 Task: Look for space in Pécs, Hungary from 5th September, 2023 to 13th September, 2023 for 6 adults in price range Rs.15000 to Rs.20000. Place can be entire place with 3 bedrooms having 3 beds and 3 bathrooms. Property type can be house, flat, guest house. Booking option can be shelf check-in. Required host language is English.
Action: Mouse moved to (619, 105)
Screenshot: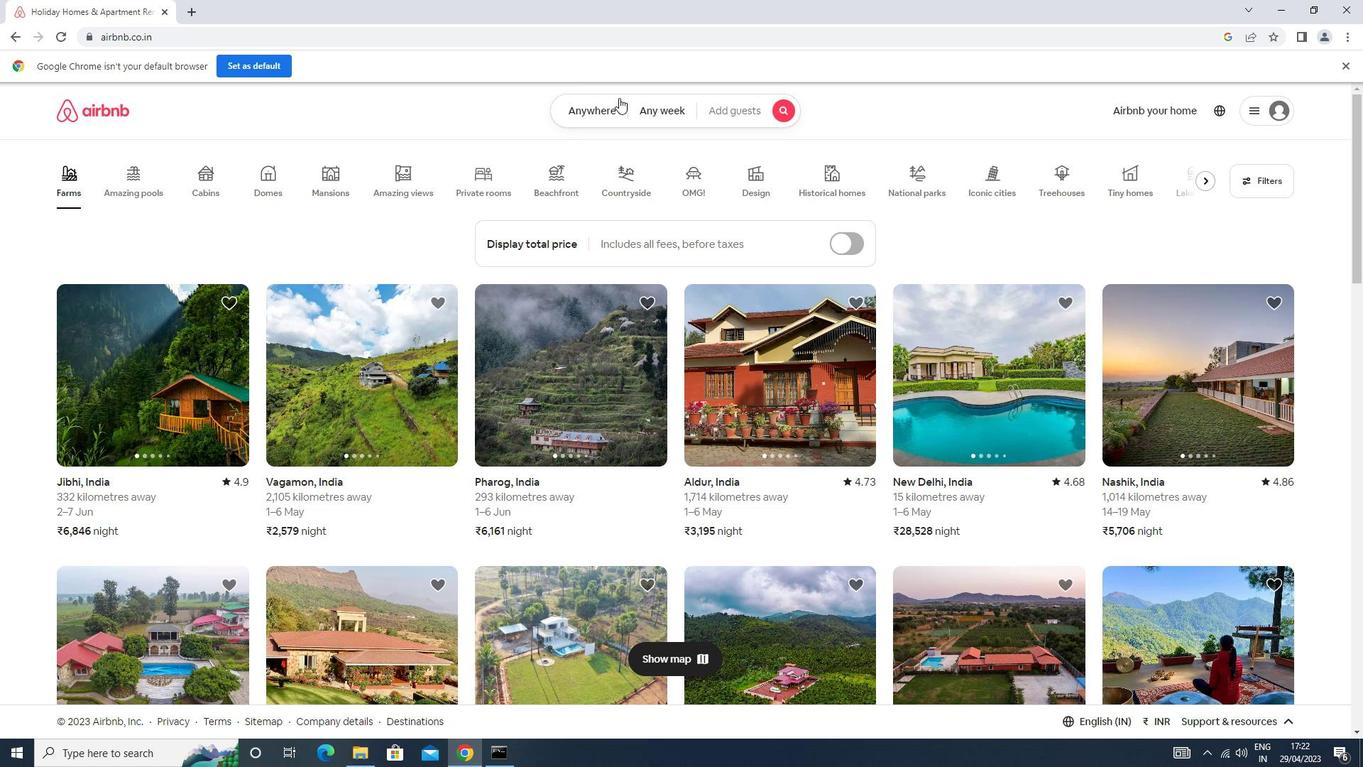 
Action: Mouse pressed left at (619, 105)
Screenshot: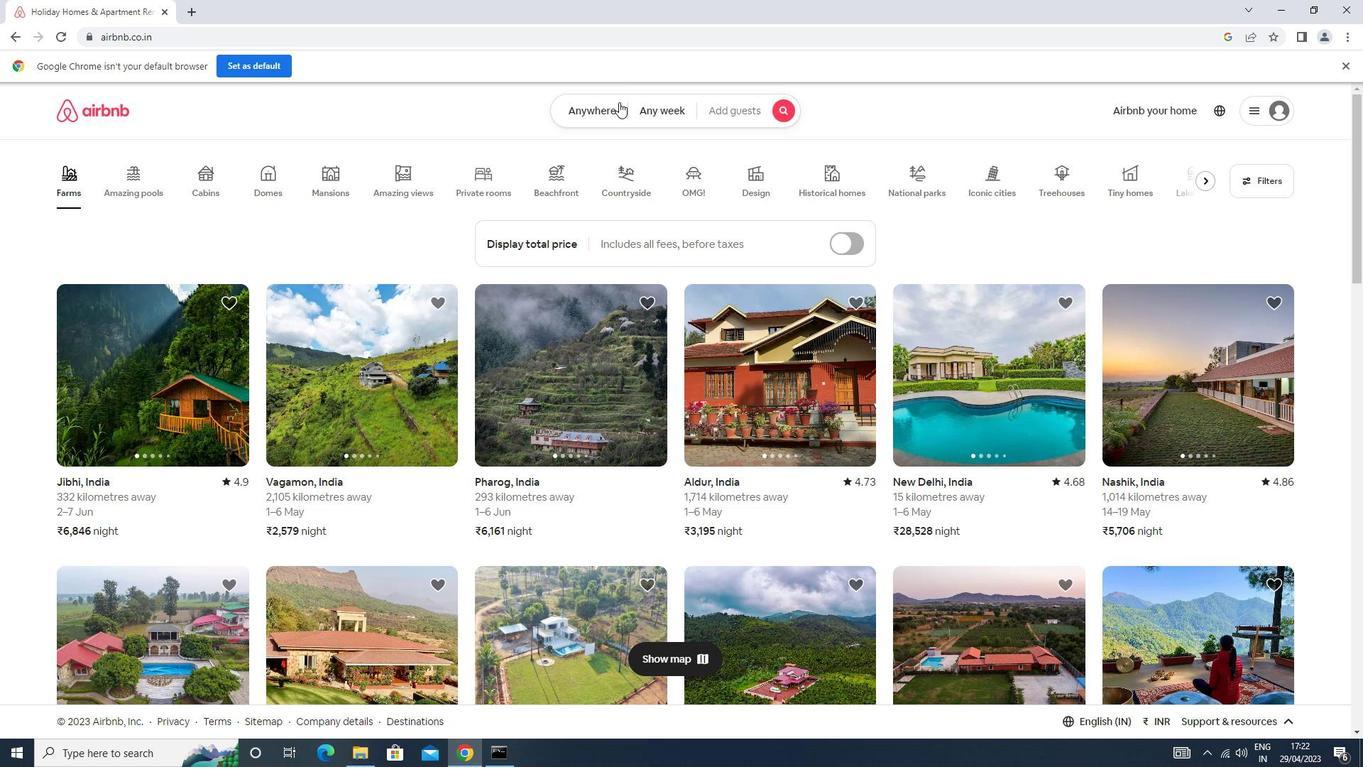 
Action: Mouse moved to (566, 169)
Screenshot: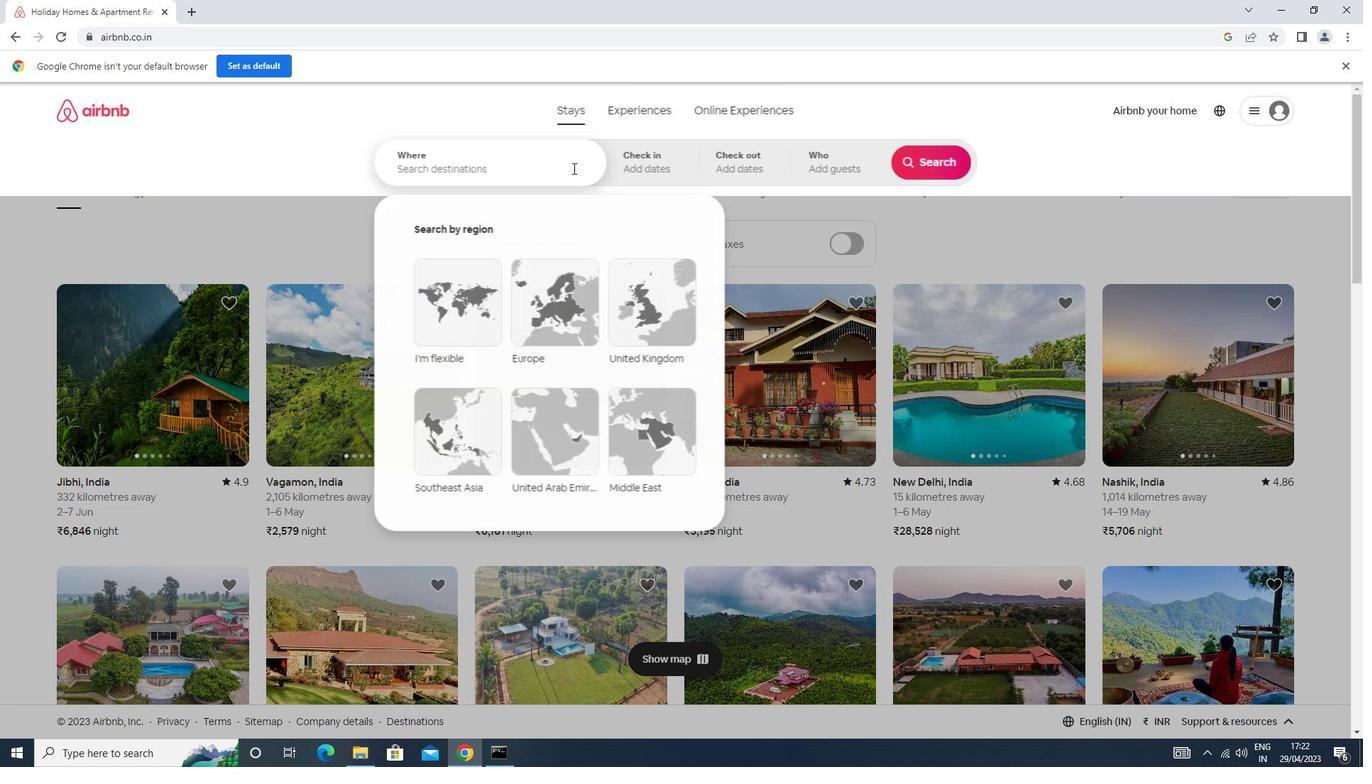 
Action: Mouse pressed left at (566, 169)
Screenshot: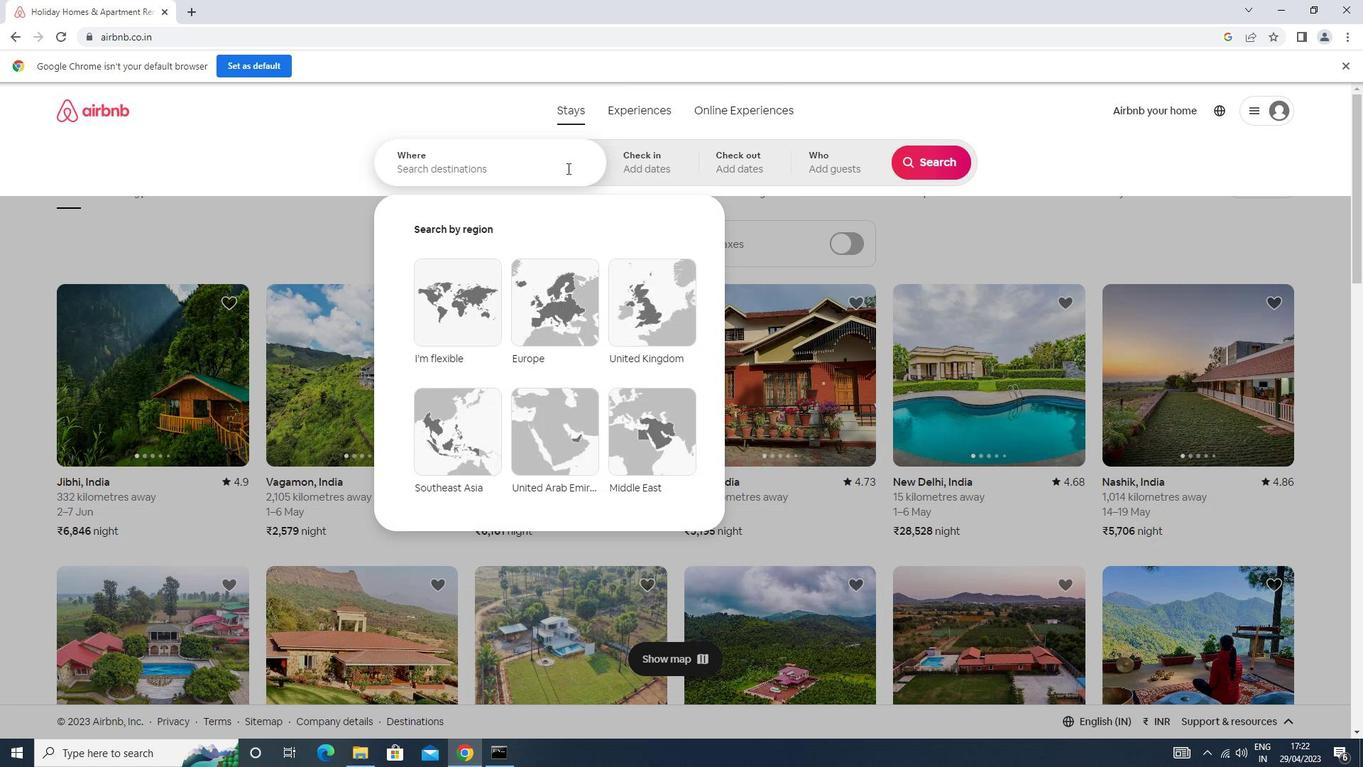 
Action: Key pressed p<Key.caps_lock>w<Key.backspace>ecs<Key.enter>
Screenshot: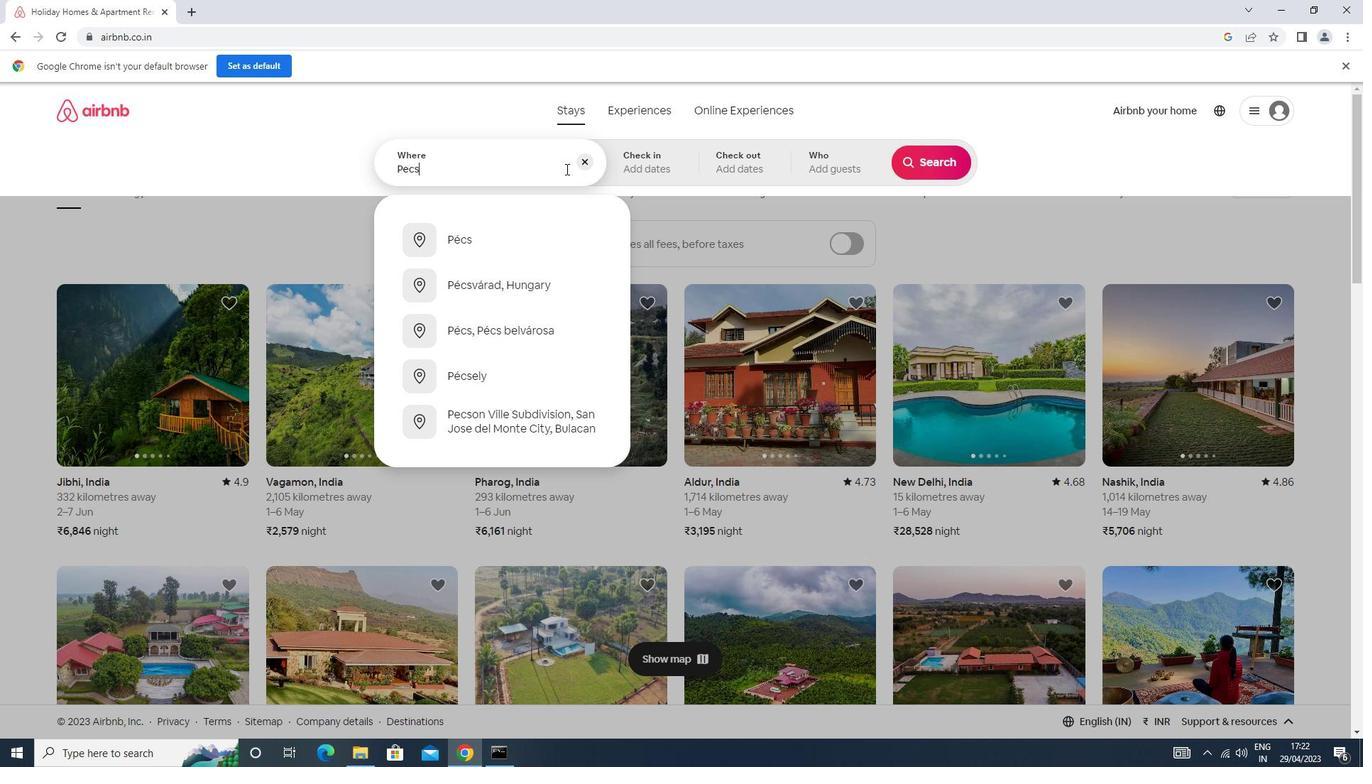 
Action: Mouse moved to (935, 274)
Screenshot: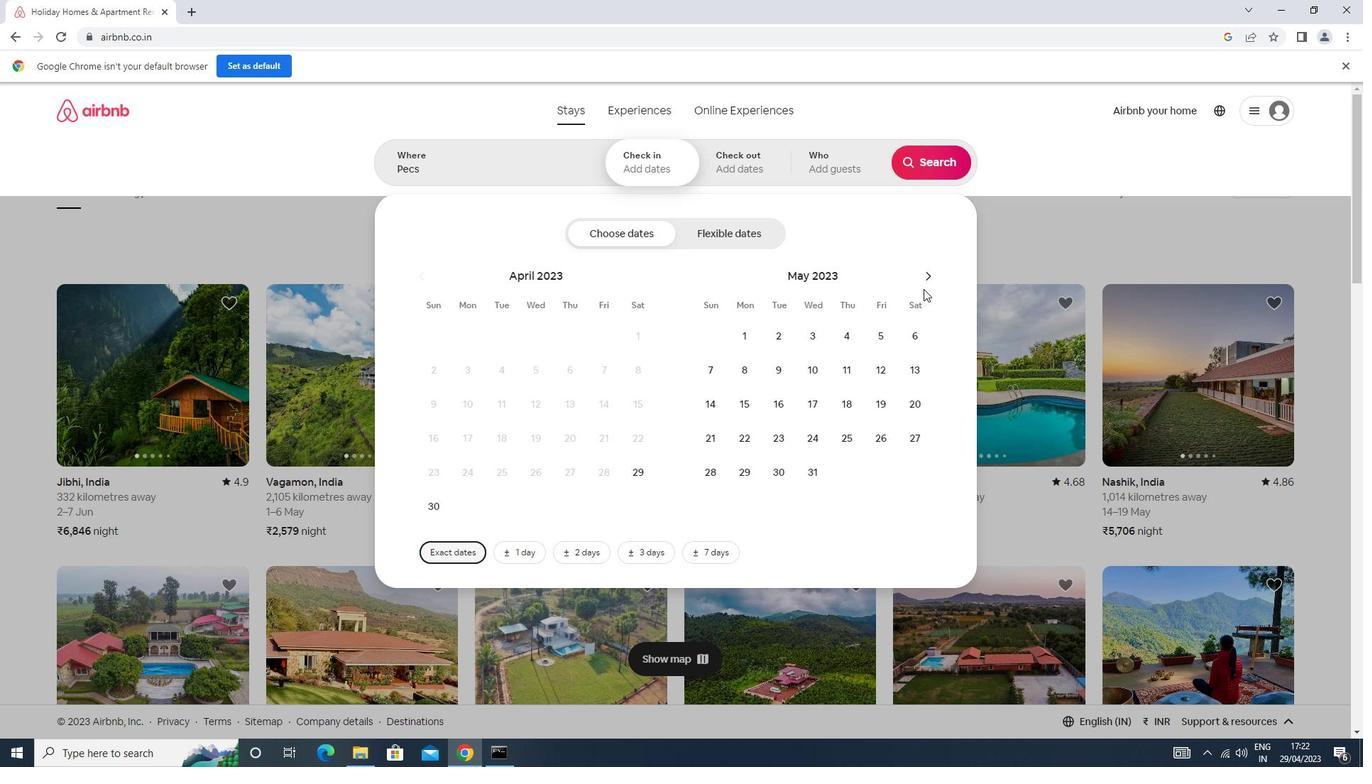 
Action: Mouse pressed left at (935, 274)
Screenshot: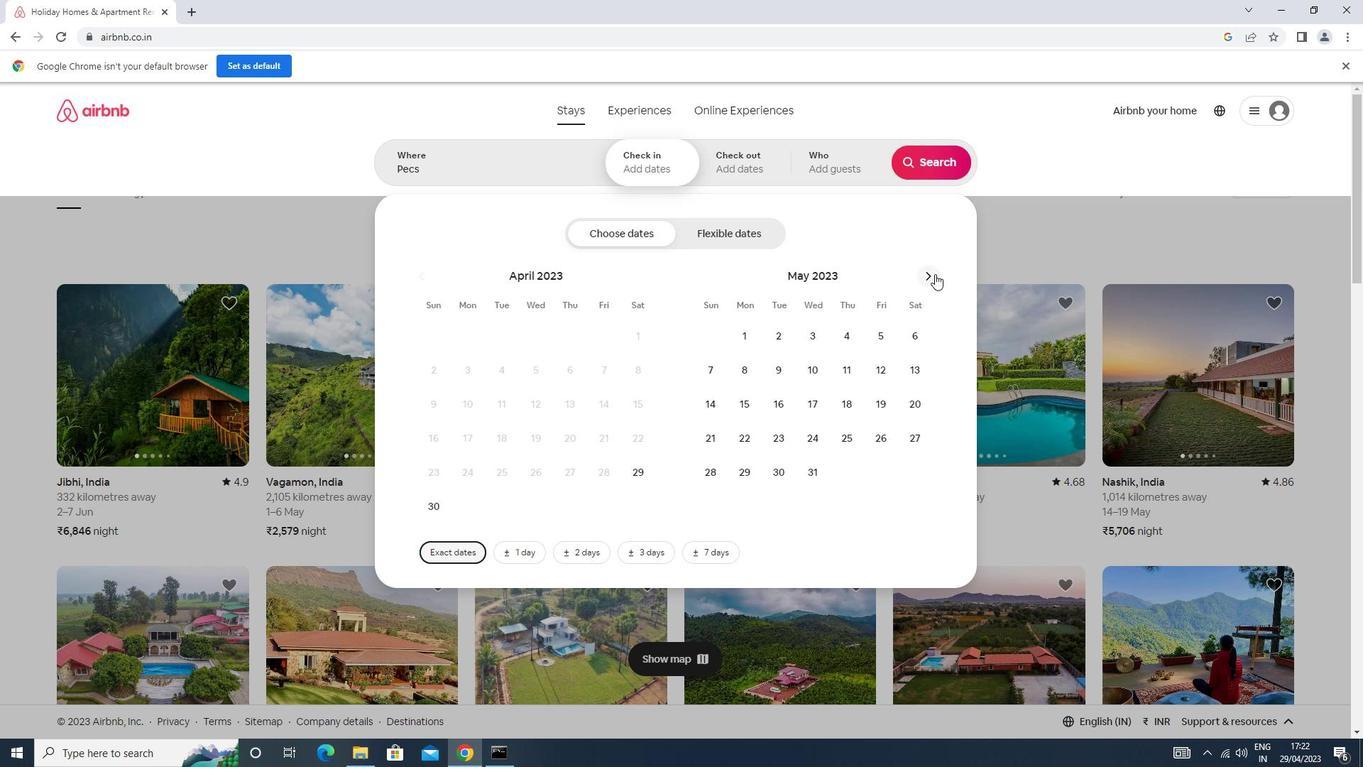 
Action: Mouse pressed left at (935, 274)
Screenshot: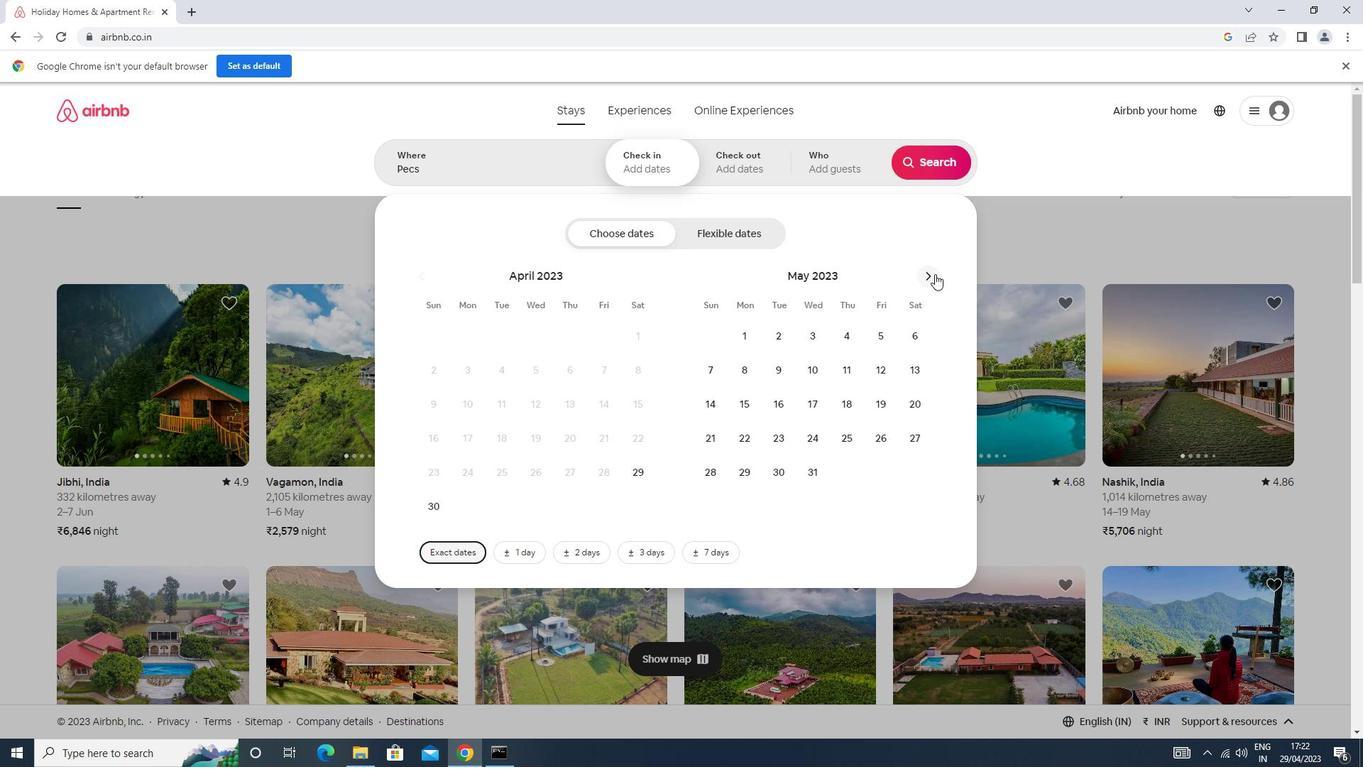 
Action: Mouse pressed left at (935, 274)
Screenshot: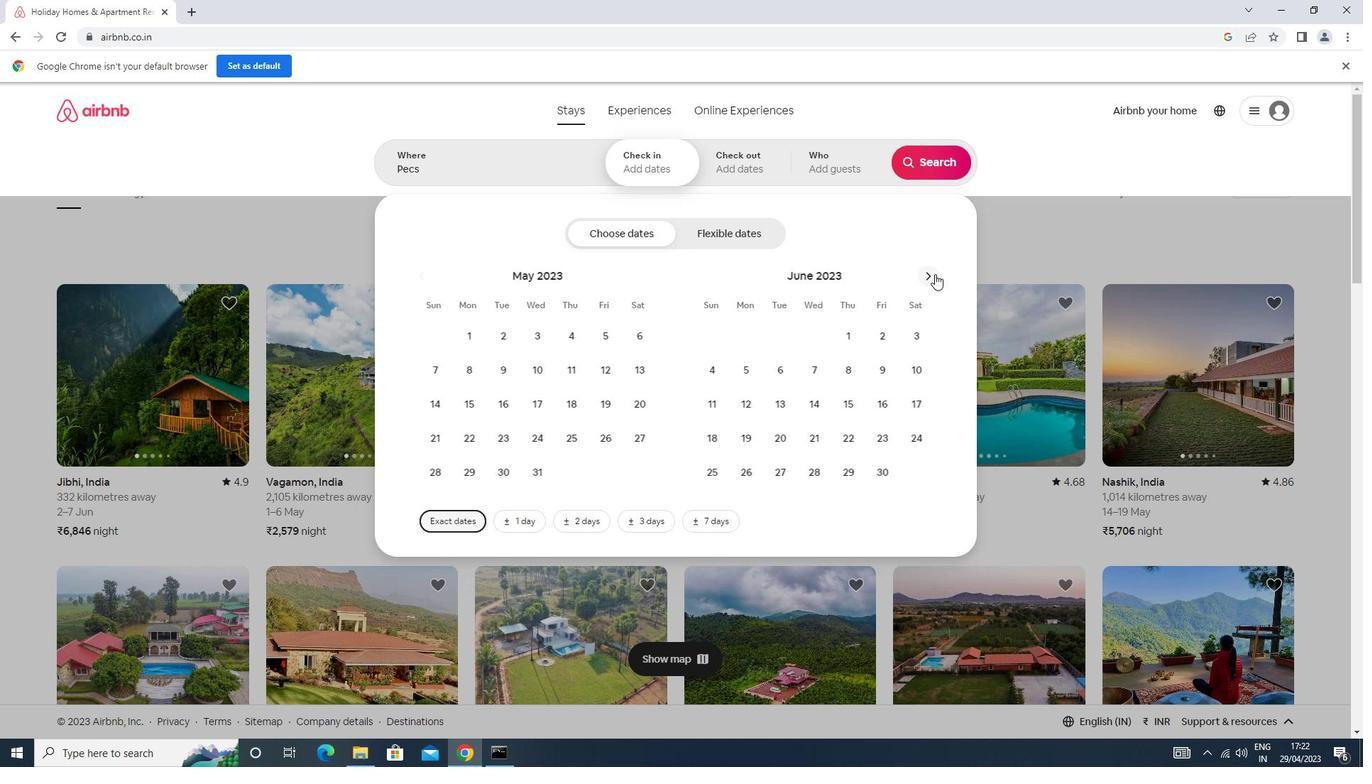 
Action: Mouse pressed left at (935, 274)
Screenshot: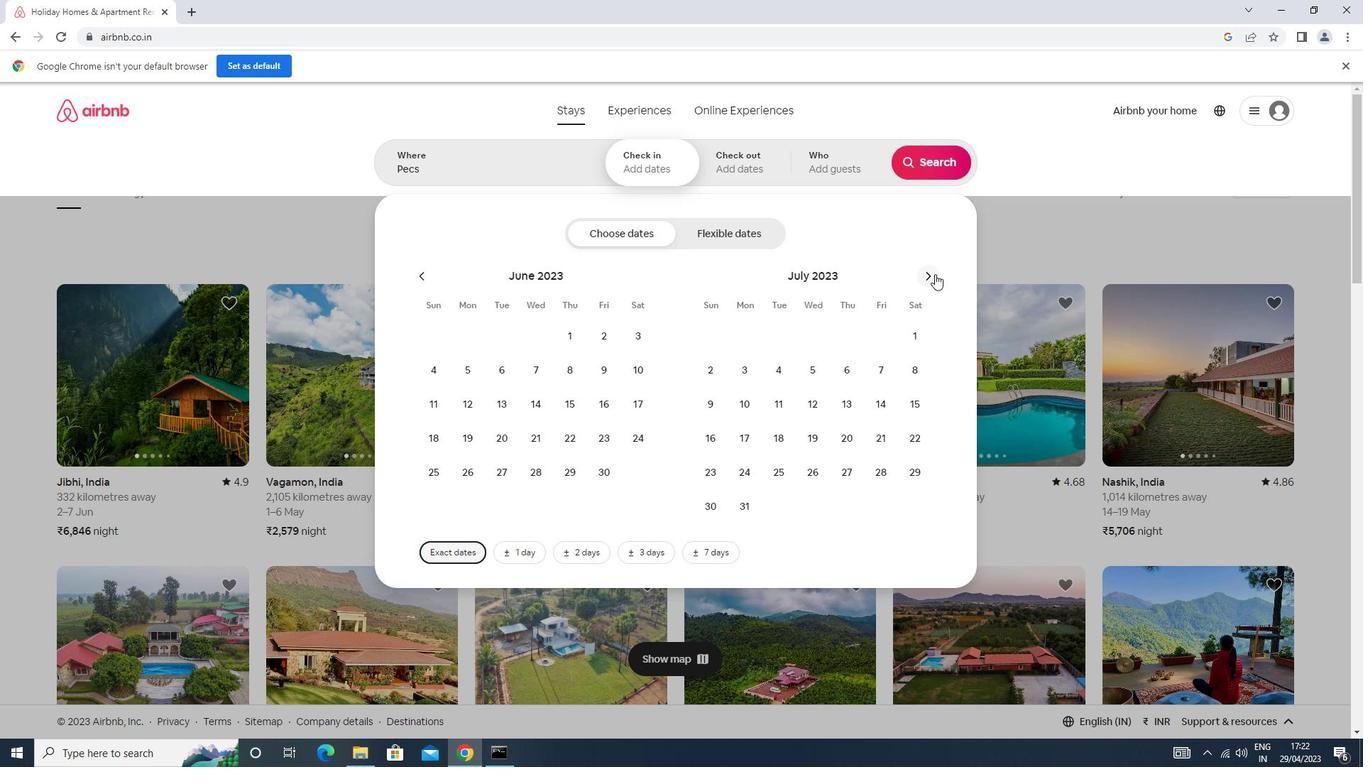 
Action: Mouse pressed left at (935, 274)
Screenshot: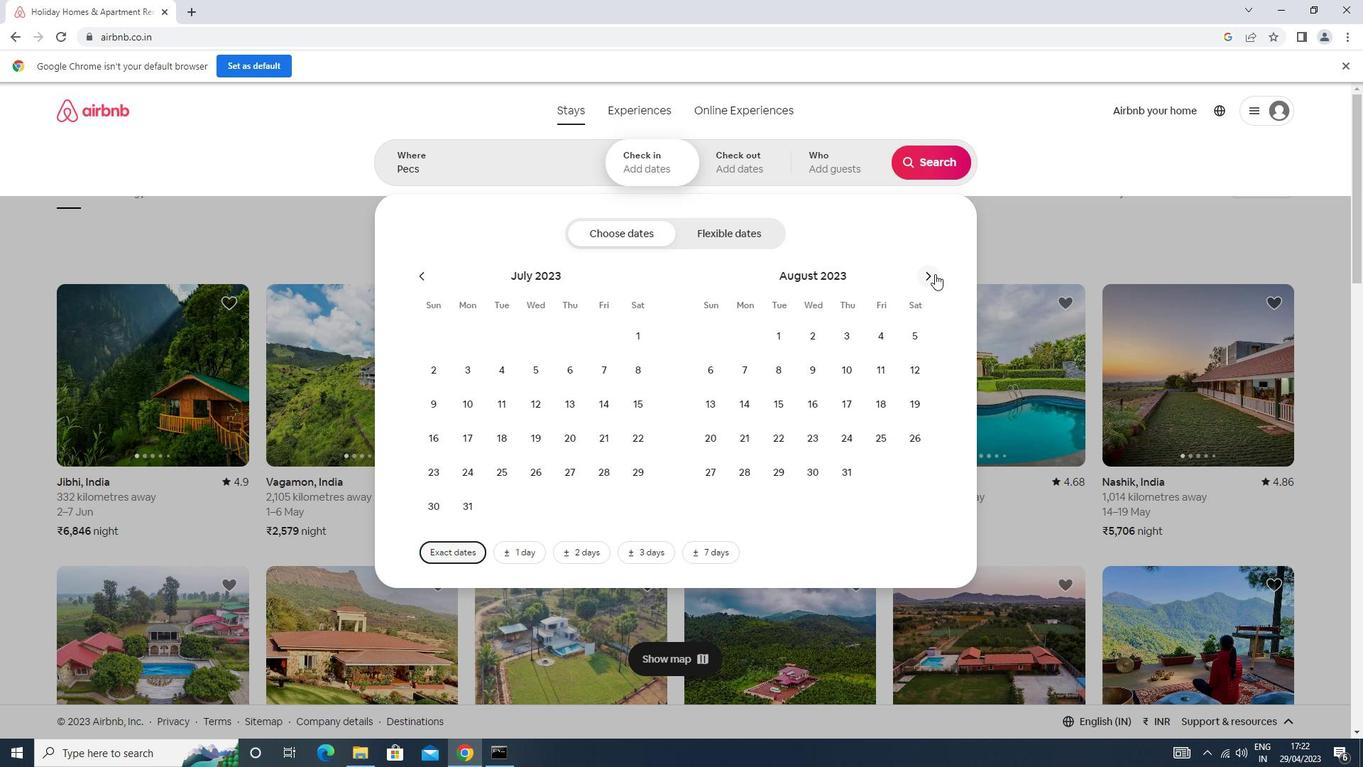 
Action: Mouse moved to (780, 367)
Screenshot: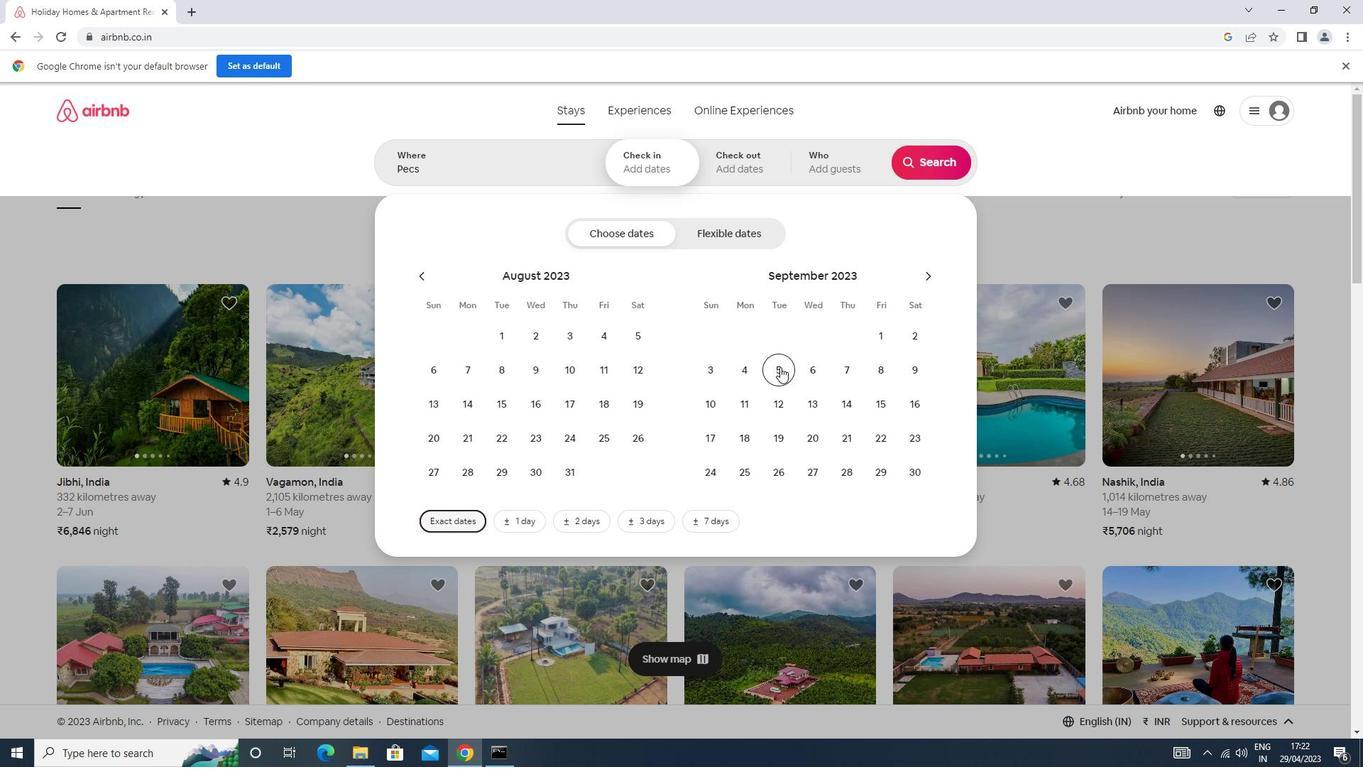 
Action: Mouse pressed left at (780, 367)
Screenshot: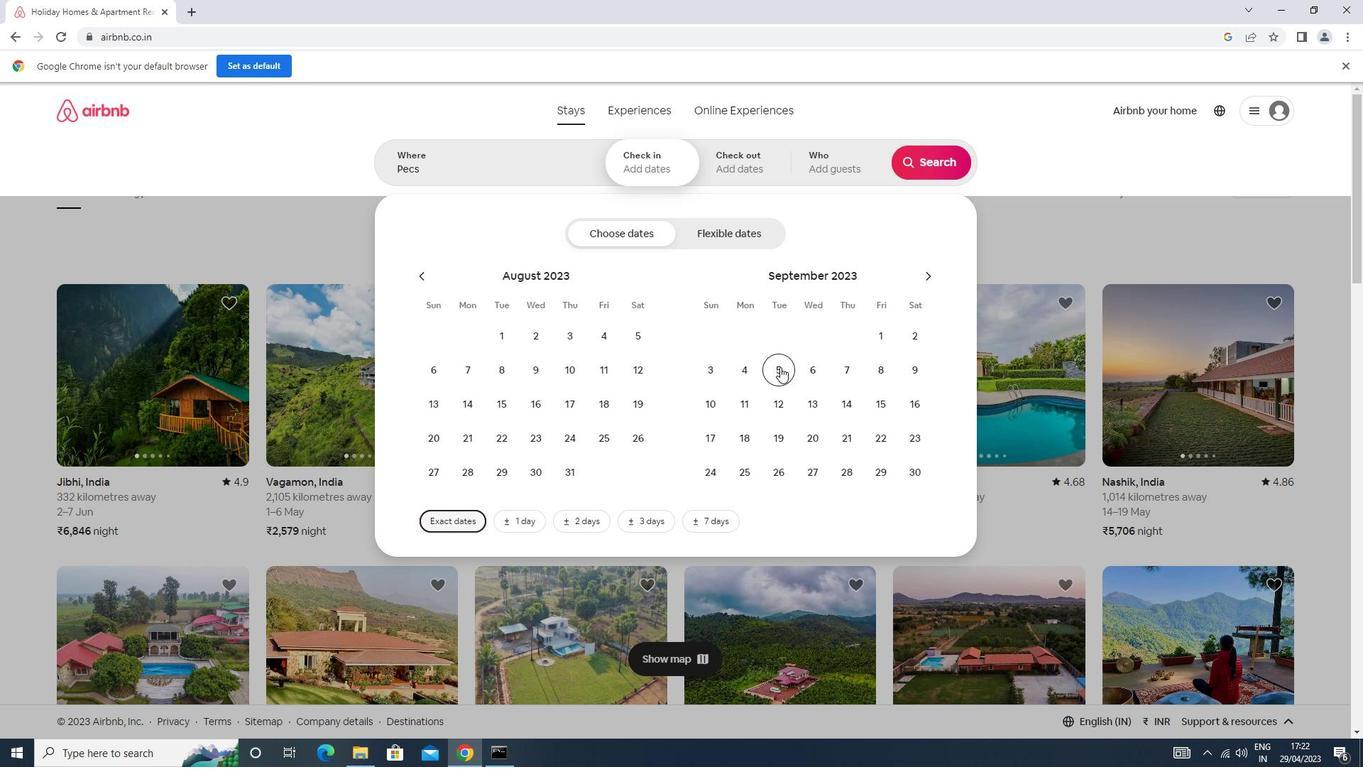 
Action: Mouse moved to (808, 401)
Screenshot: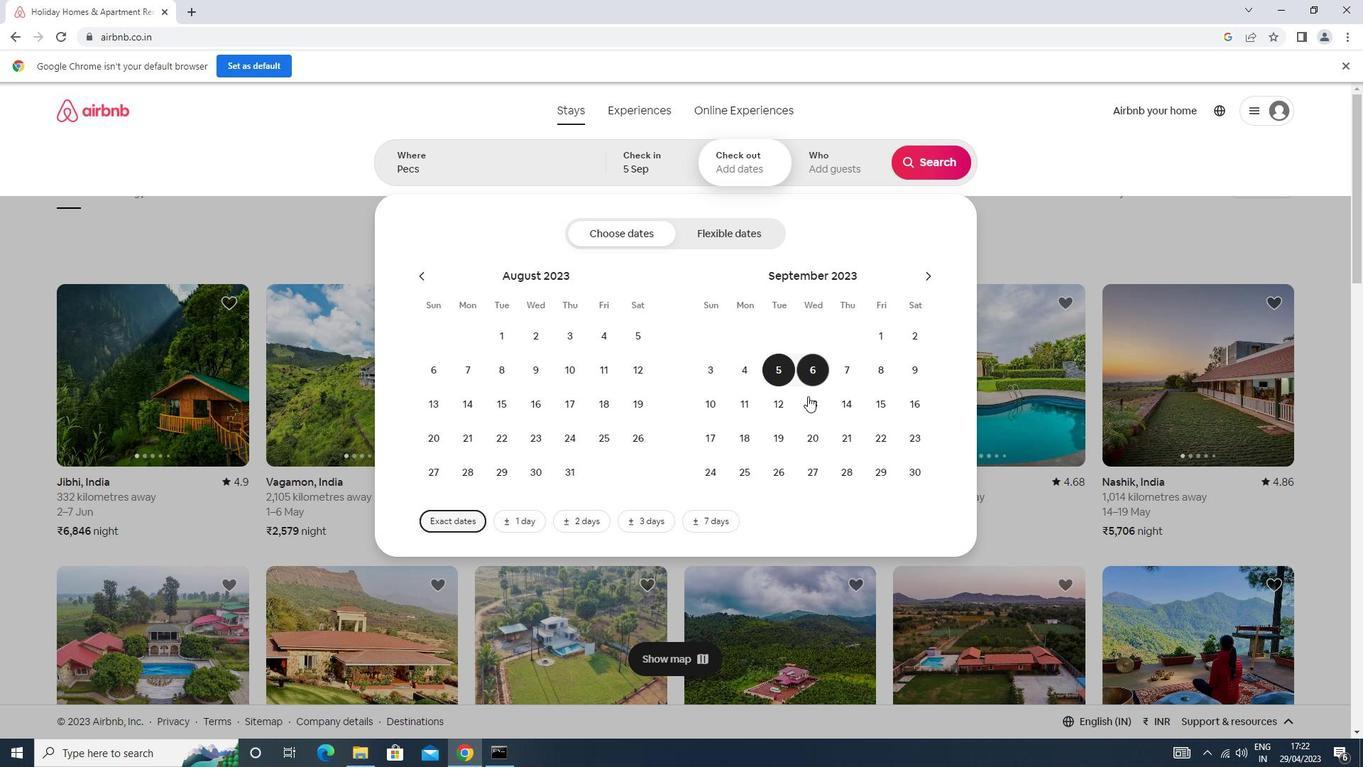 
Action: Mouse pressed left at (808, 401)
Screenshot: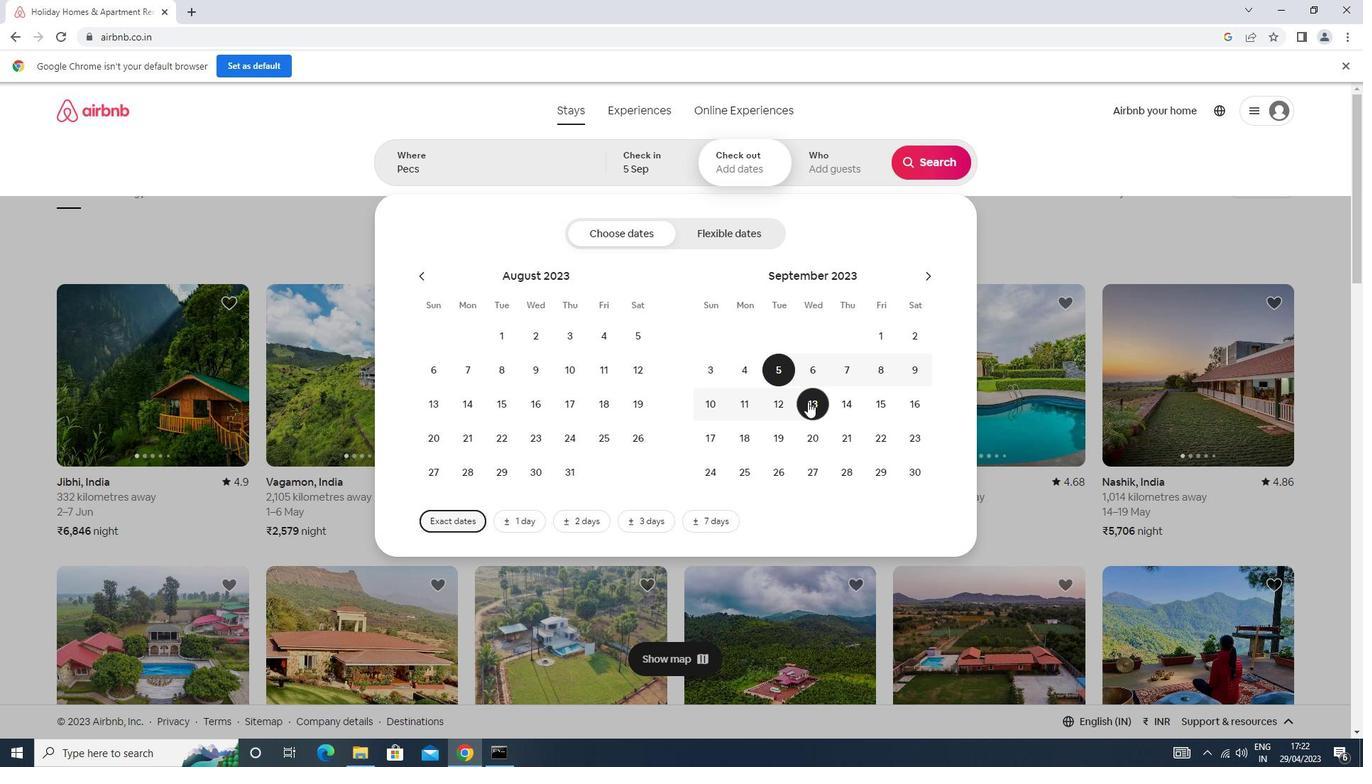 
Action: Mouse moved to (837, 171)
Screenshot: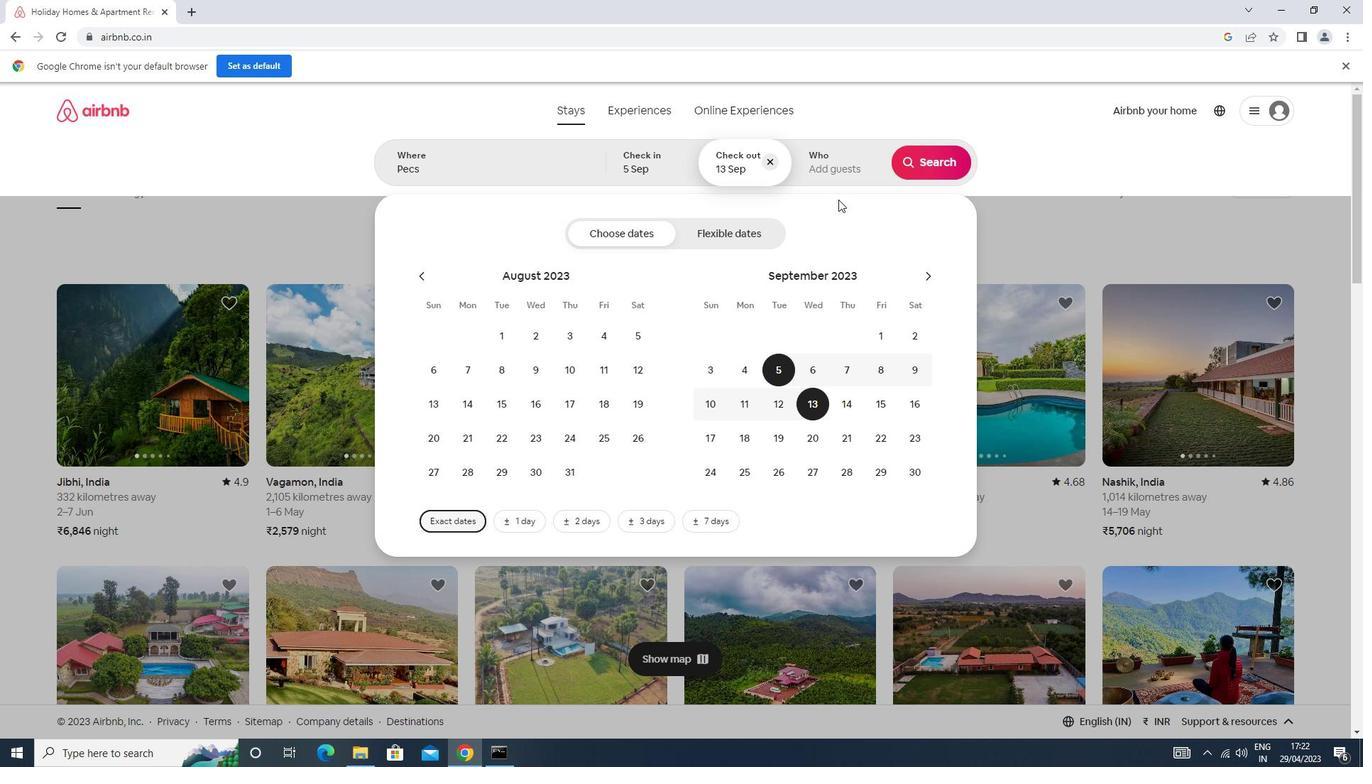 
Action: Mouse pressed left at (837, 171)
Screenshot: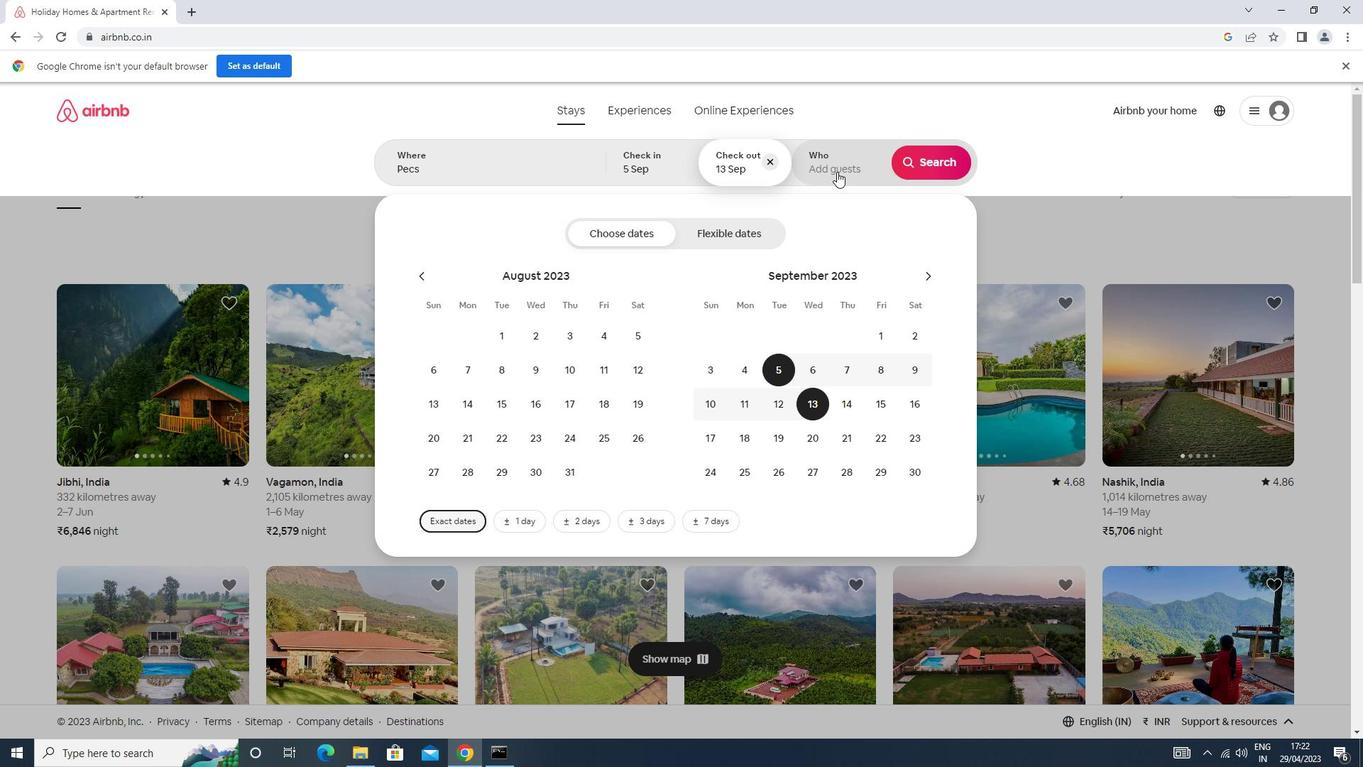 
Action: Mouse moved to (934, 237)
Screenshot: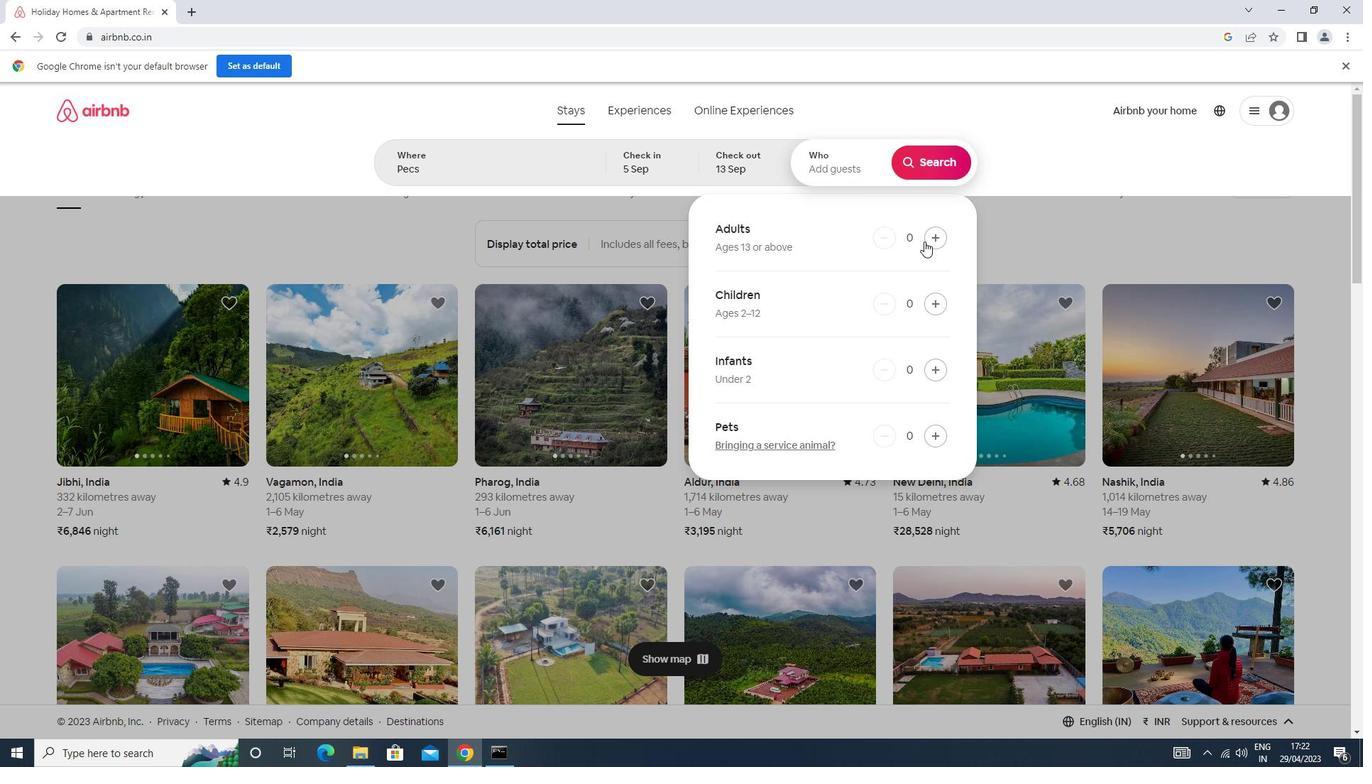 
Action: Mouse pressed left at (934, 237)
Screenshot: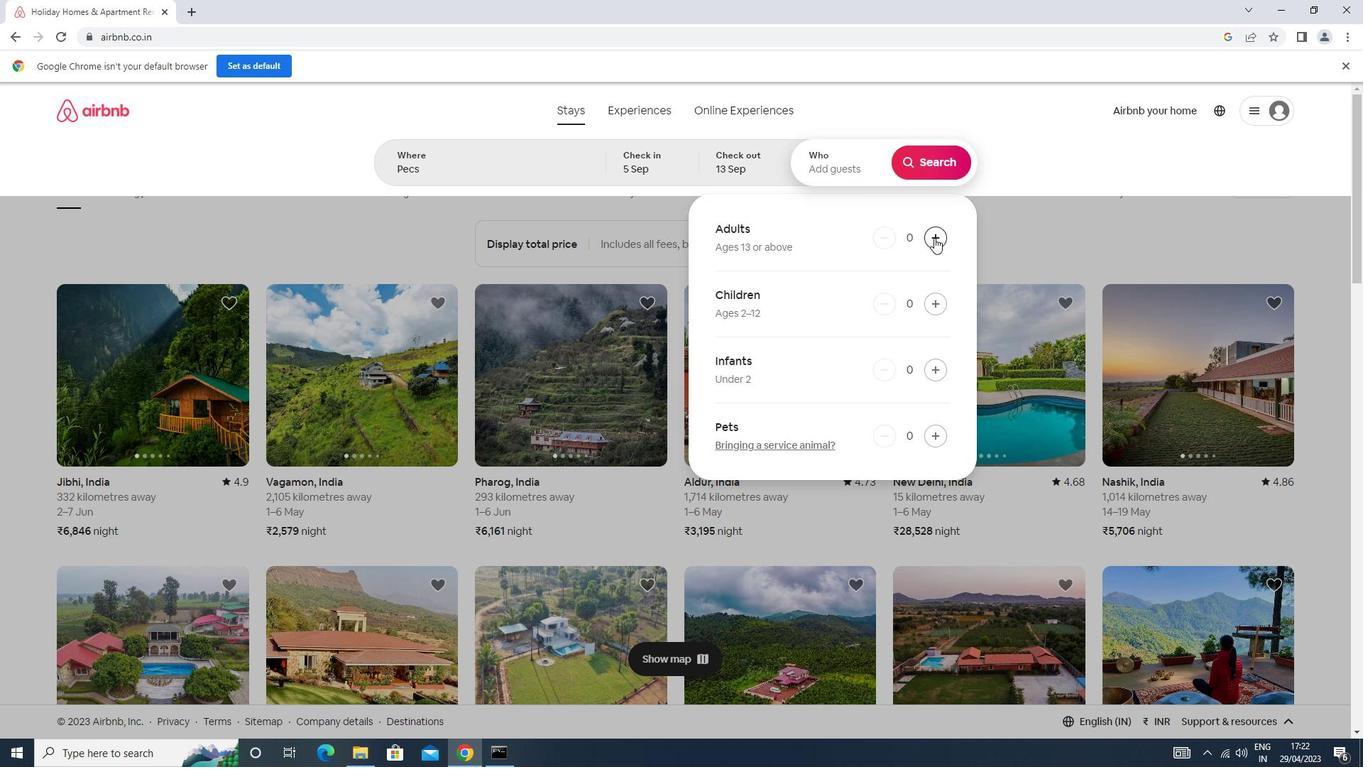 
Action: Mouse pressed left at (934, 237)
Screenshot: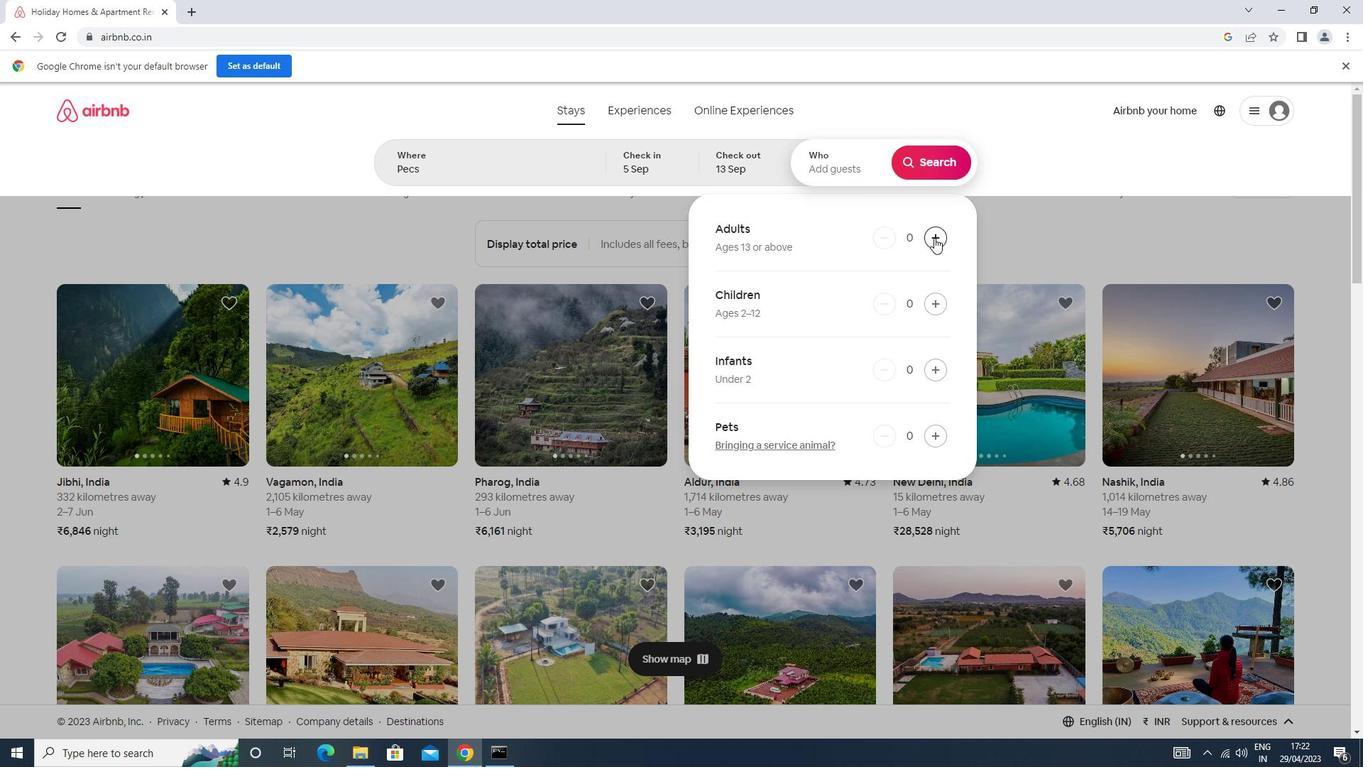 
Action: Mouse moved to (934, 237)
Screenshot: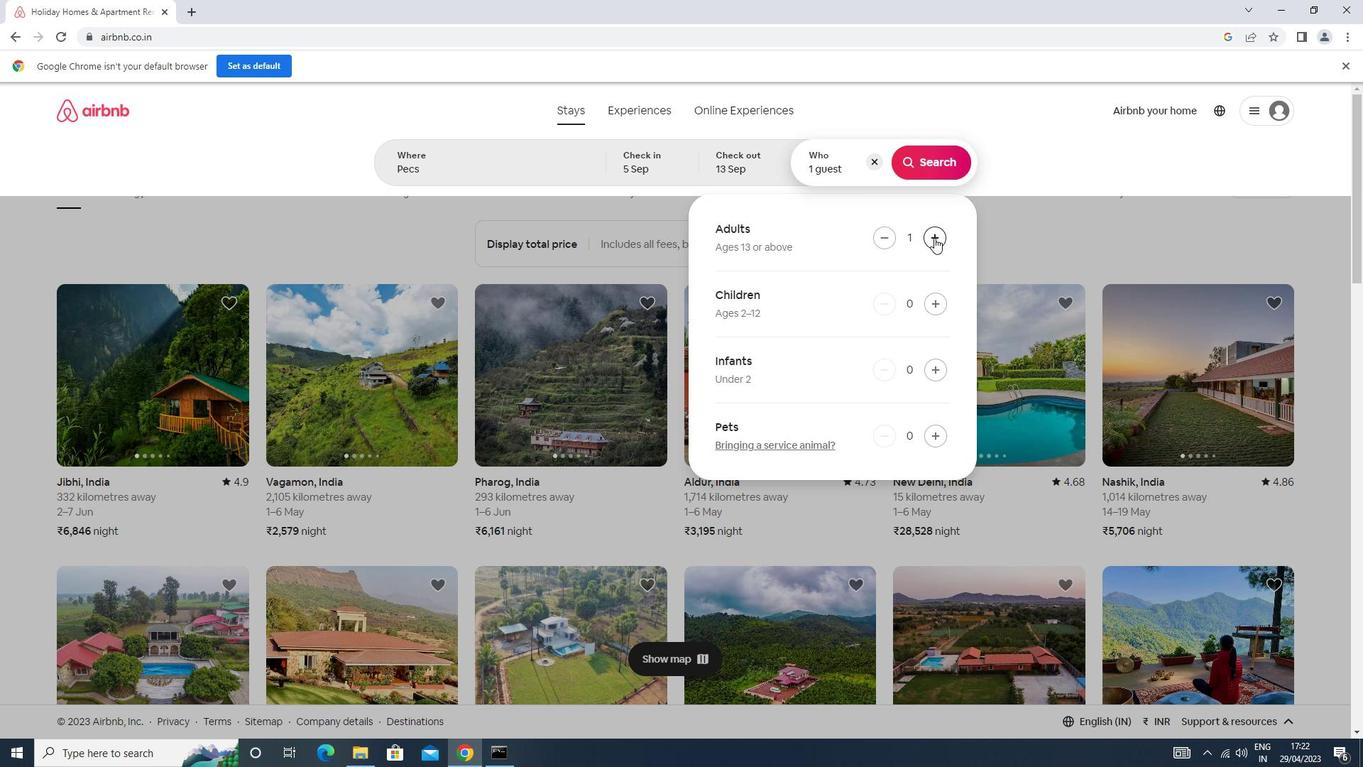 
Action: Mouse pressed left at (934, 237)
Screenshot: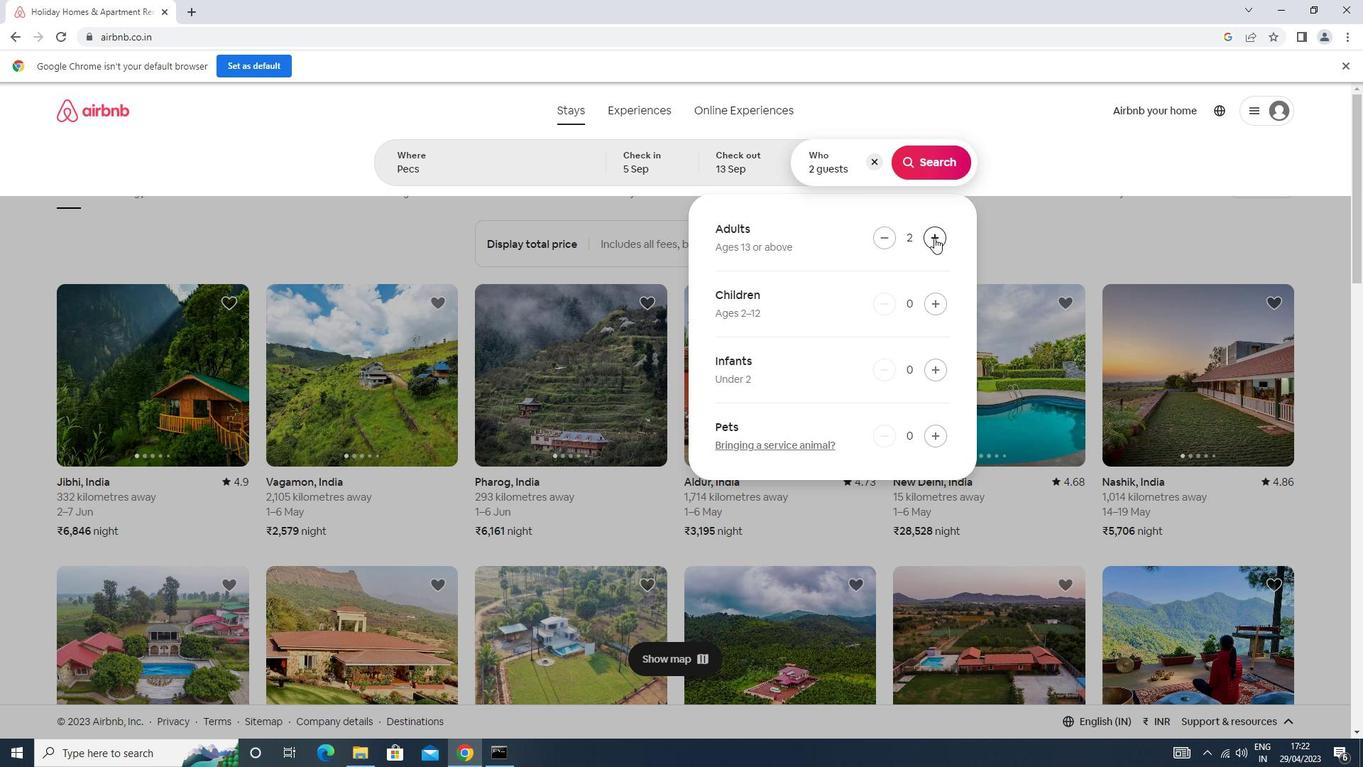
Action: Mouse moved to (933, 237)
Screenshot: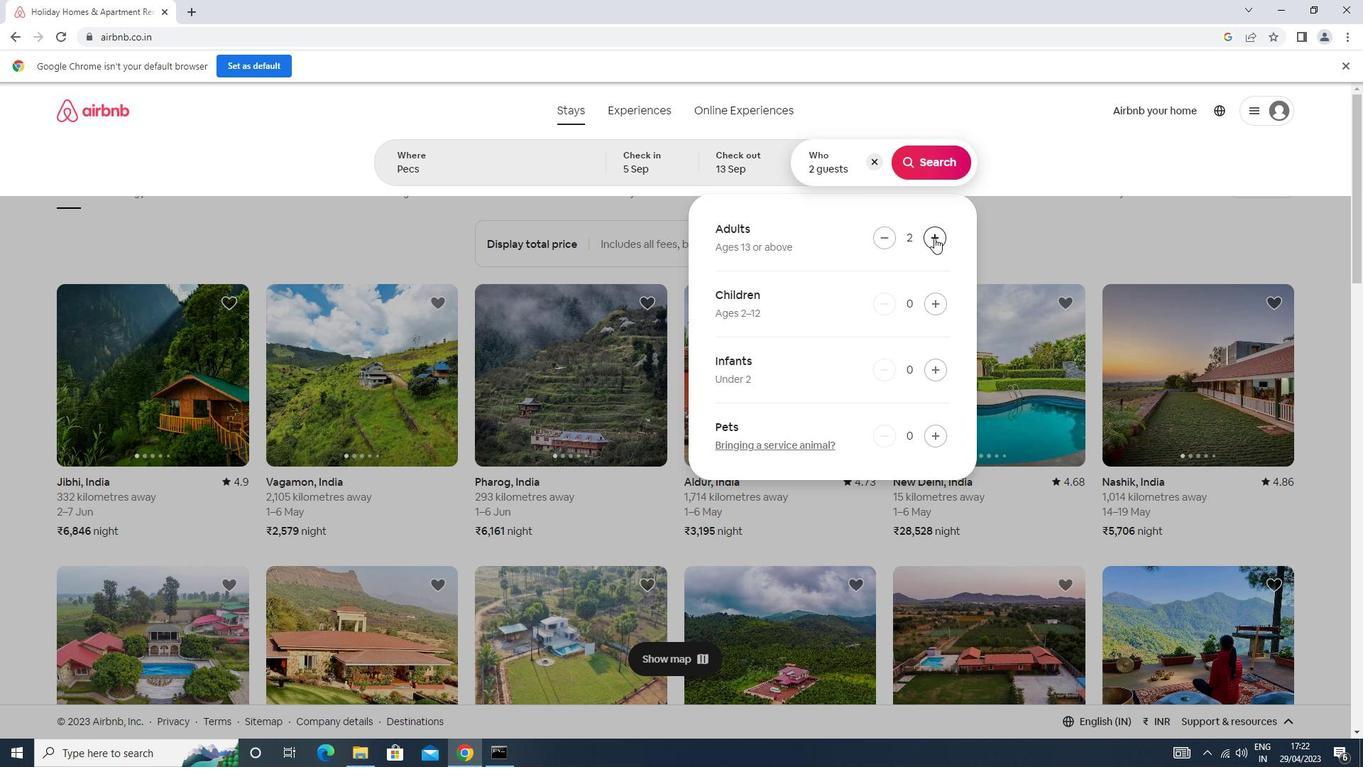 
Action: Mouse pressed left at (933, 237)
Screenshot: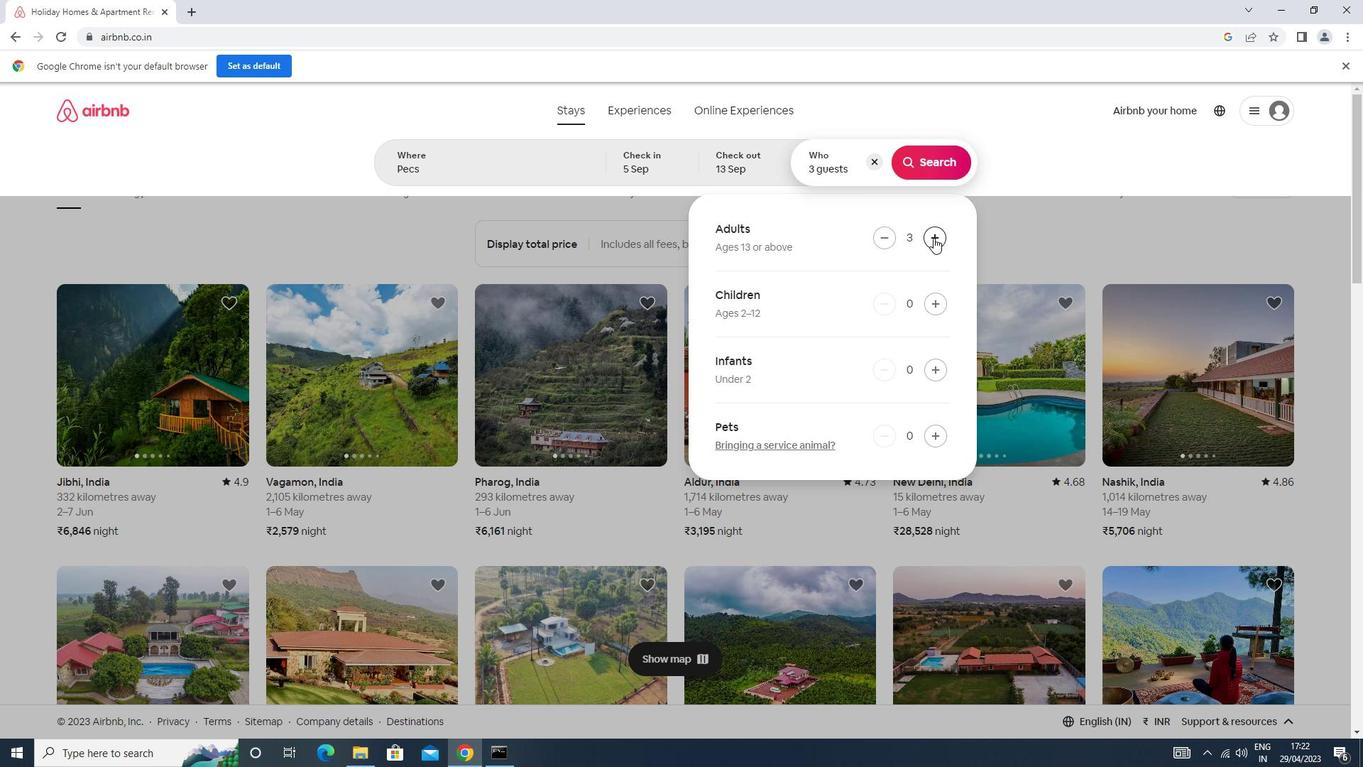 
Action: Mouse moved to (933, 239)
Screenshot: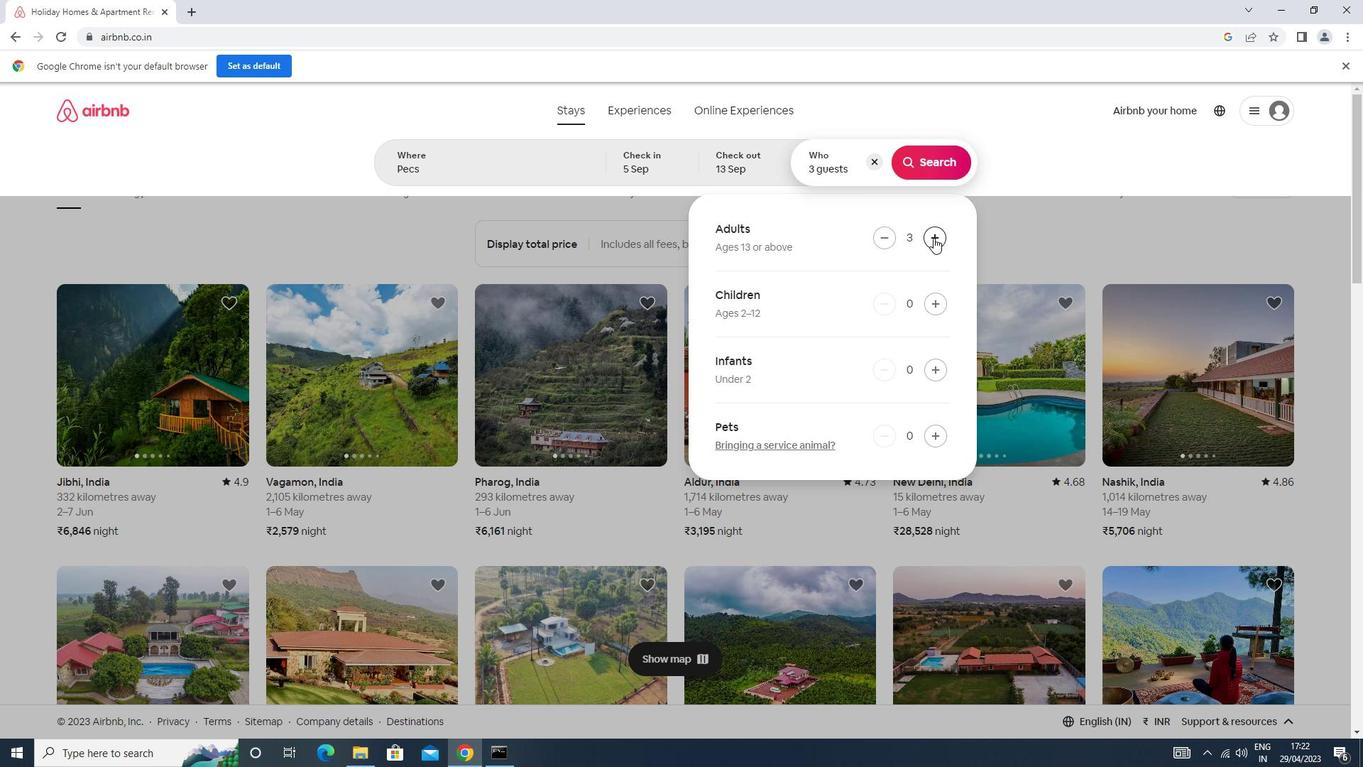 
Action: Mouse pressed left at (933, 239)
Screenshot: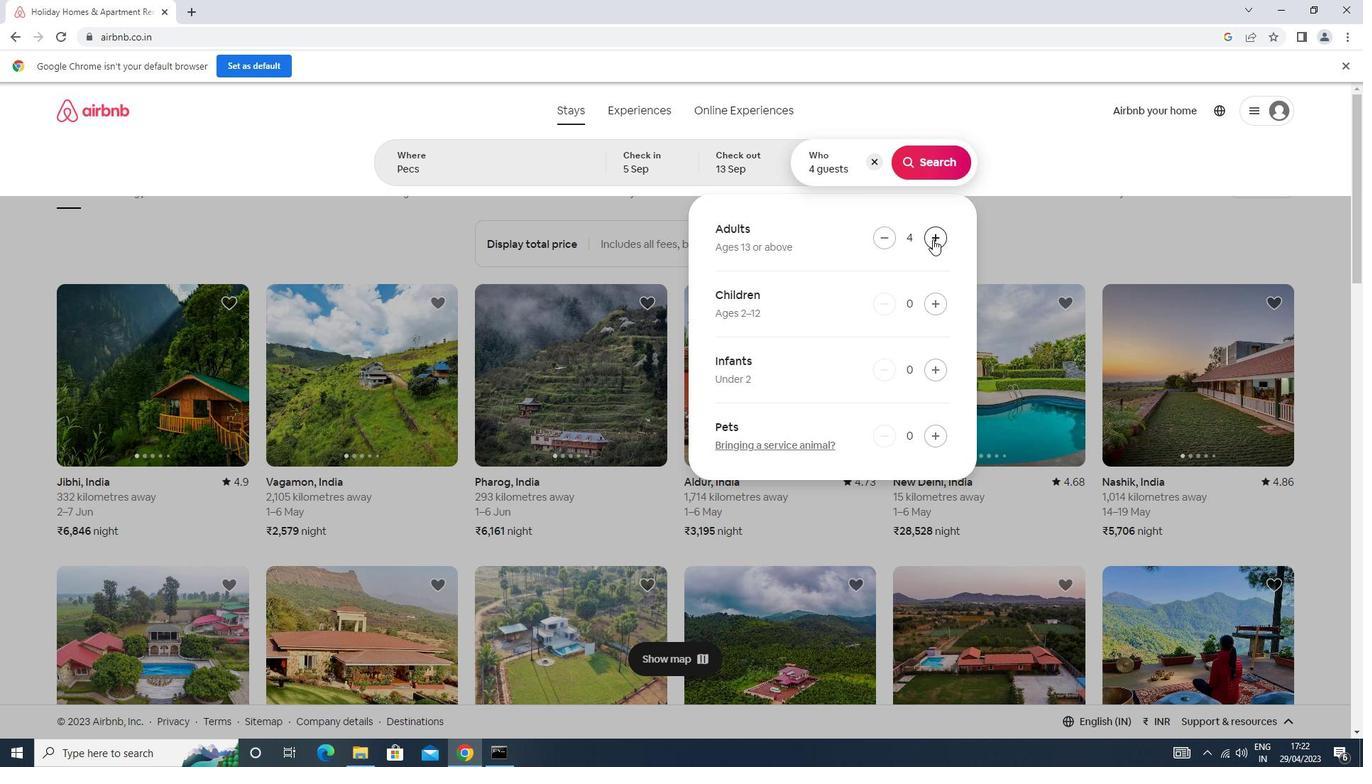 
Action: Mouse pressed left at (933, 239)
Screenshot: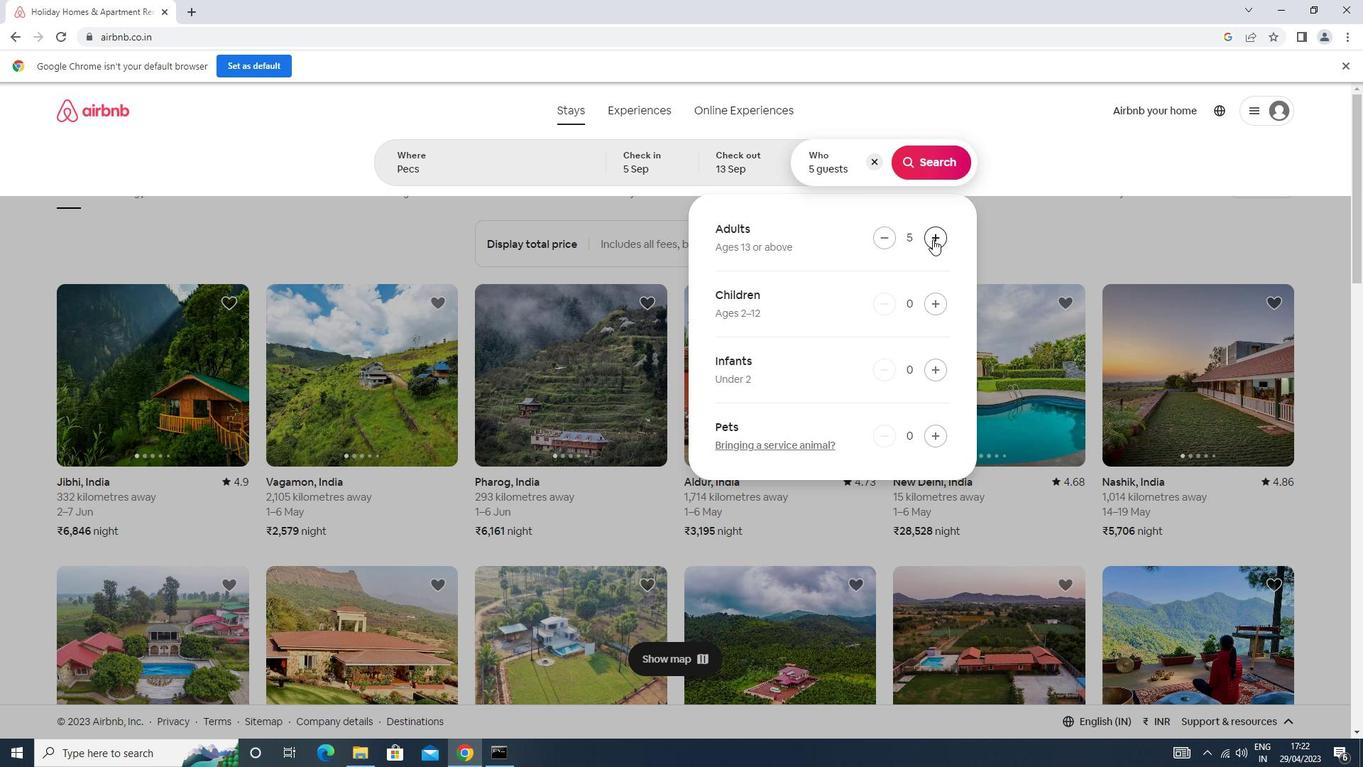 
Action: Mouse moved to (932, 164)
Screenshot: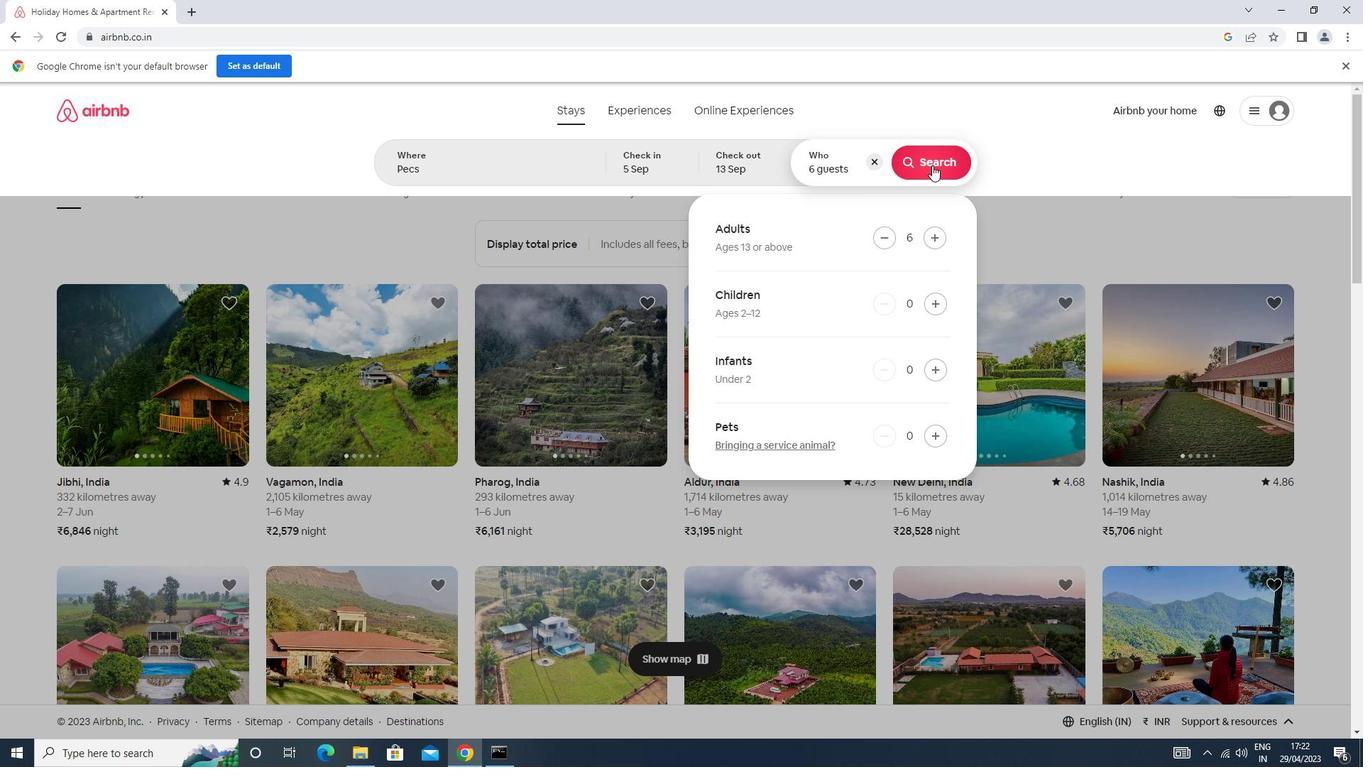 
Action: Mouse pressed left at (932, 164)
Screenshot: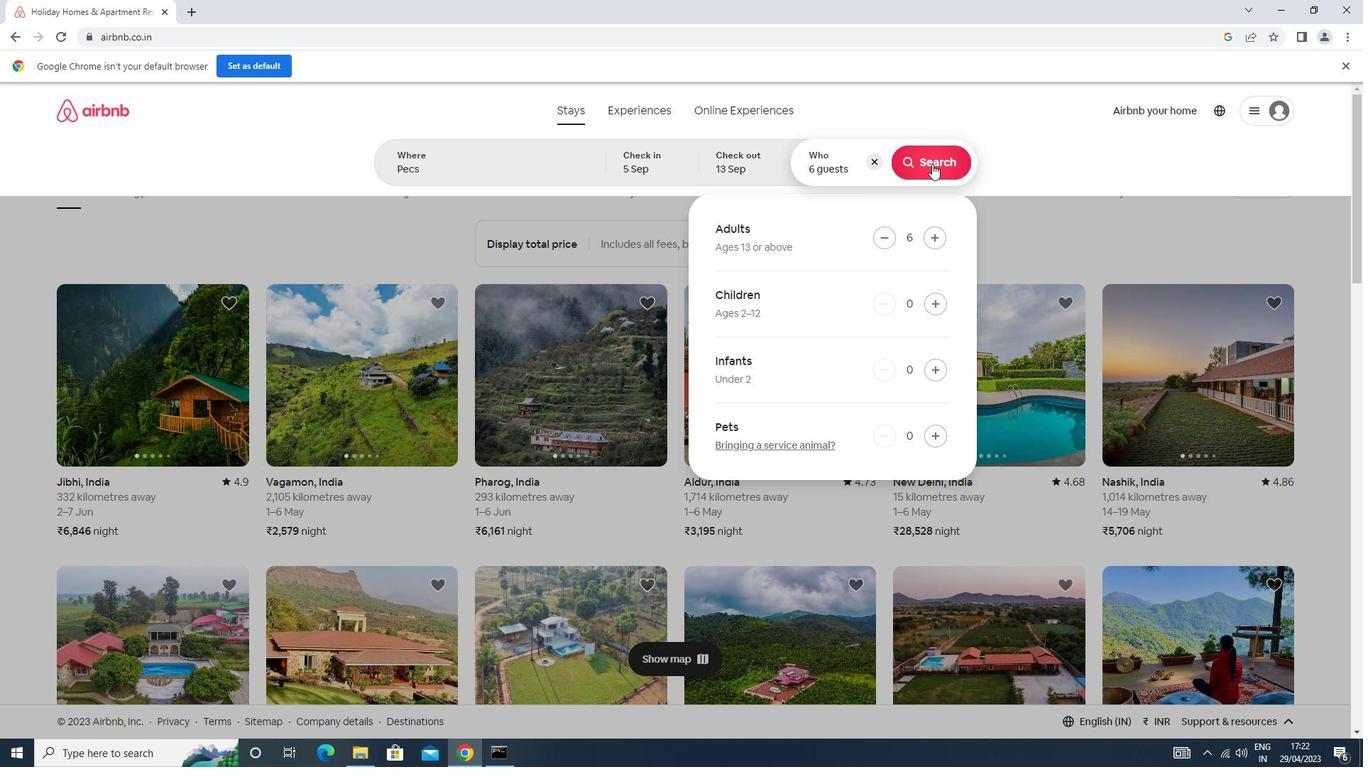 
Action: Mouse moved to (1311, 169)
Screenshot: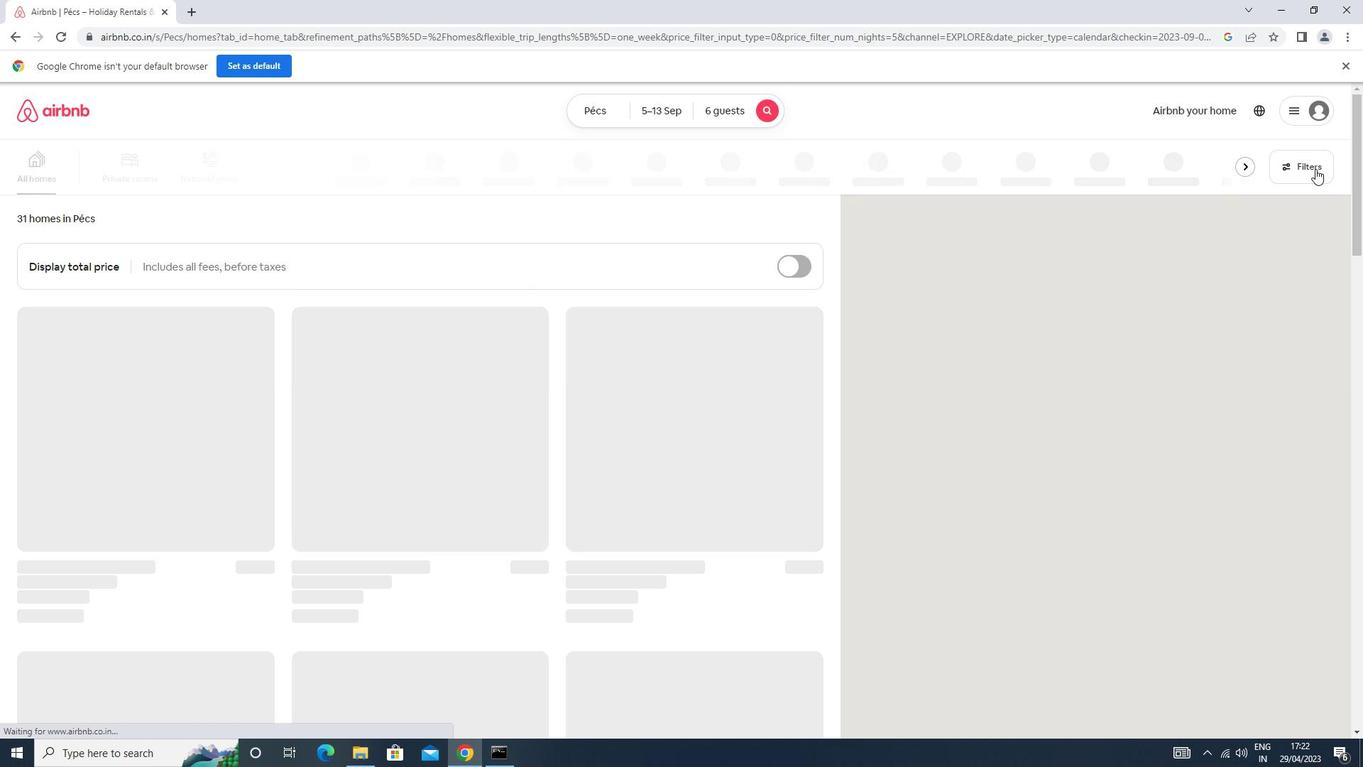 
Action: Mouse pressed left at (1311, 169)
Screenshot: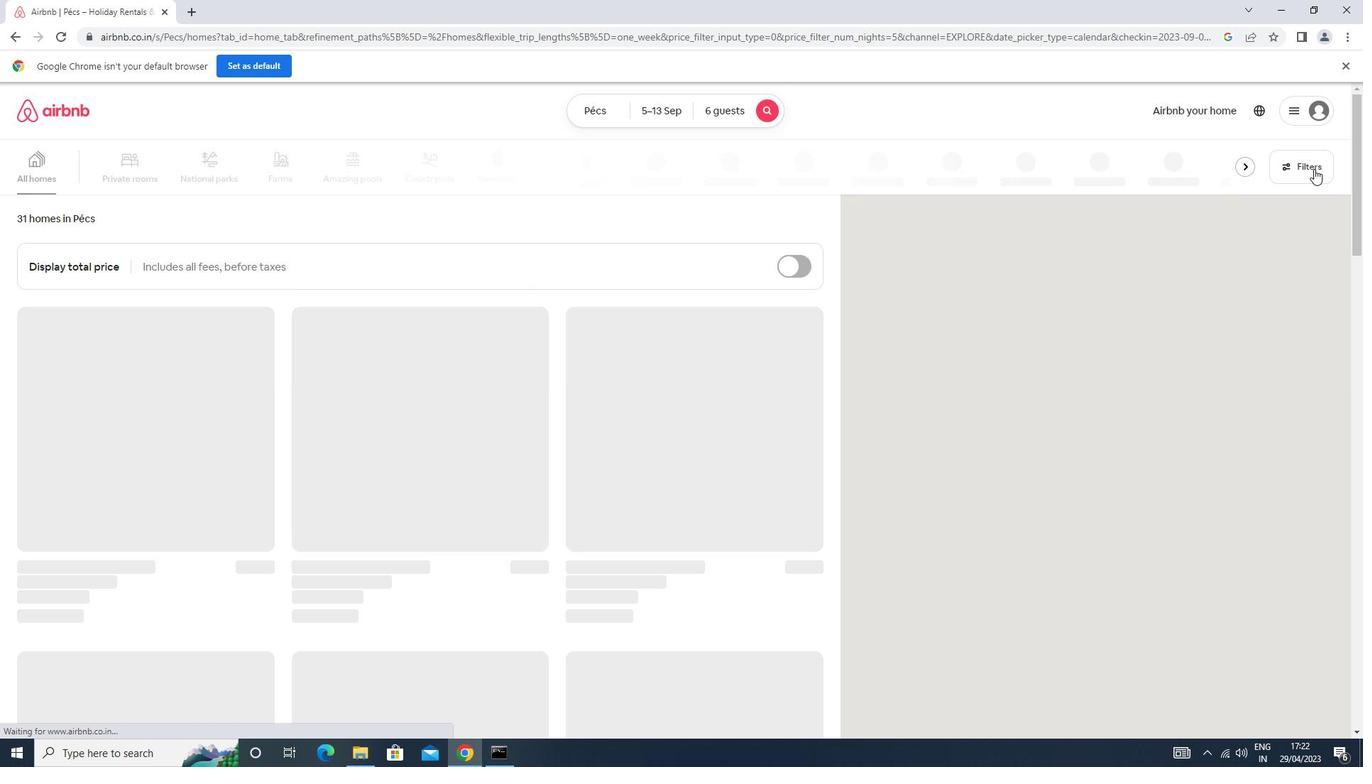 
Action: Mouse moved to (599, 347)
Screenshot: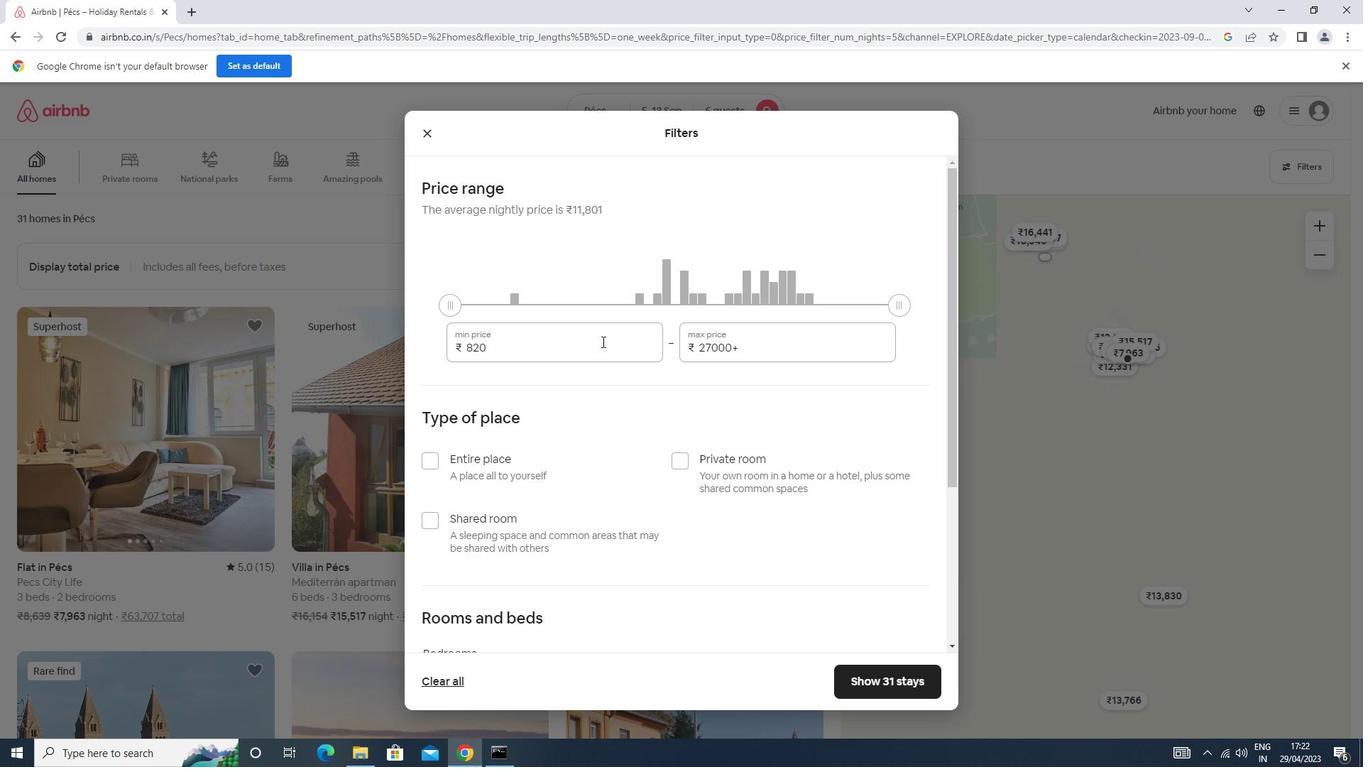 
Action: Mouse pressed left at (599, 347)
Screenshot: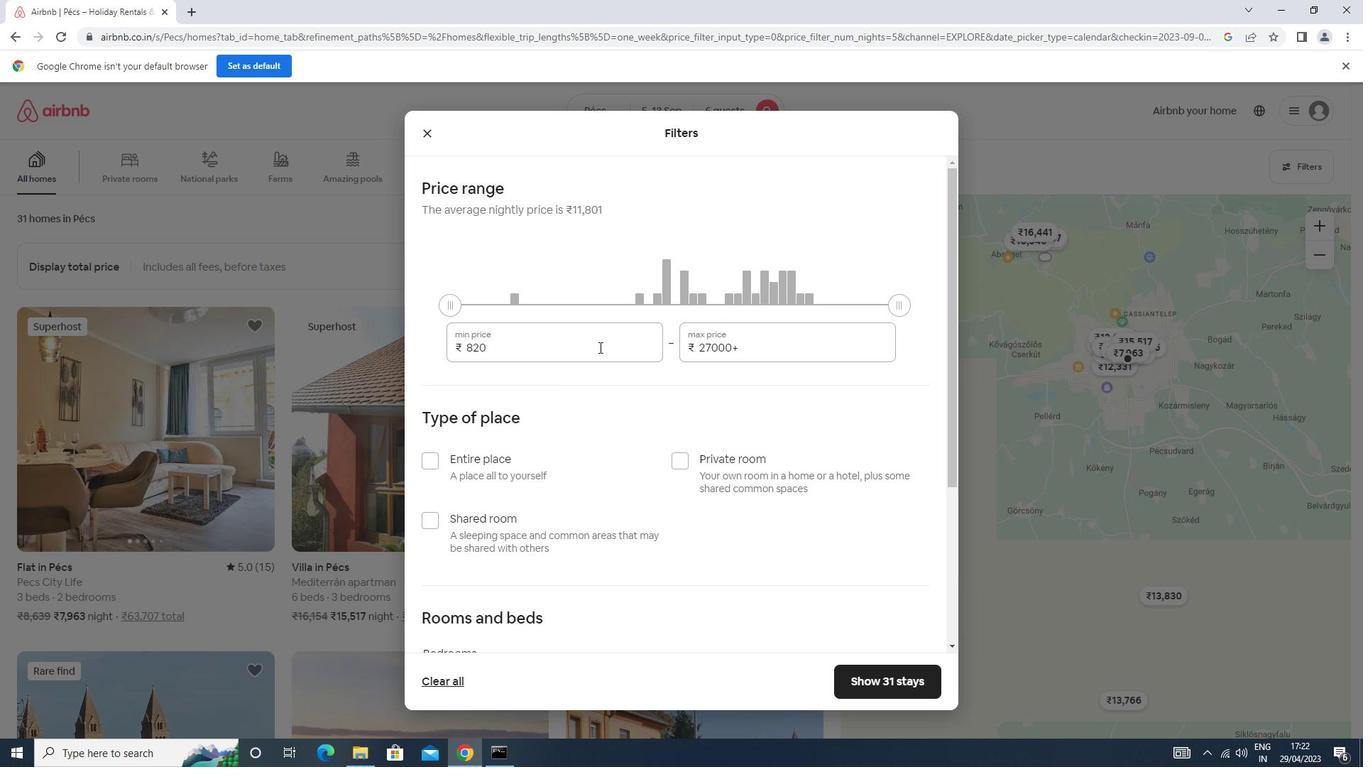 
Action: Mouse moved to (596, 348)
Screenshot: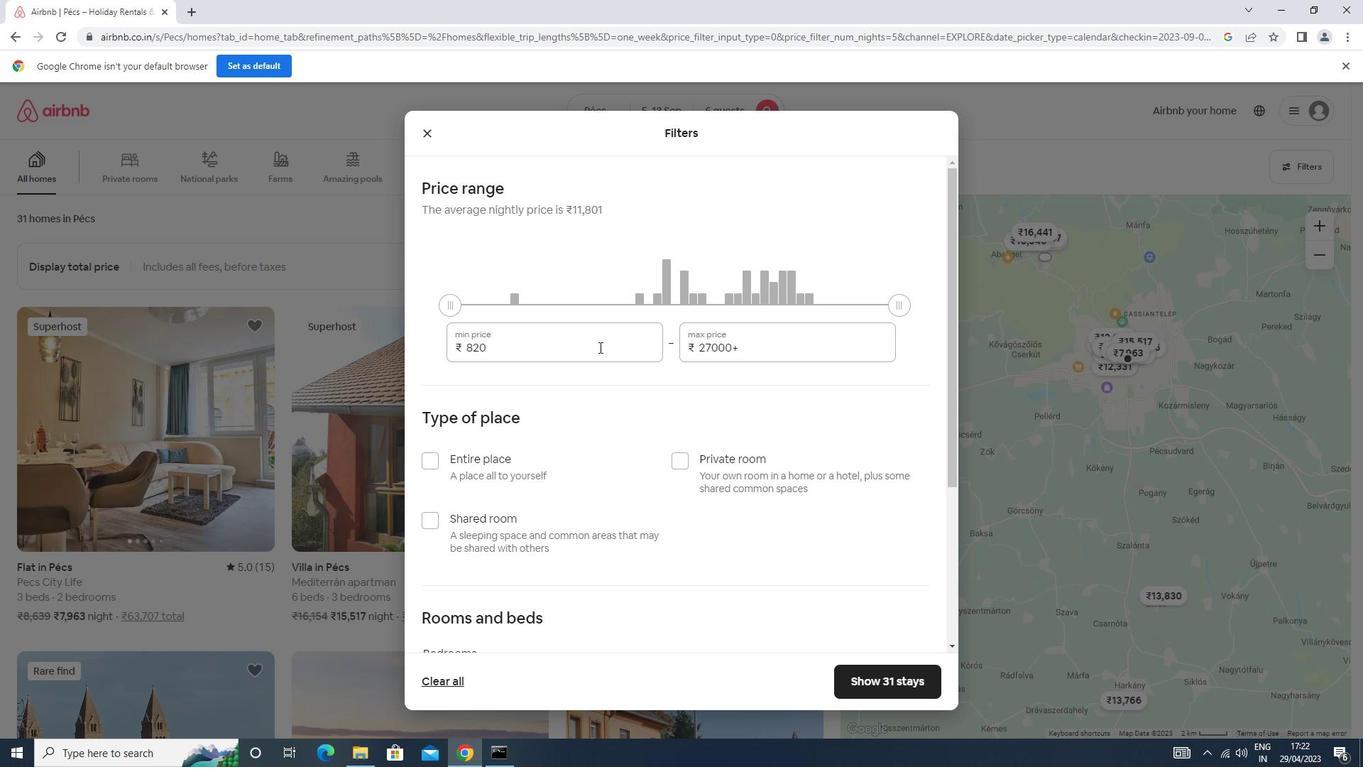 
Action: Key pressed <Key.backspace><Key.backspace><Key.backspace><Key.backspace><Key.backspace><Key.backspace><Key.backspace><Key.backspace><Key.backspace>15000<Key.tab>2000<Key.backspace><Key.backspace><Key.backspace><Key.backspace><Key.backspace>0000
Screenshot: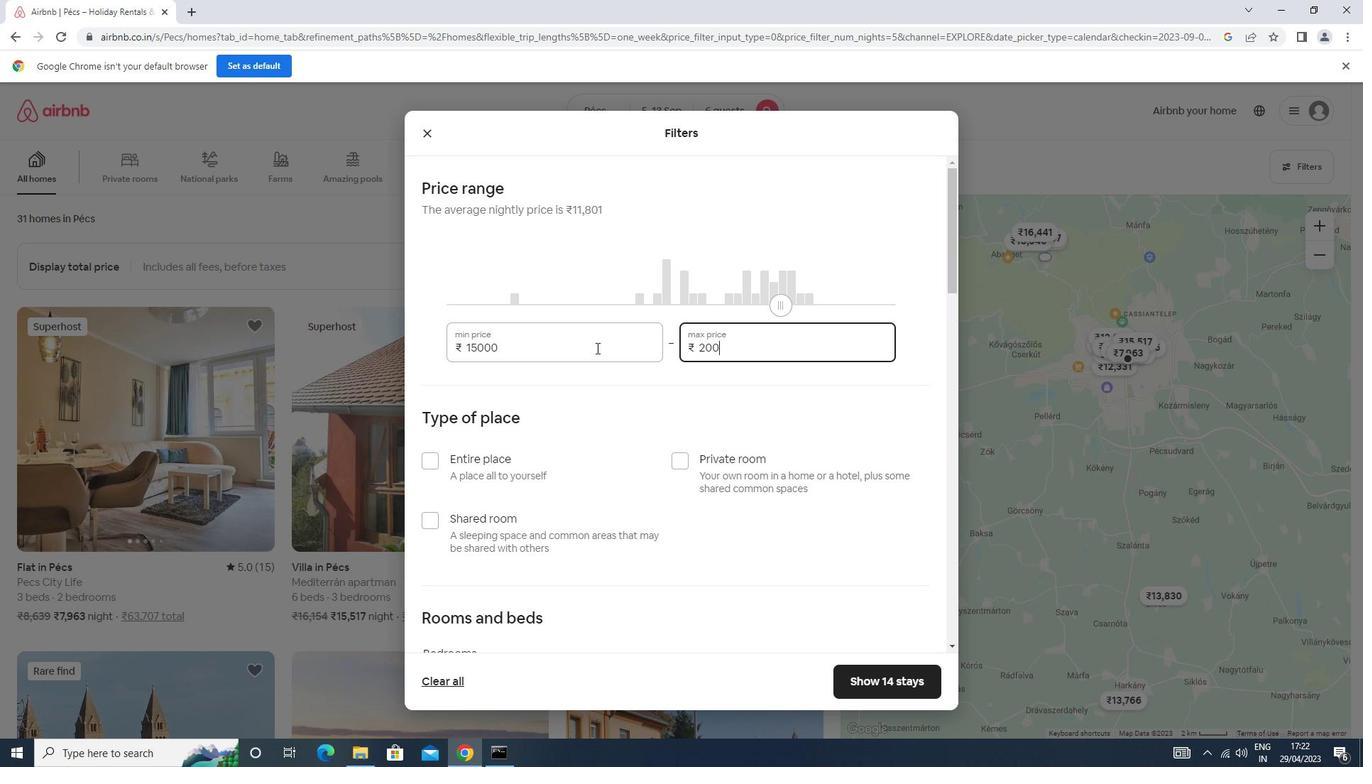
Action: Mouse moved to (632, 330)
Screenshot: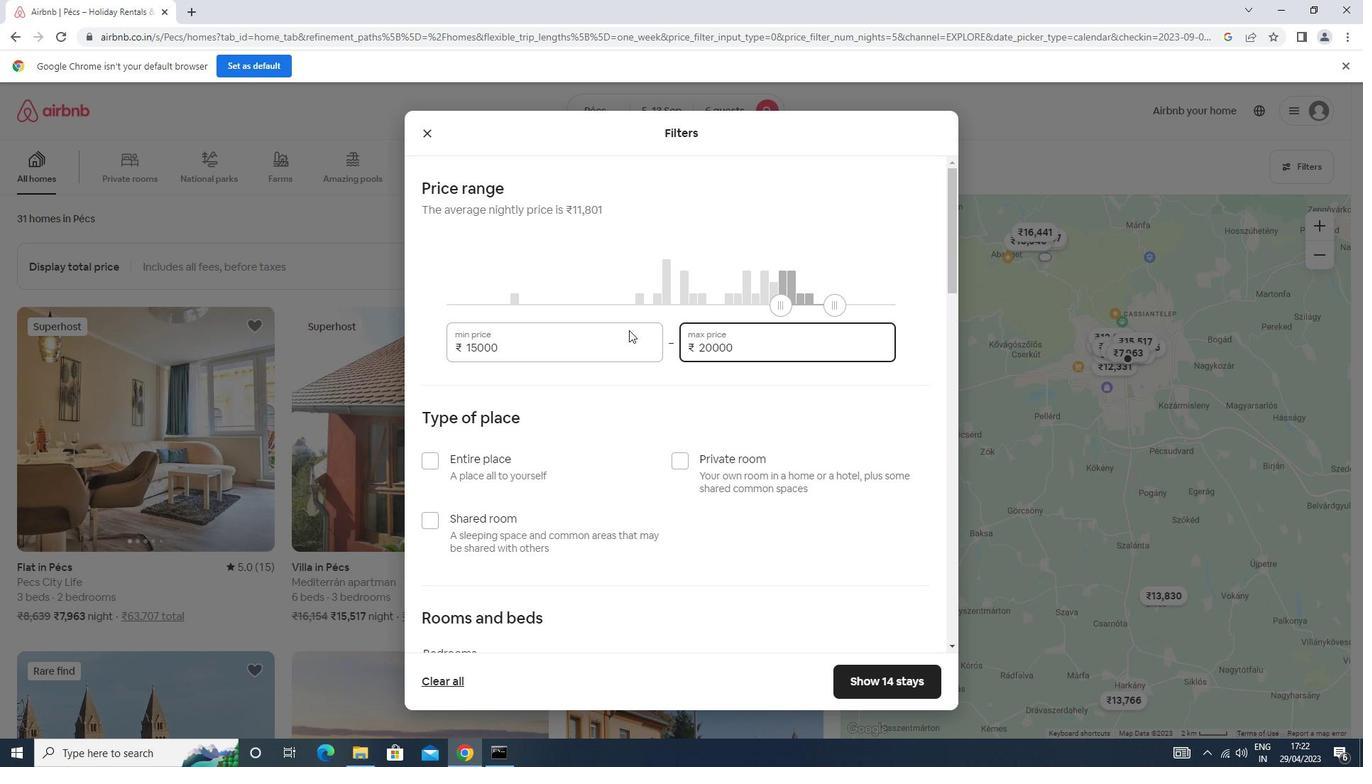 
Action: Mouse scrolled (632, 329) with delta (0, 0)
Screenshot: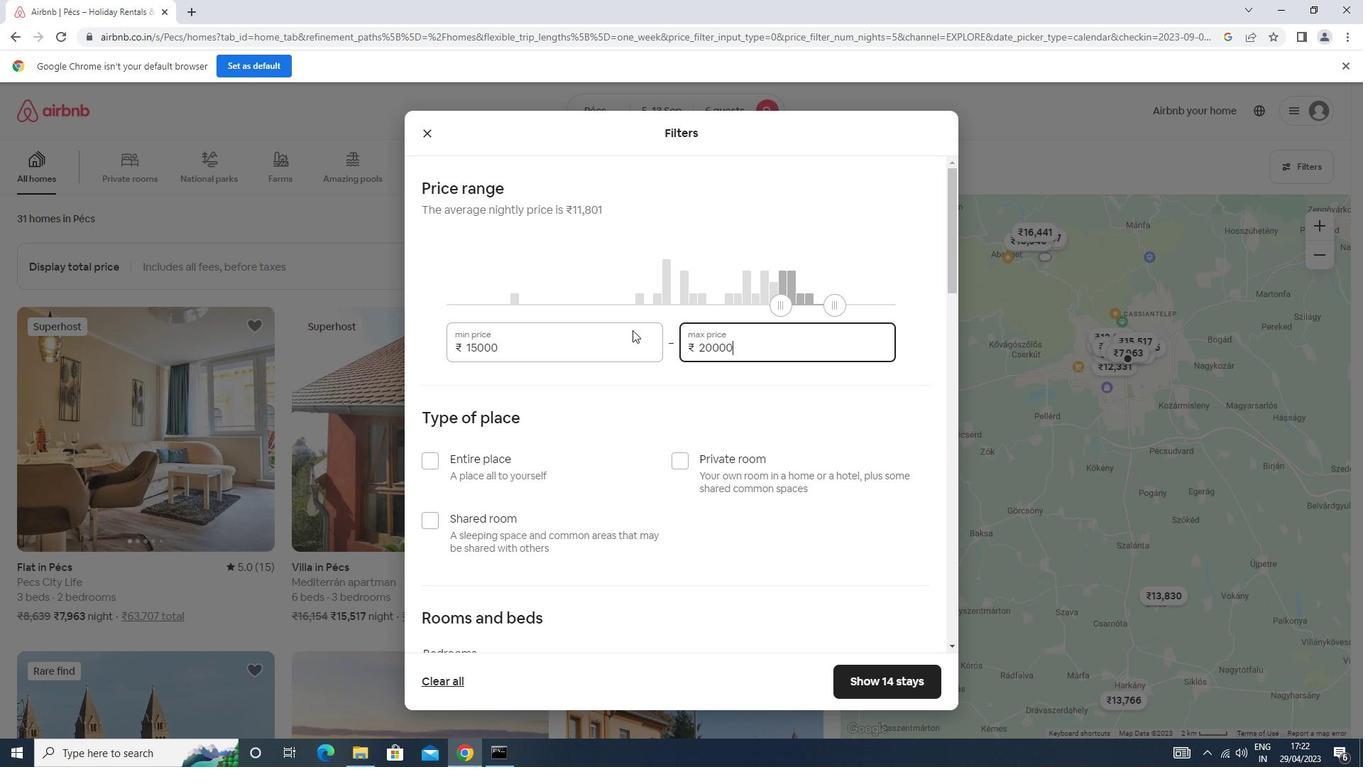 
Action: Mouse scrolled (632, 329) with delta (0, 0)
Screenshot: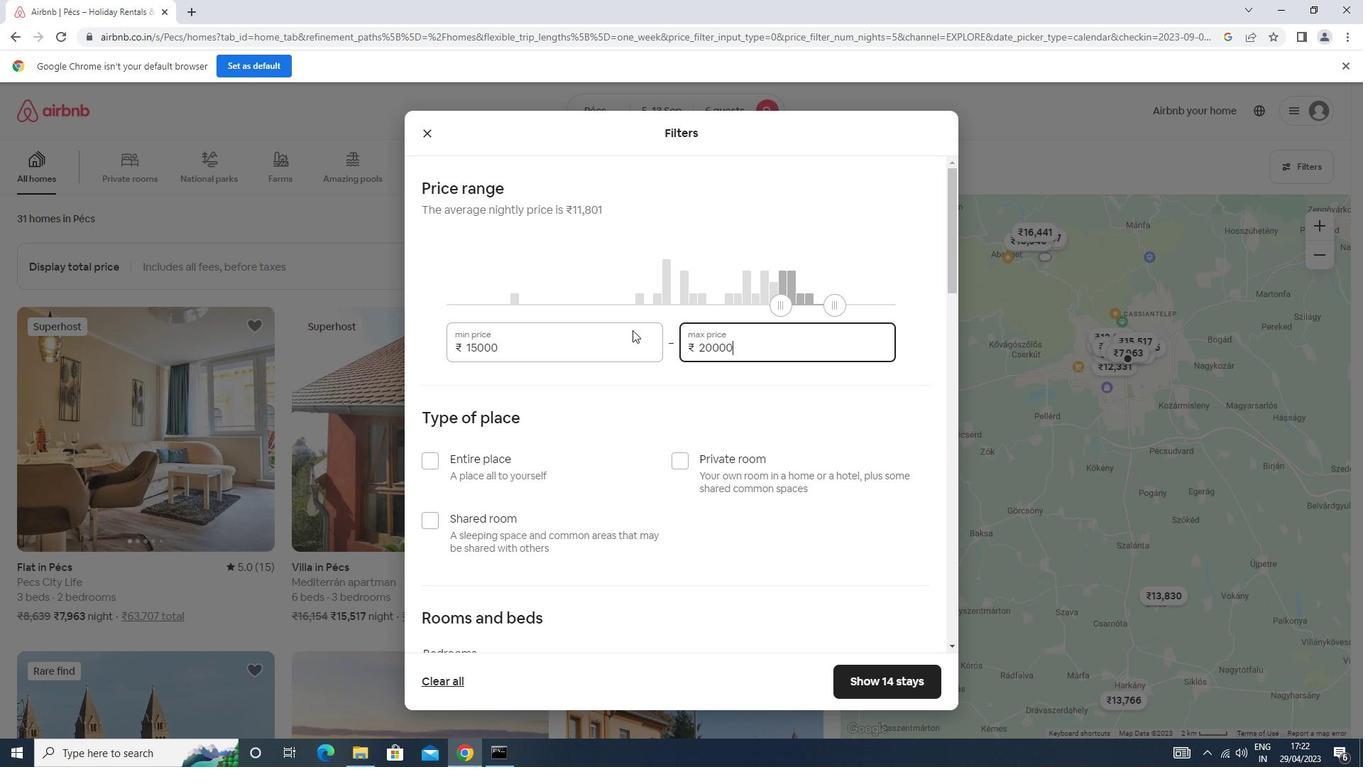 
Action: Mouse moved to (489, 325)
Screenshot: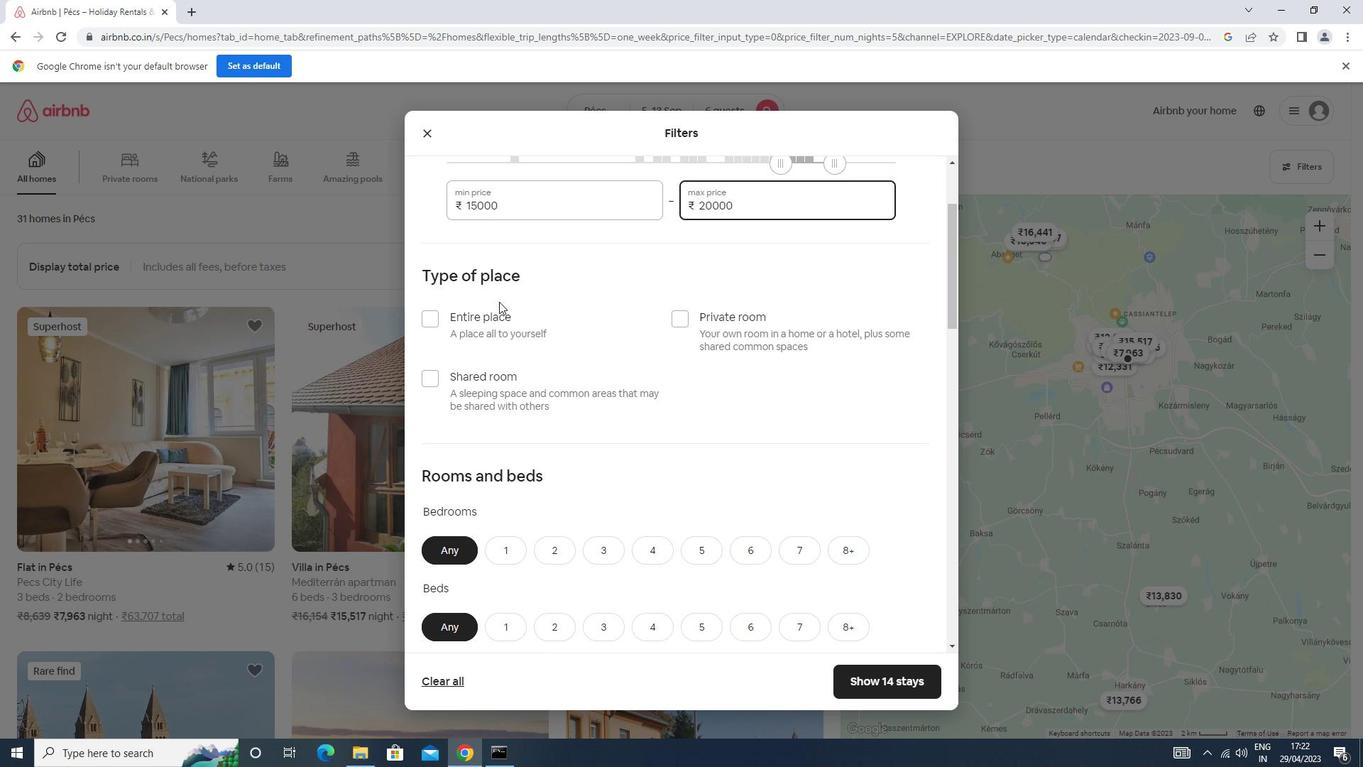 
Action: Mouse pressed left at (489, 325)
Screenshot: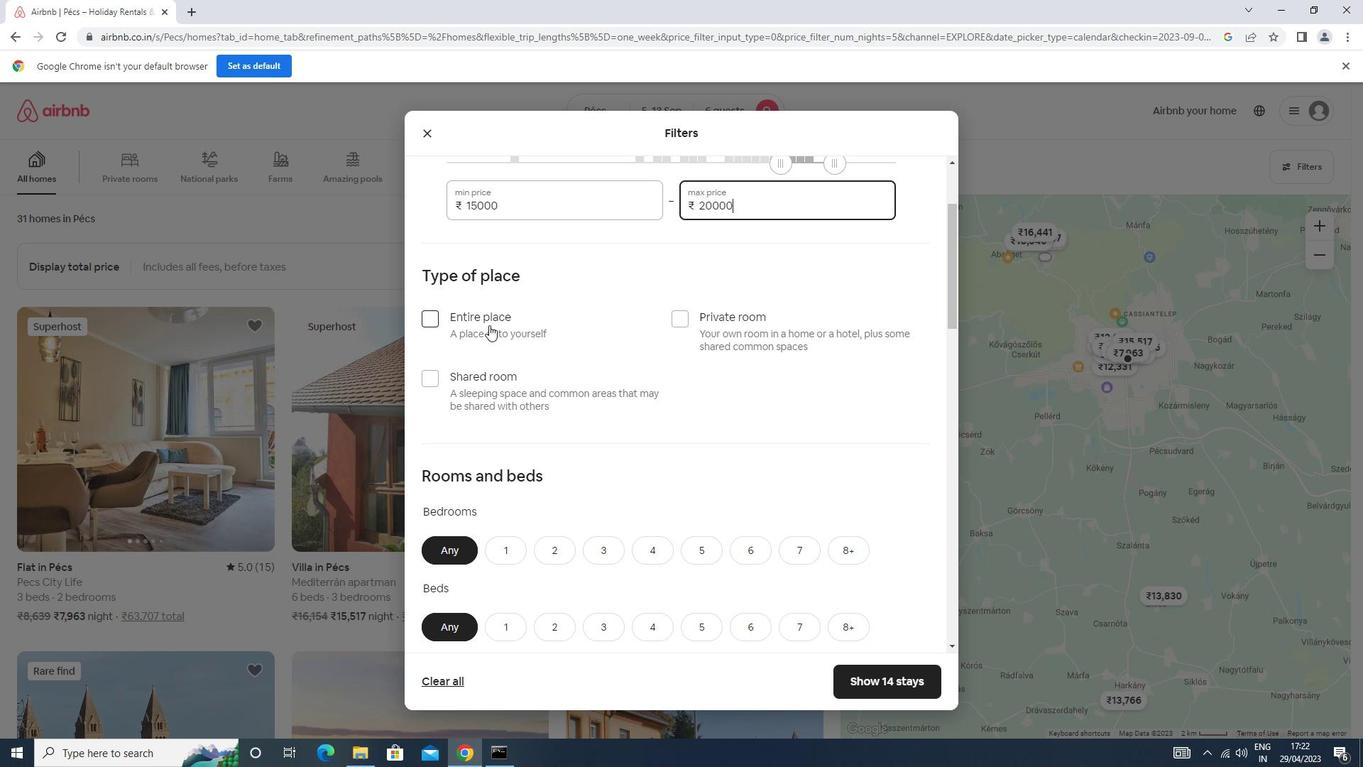 
Action: Mouse moved to (544, 346)
Screenshot: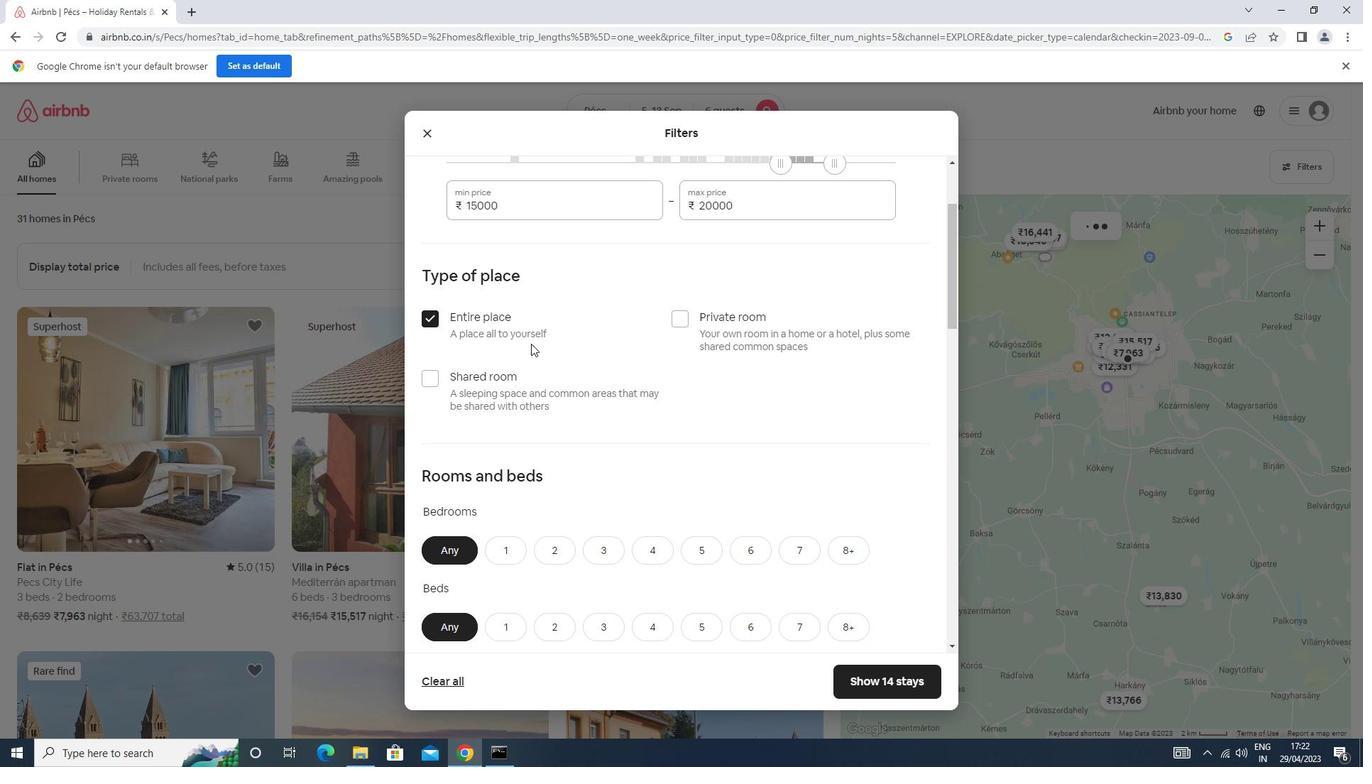 
Action: Mouse scrolled (544, 345) with delta (0, 0)
Screenshot: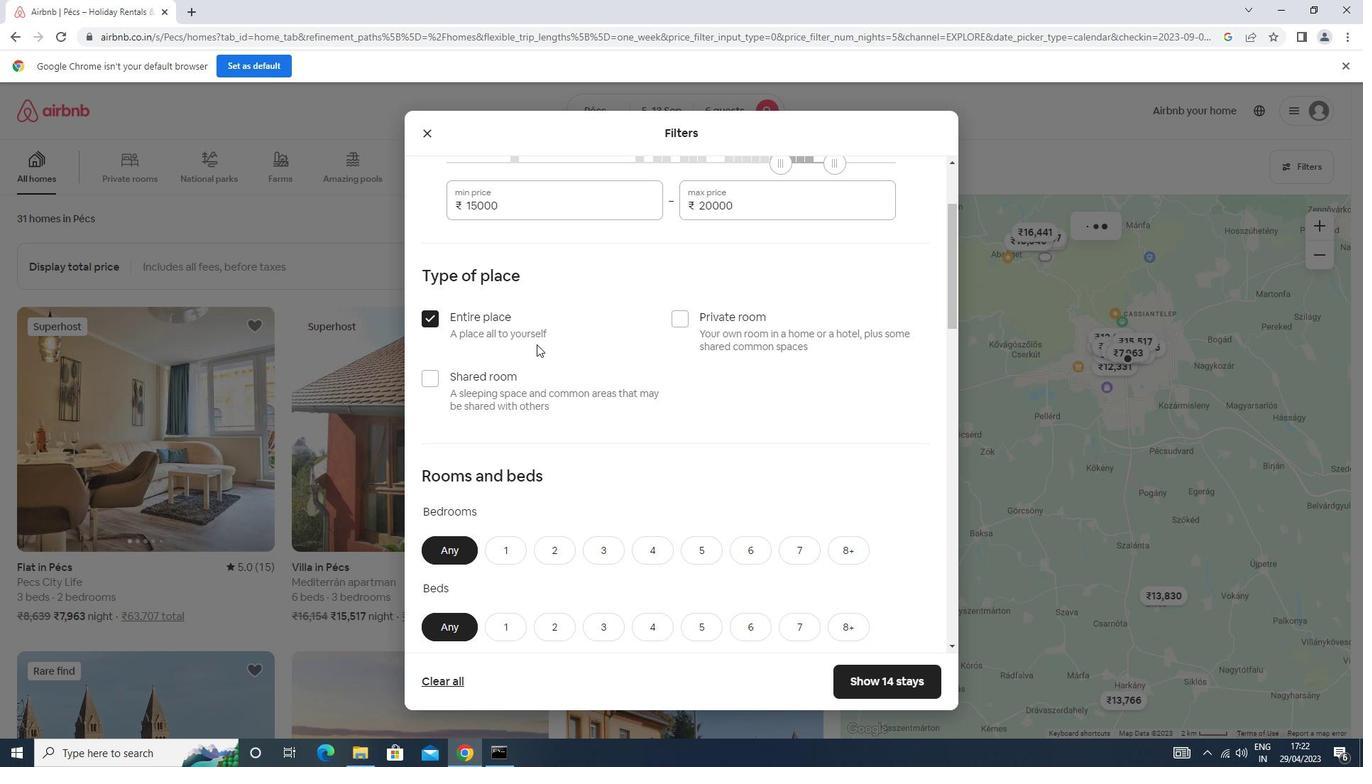 
Action: Mouse scrolled (544, 345) with delta (0, 0)
Screenshot: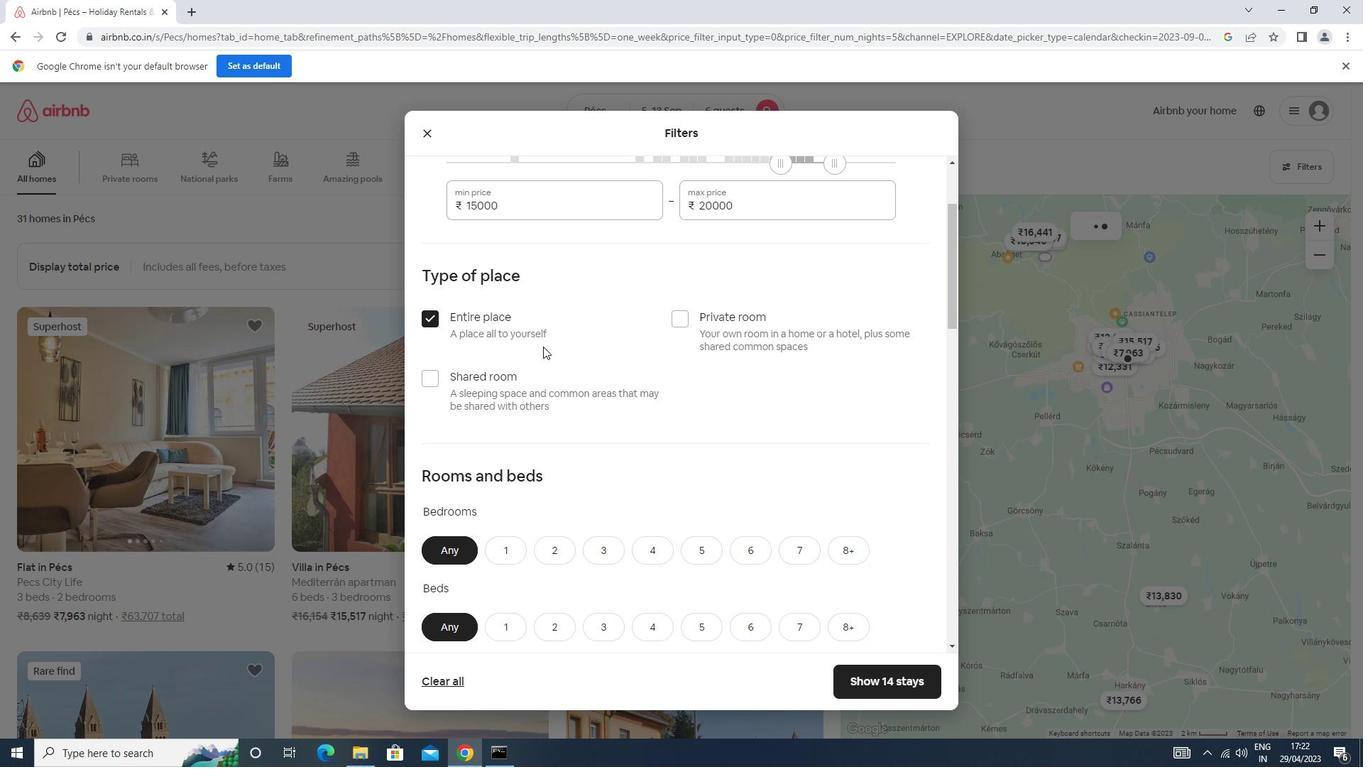 
Action: Mouse moved to (544, 346)
Screenshot: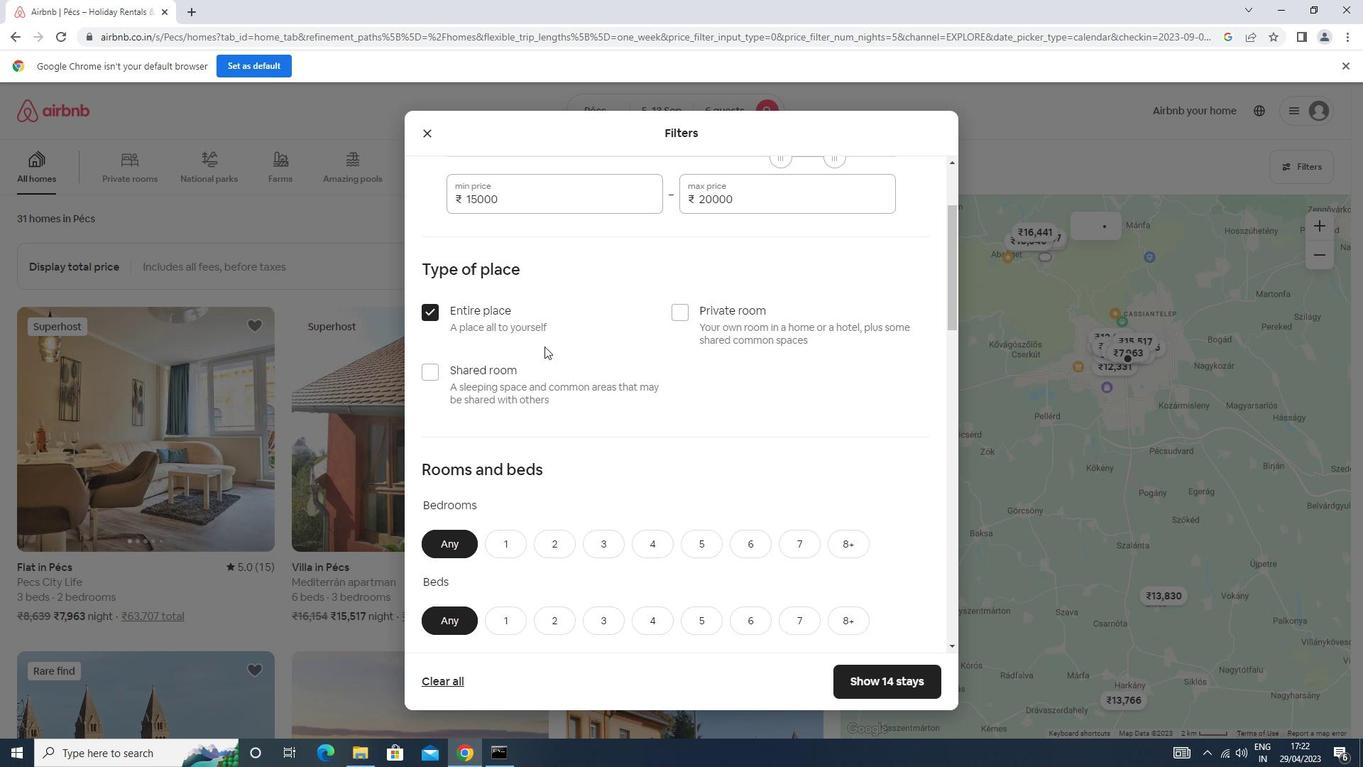 
Action: Mouse scrolled (544, 345) with delta (0, 0)
Screenshot: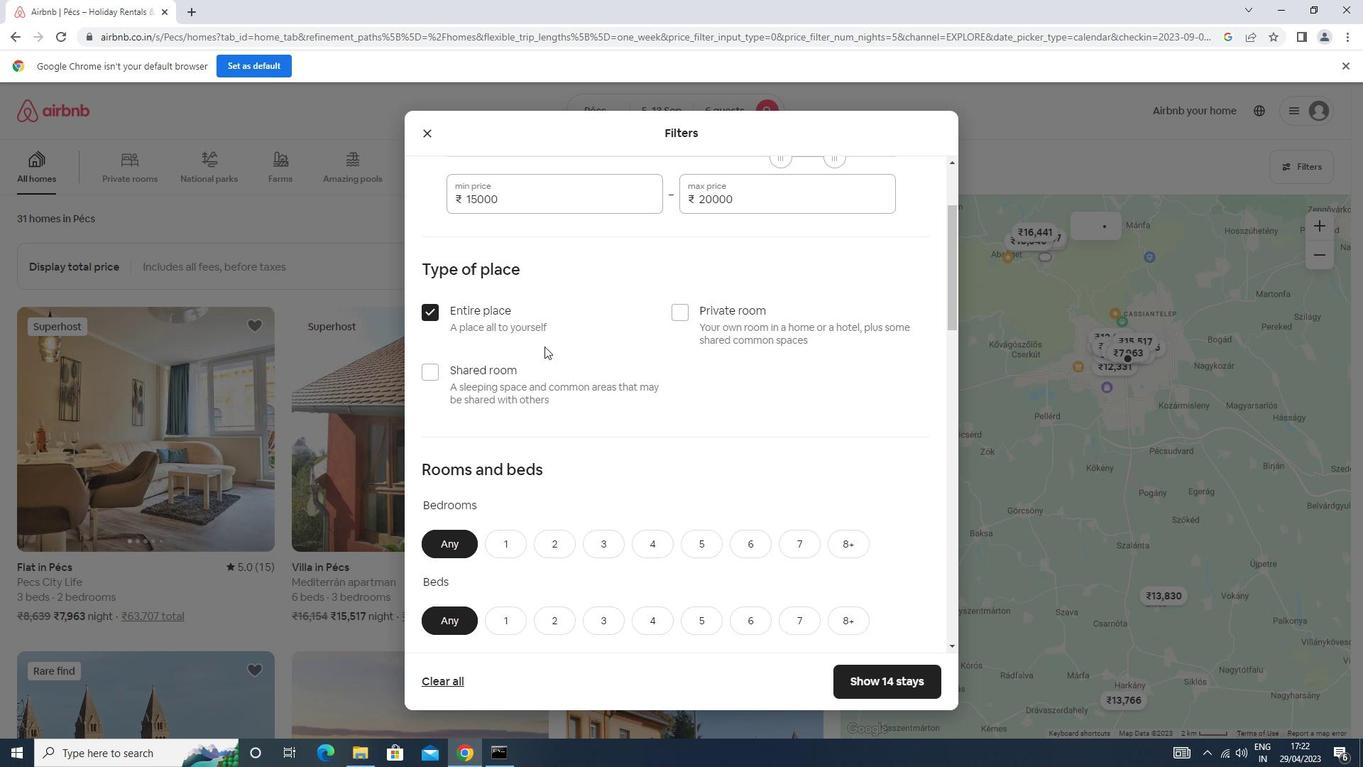 
Action: Mouse moved to (544, 347)
Screenshot: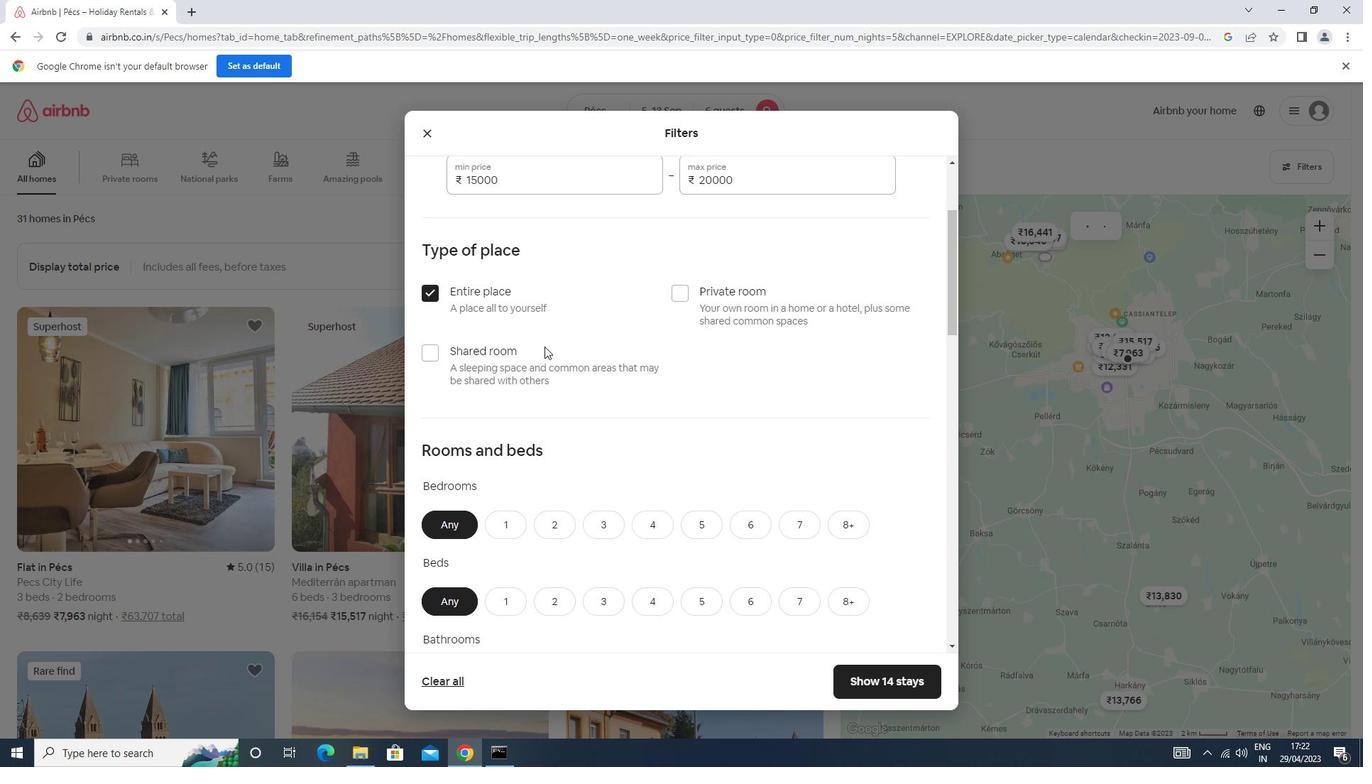 
Action: Mouse scrolled (544, 346) with delta (0, 0)
Screenshot: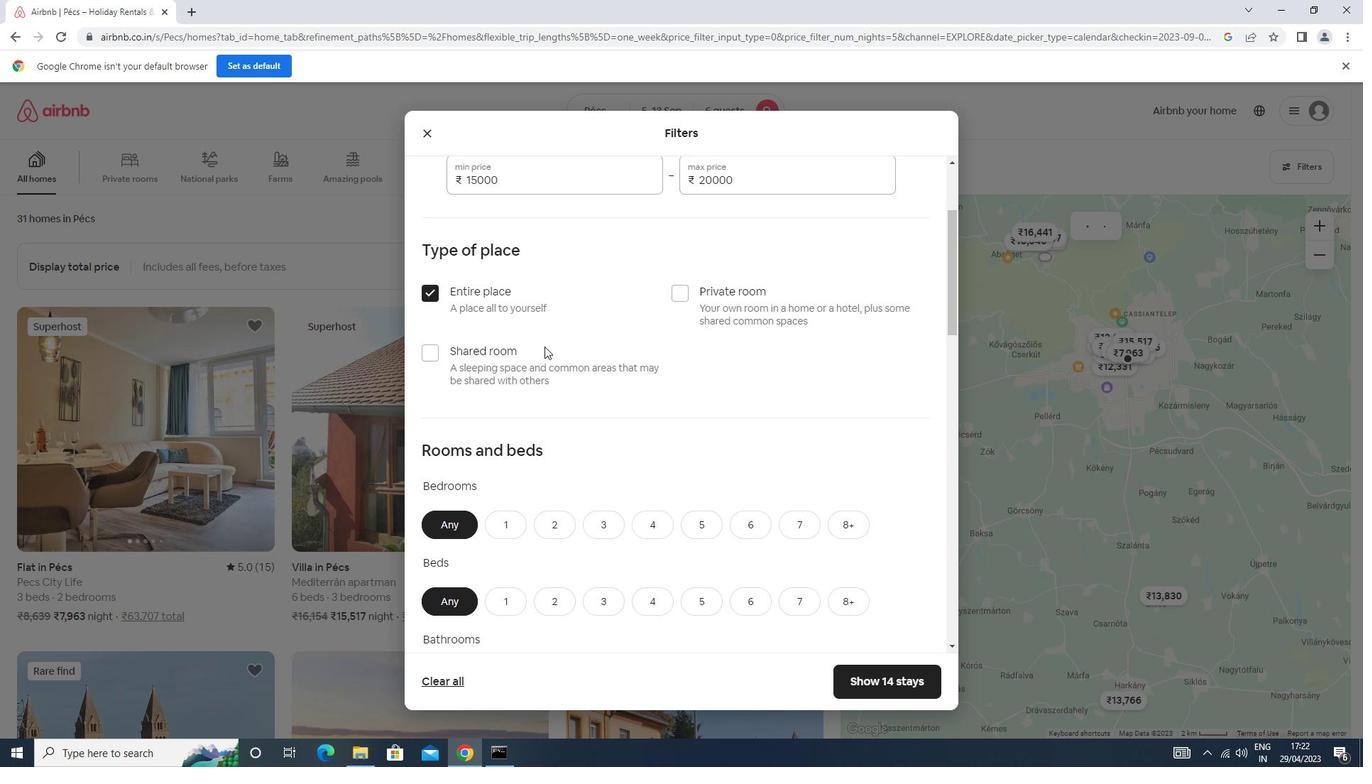 
Action: Mouse moved to (607, 269)
Screenshot: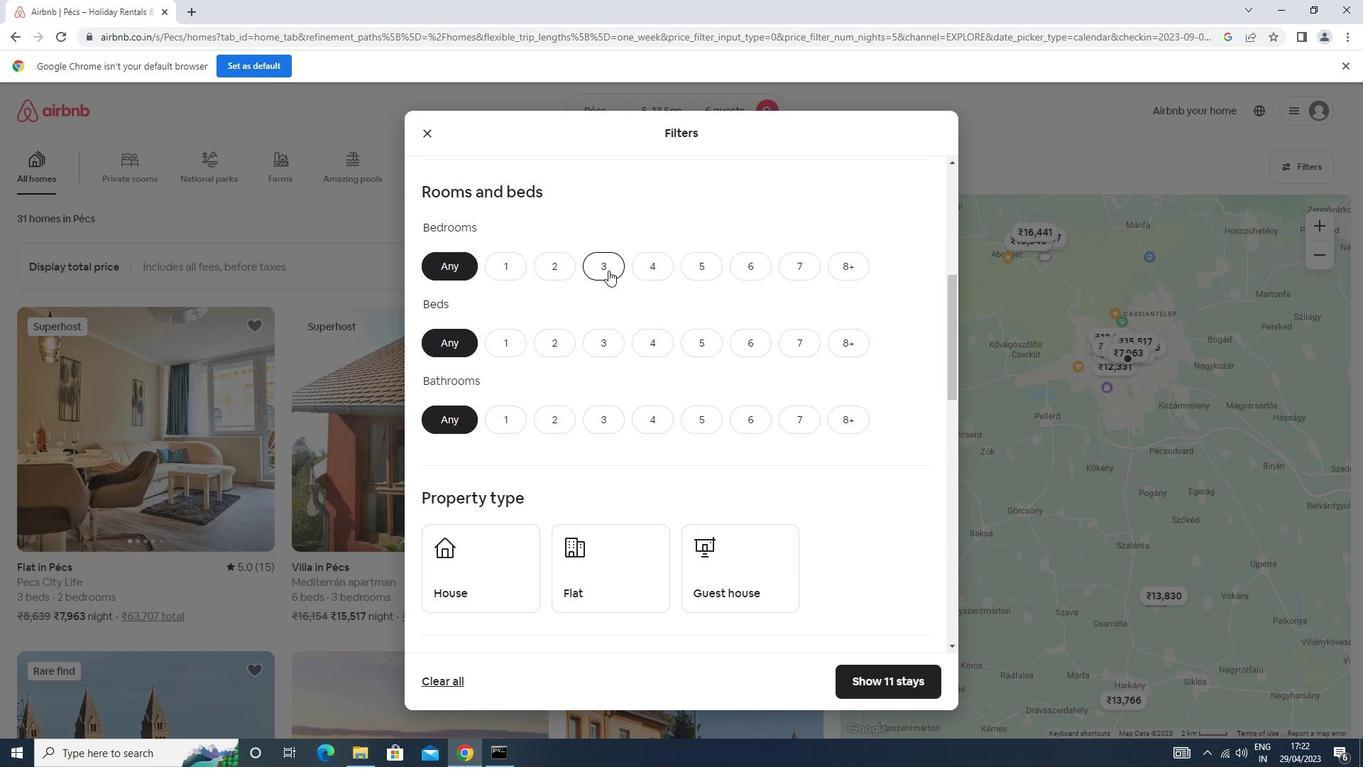 
Action: Mouse pressed left at (607, 269)
Screenshot: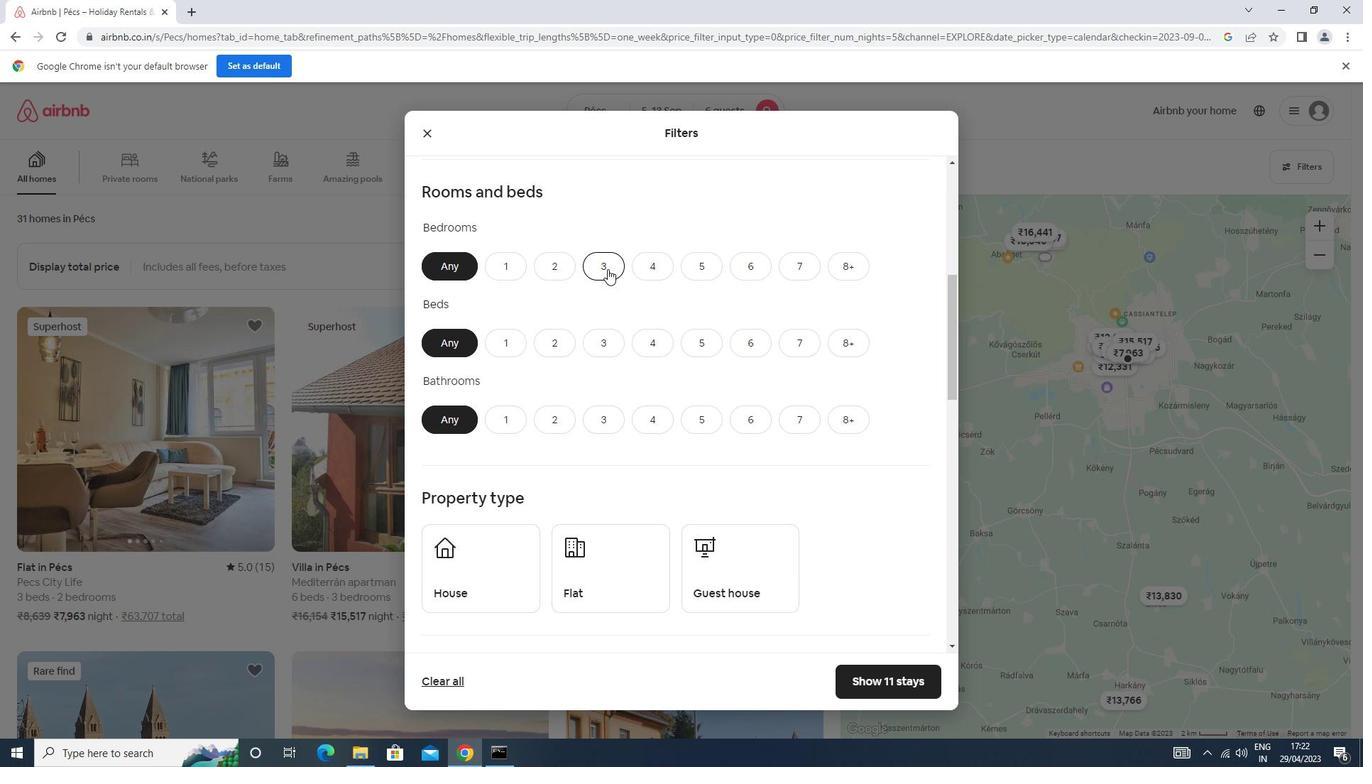 
Action: Mouse moved to (602, 335)
Screenshot: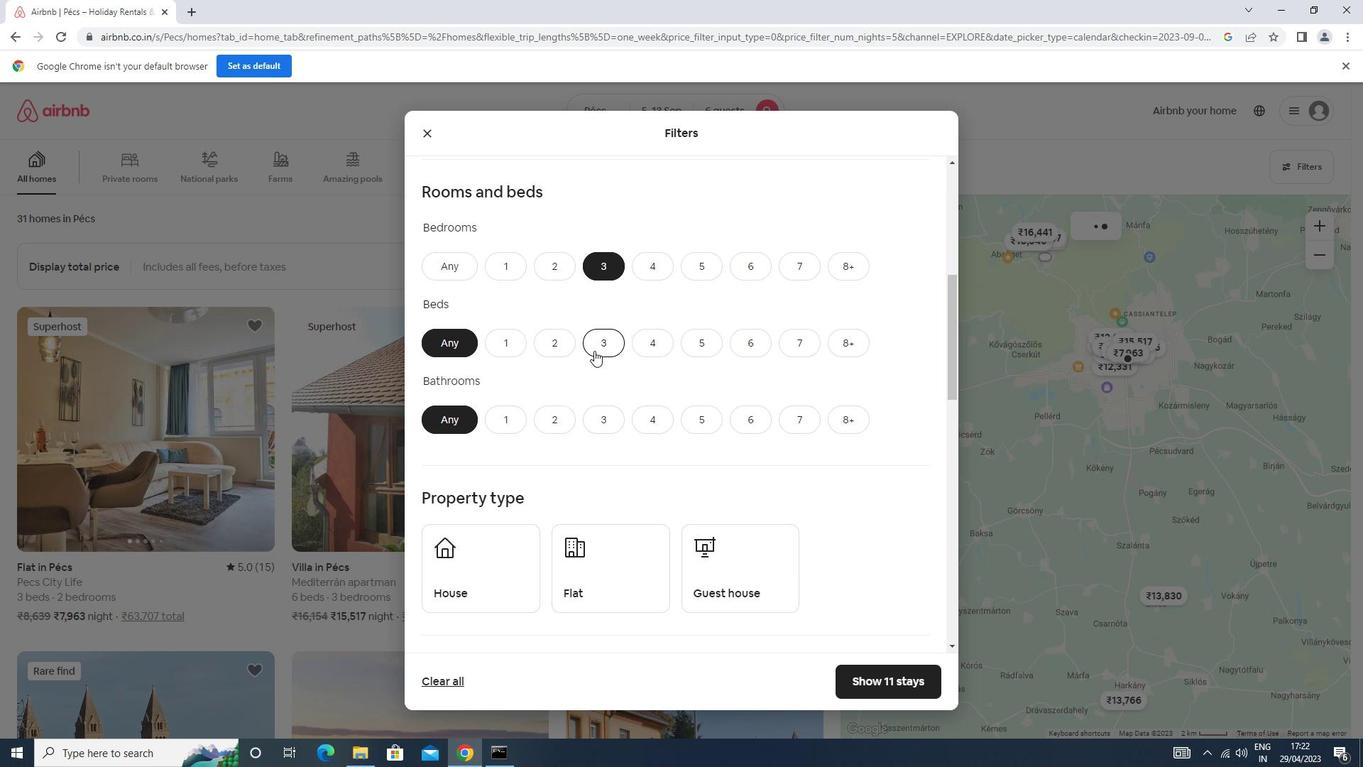 
Action: Mouse pressed left at (602, 335)
Screenshot: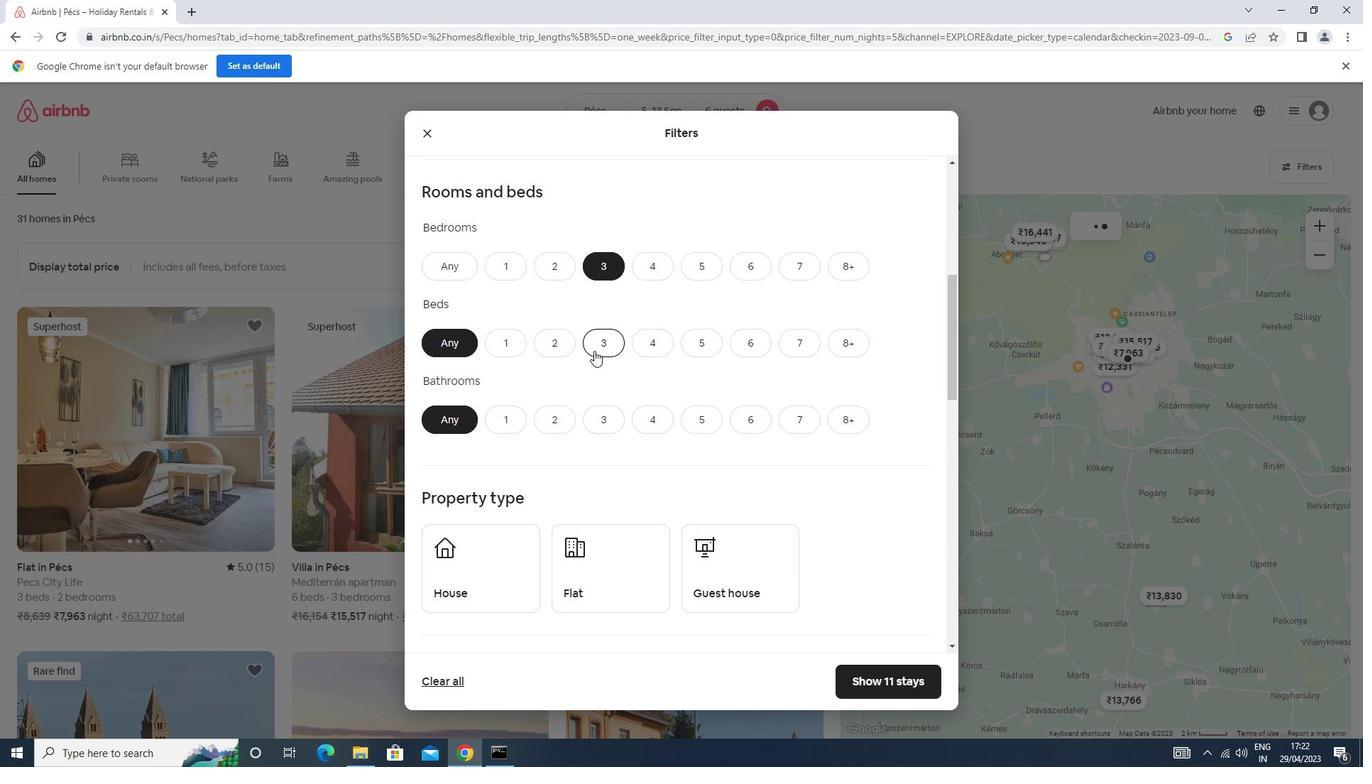 
Action: Mouse moved to (602, 406)
Screenshot: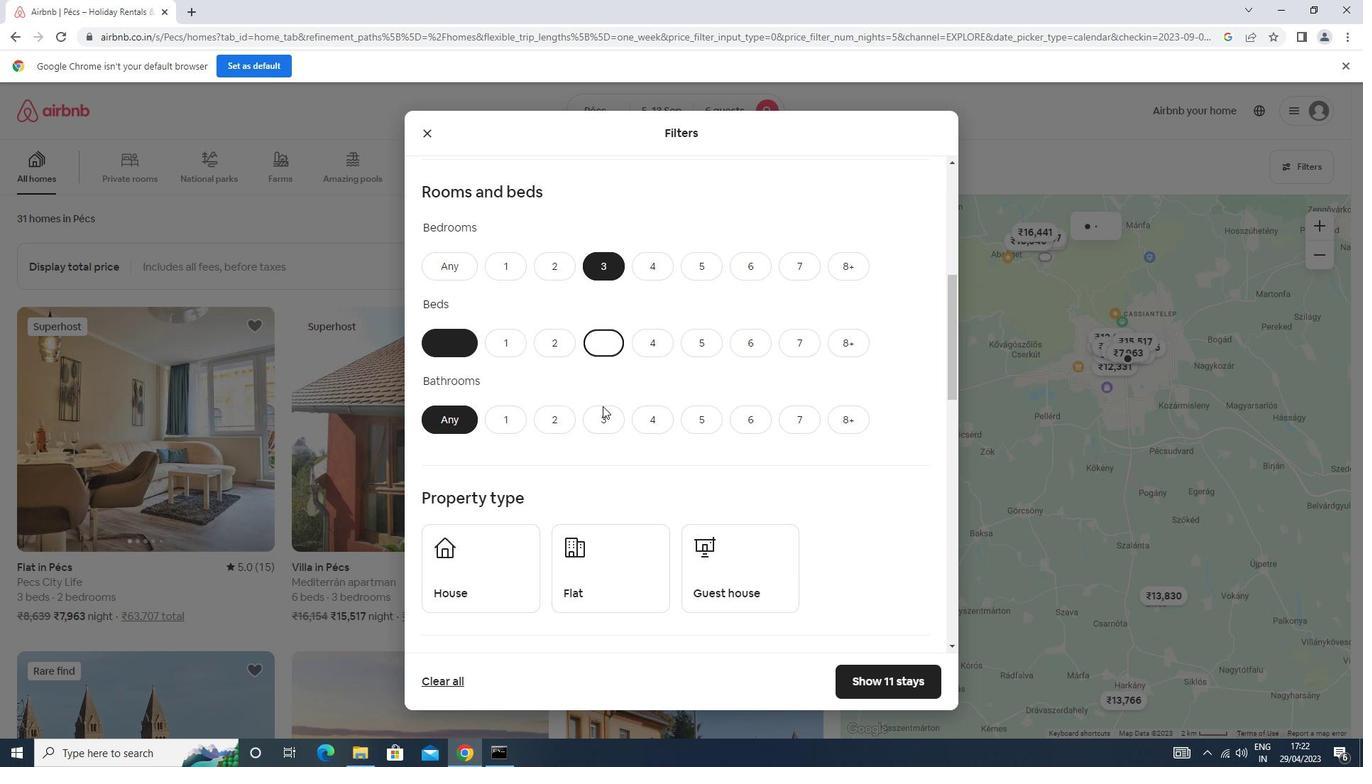 
Action: Mouse pressed left at (602, 406)
Screenshot: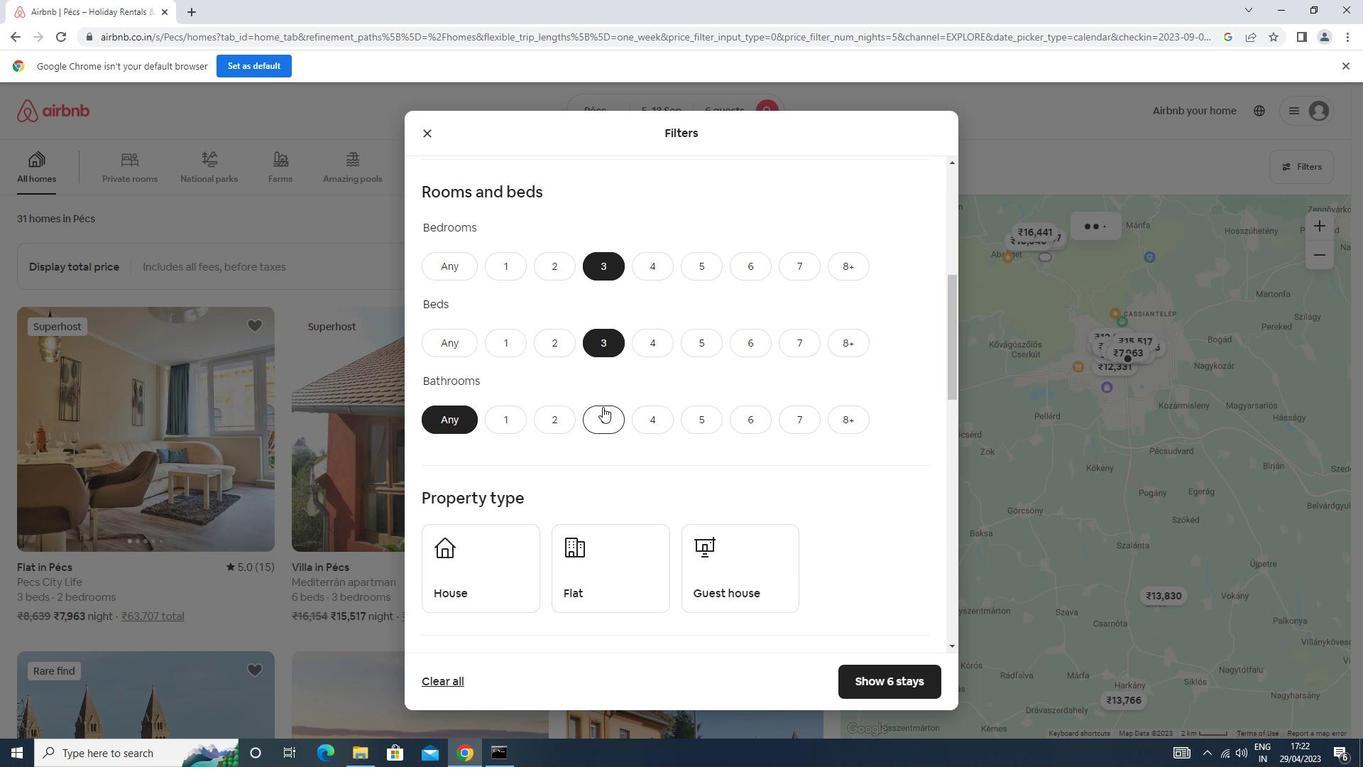 
Action: Mouse moved to (599, 409)
Screenshot: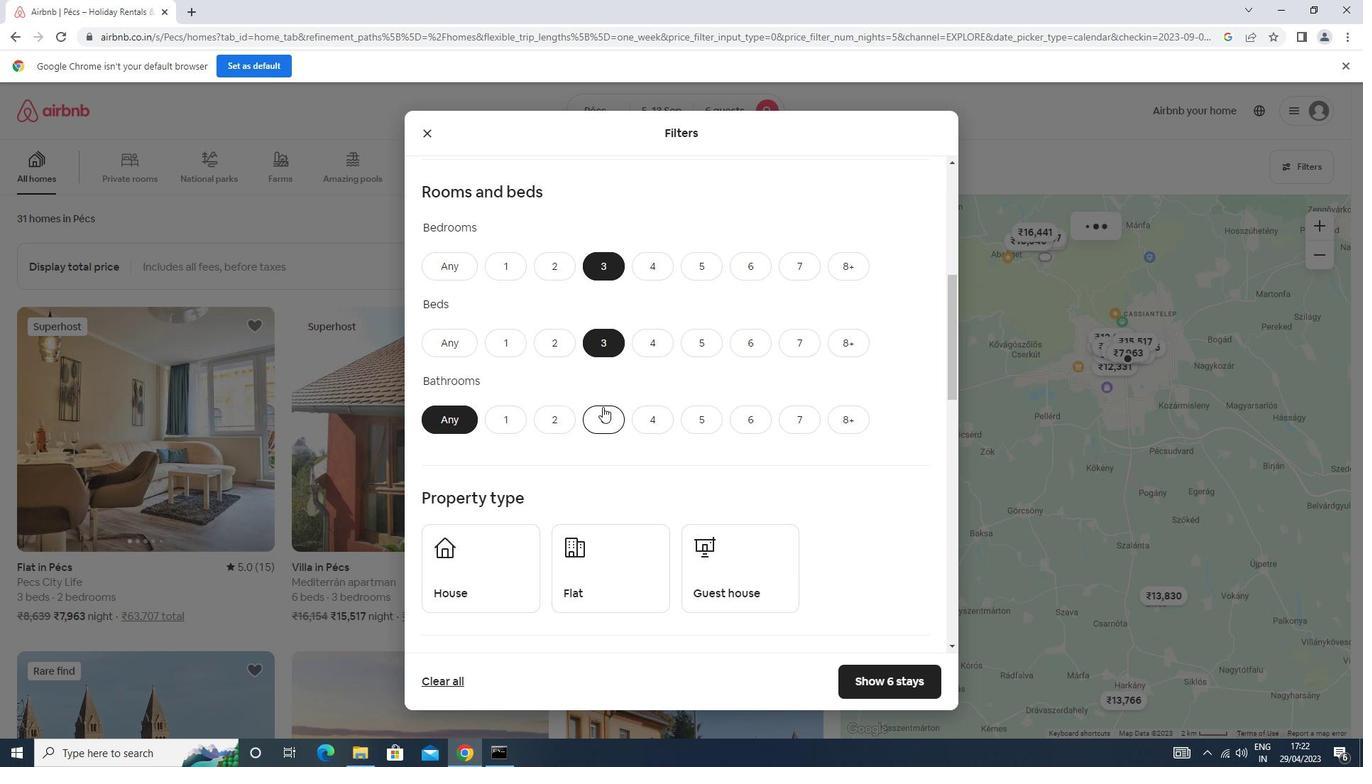 
Action: Mouse scrolled (599, 408) with delta (0, 0)
Screenshot: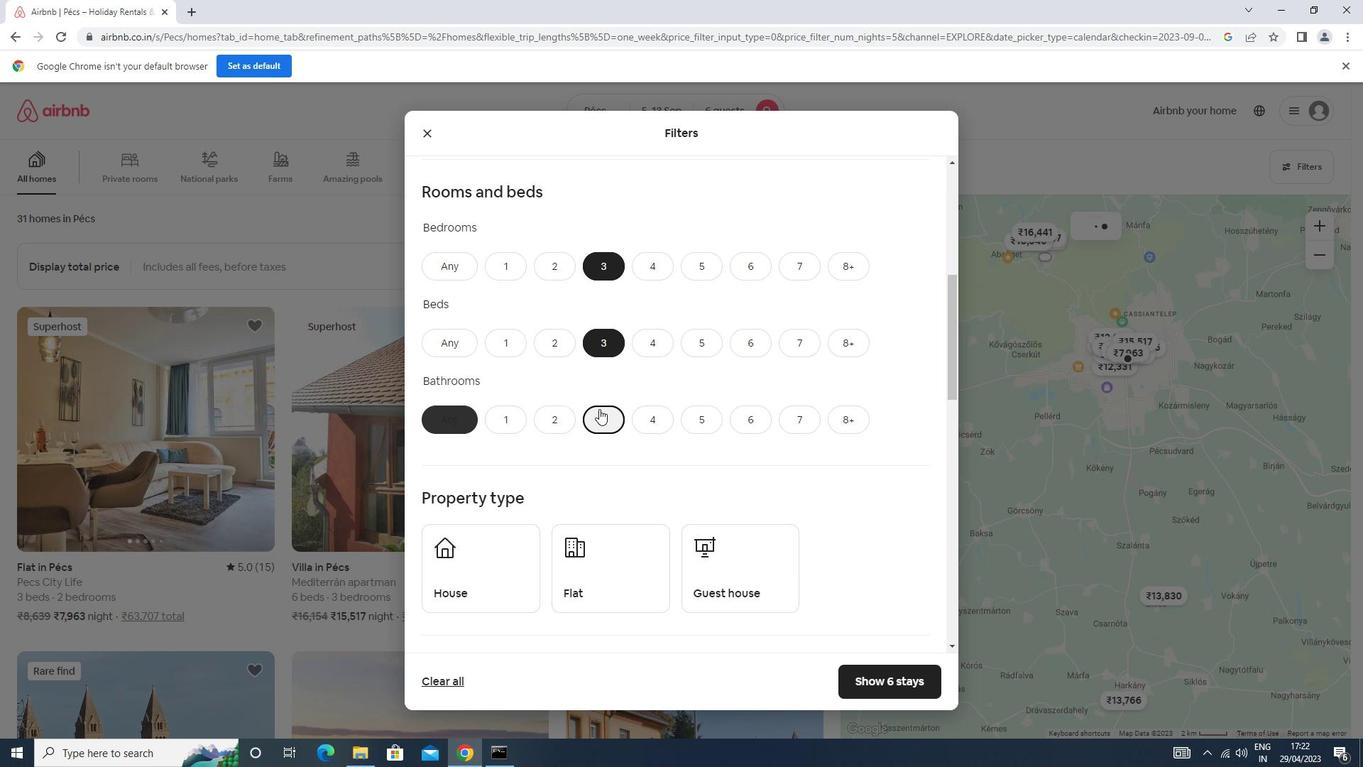 
Action: Mouse scrolled (599, 408) with delta (0, 0)
Screenshot: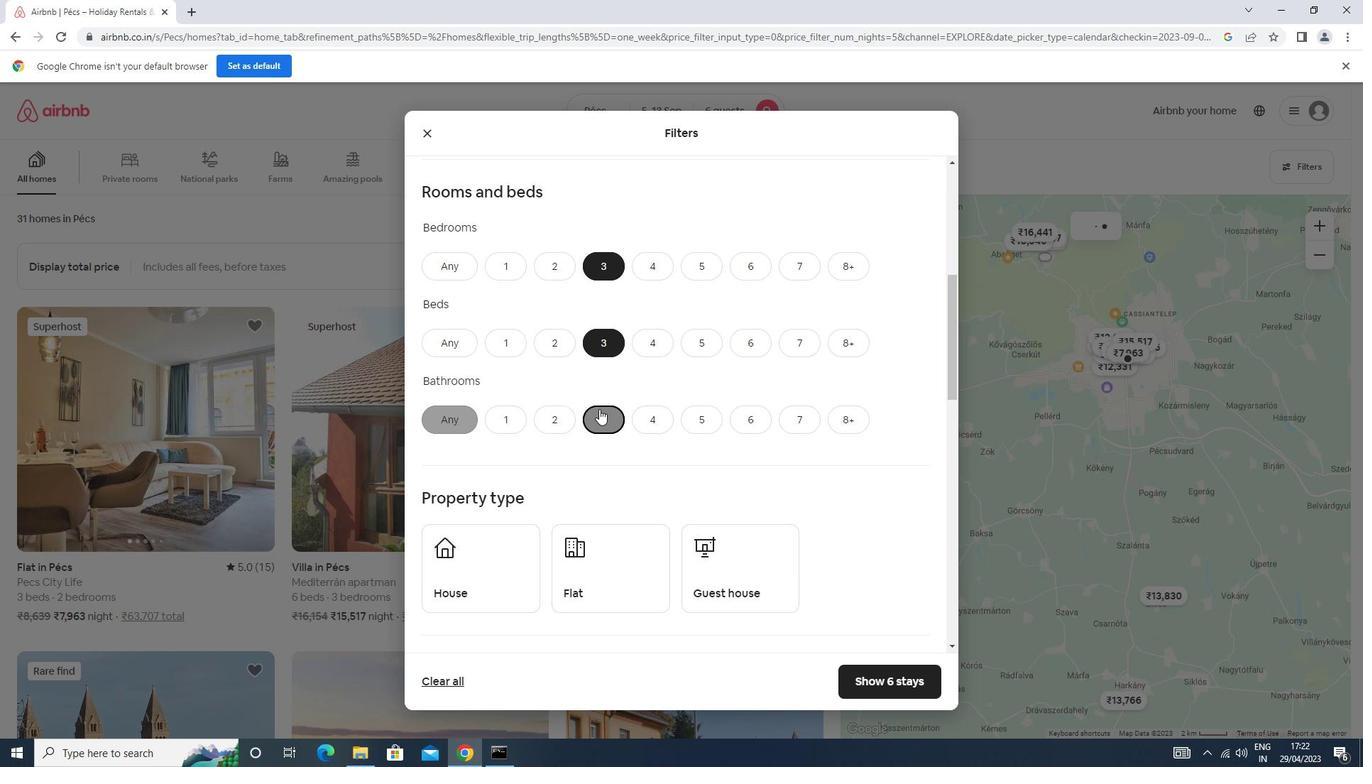 
Action: Mouse scrolled (599, 408) with delta (0, 0)
Screenshot: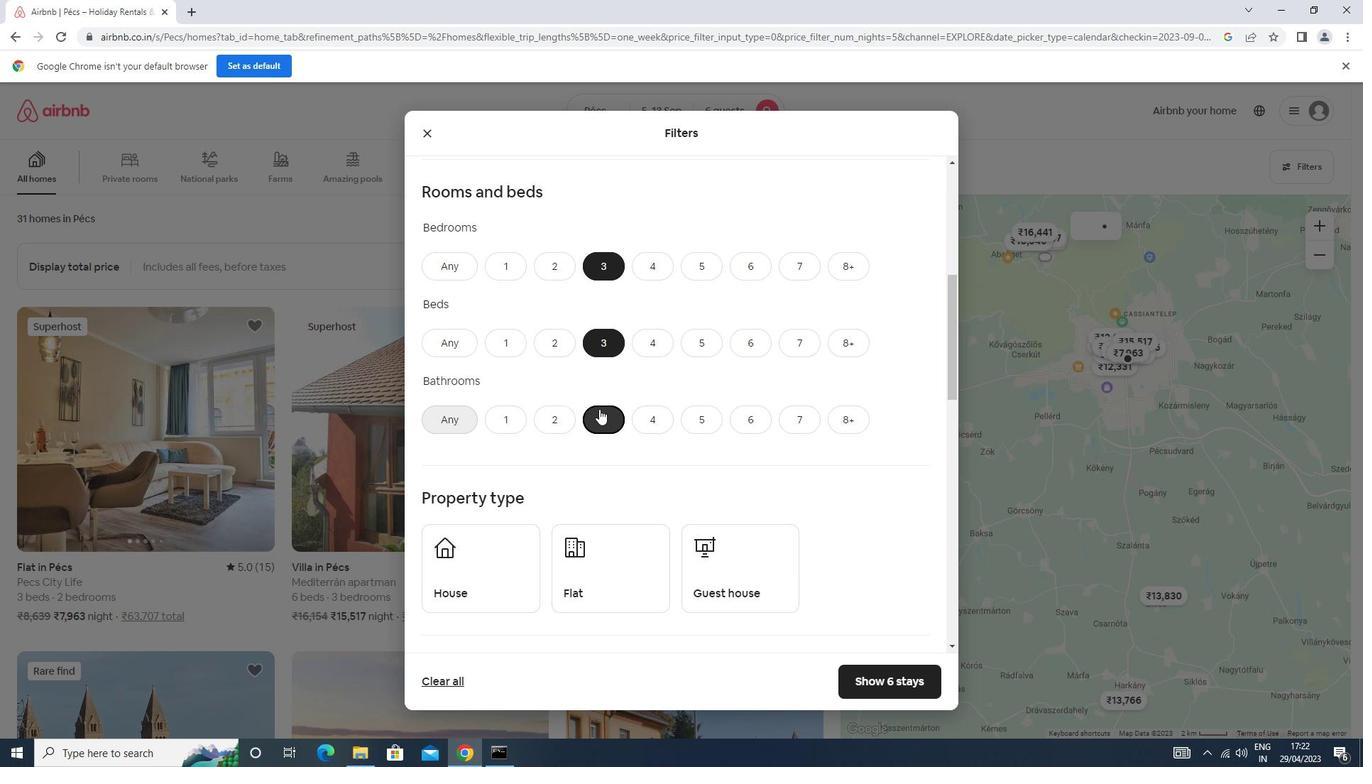 
Action: Mouse moved to (463, 368)
Screenshot: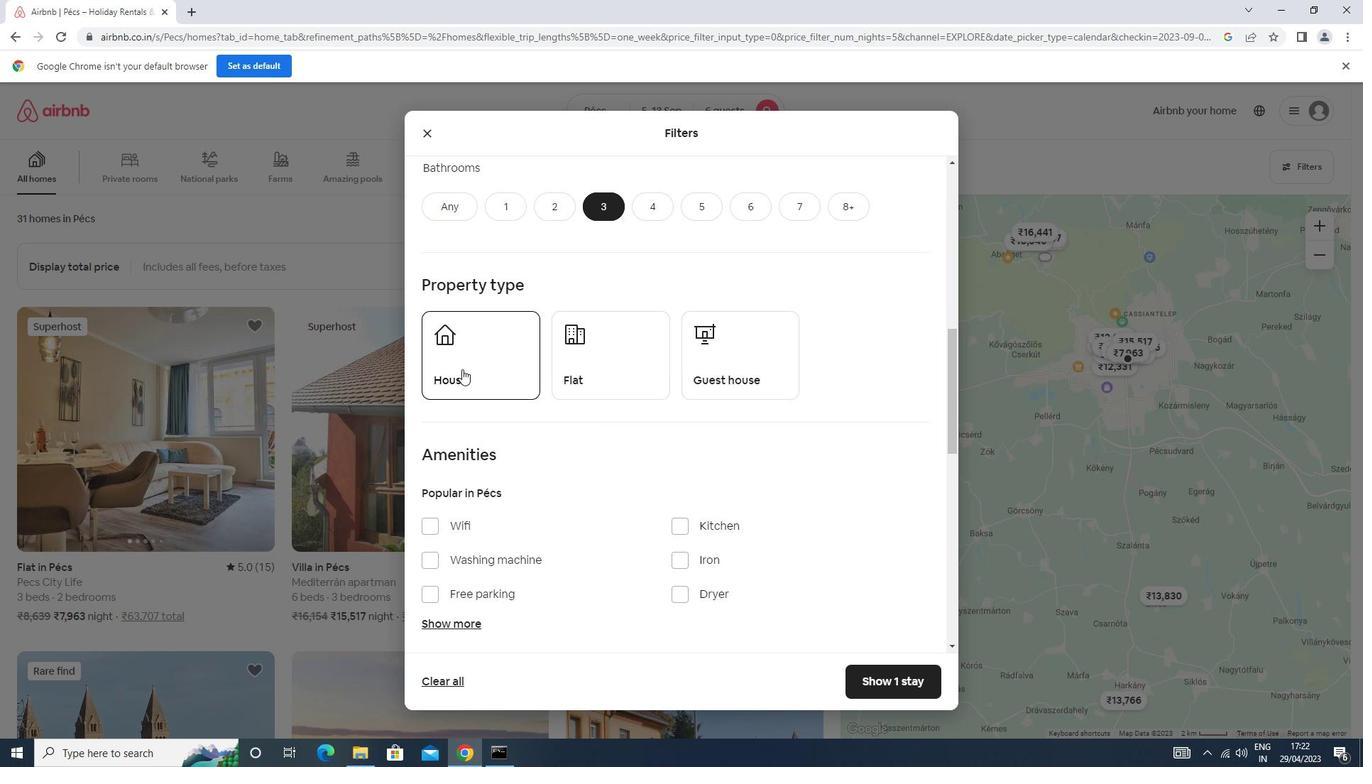 
Action: Mouse pressed left at (463, 368)
Screenshot: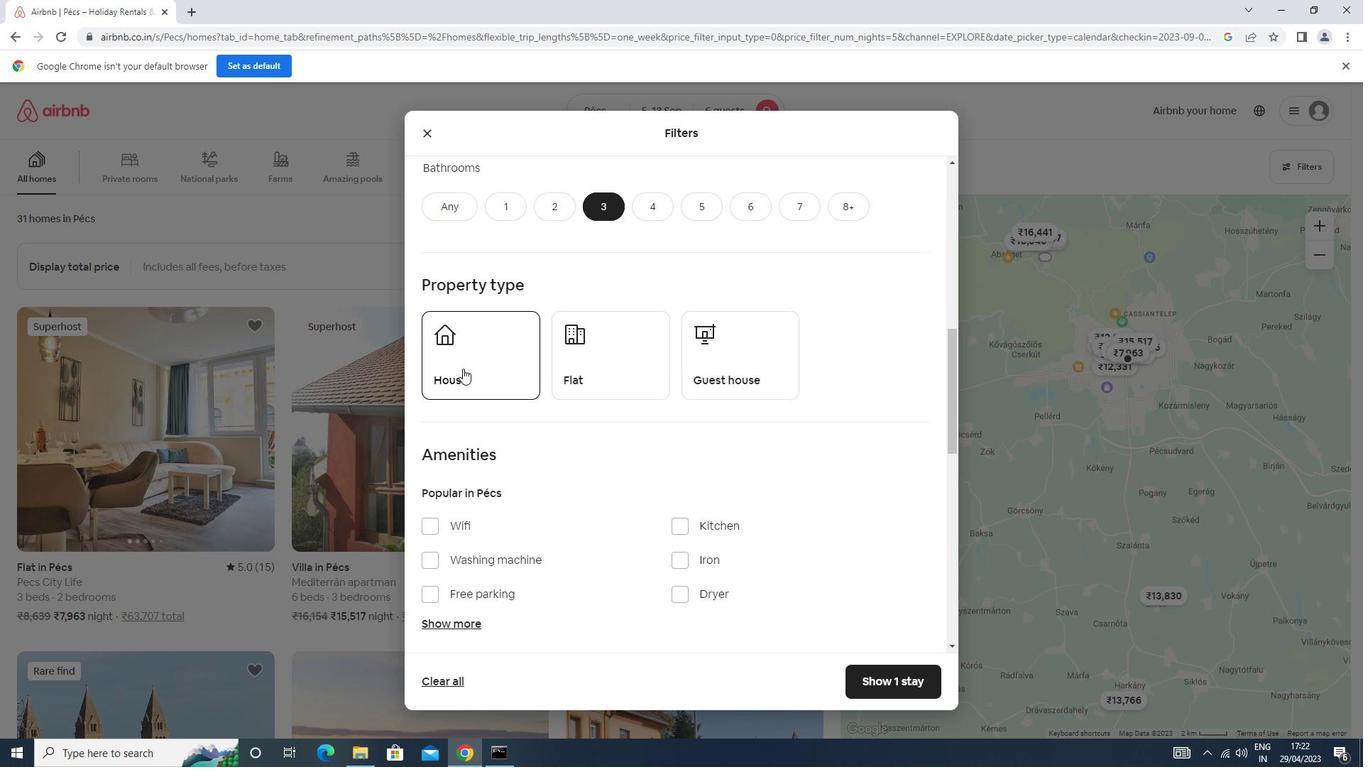 
Action: Mouse moved to (577, 367)
Screenshot: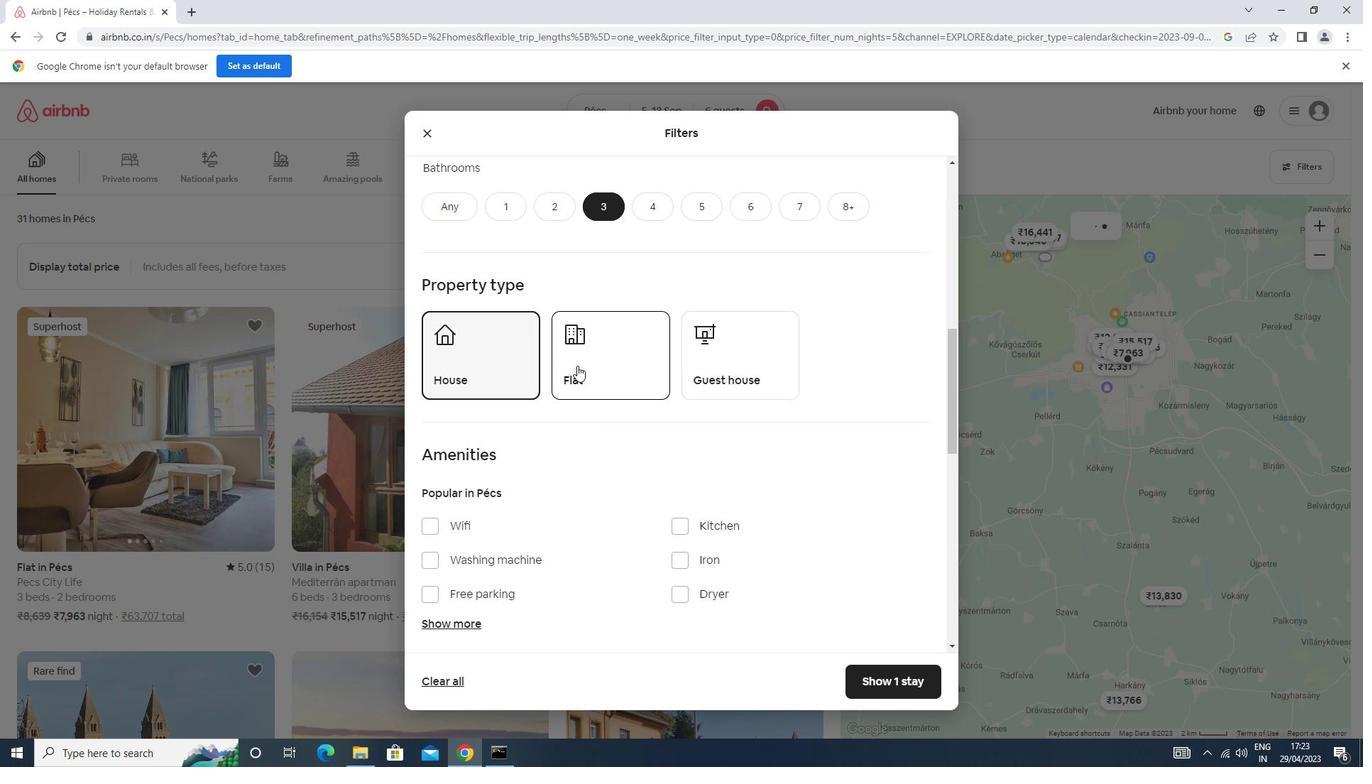 
Action: Mouse pressed left at (577, 367)
Screenshot: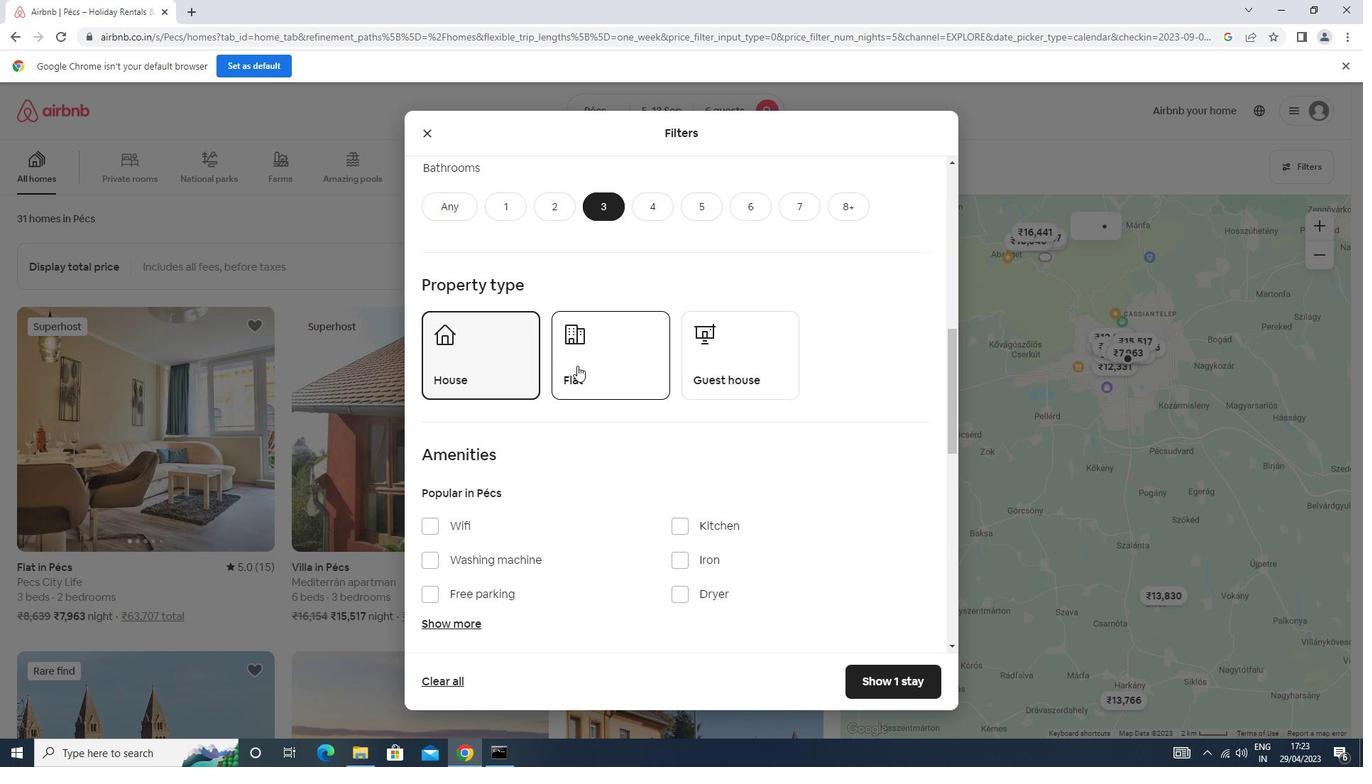 
Action: Mouse moved to (722, 352)
Screenshot: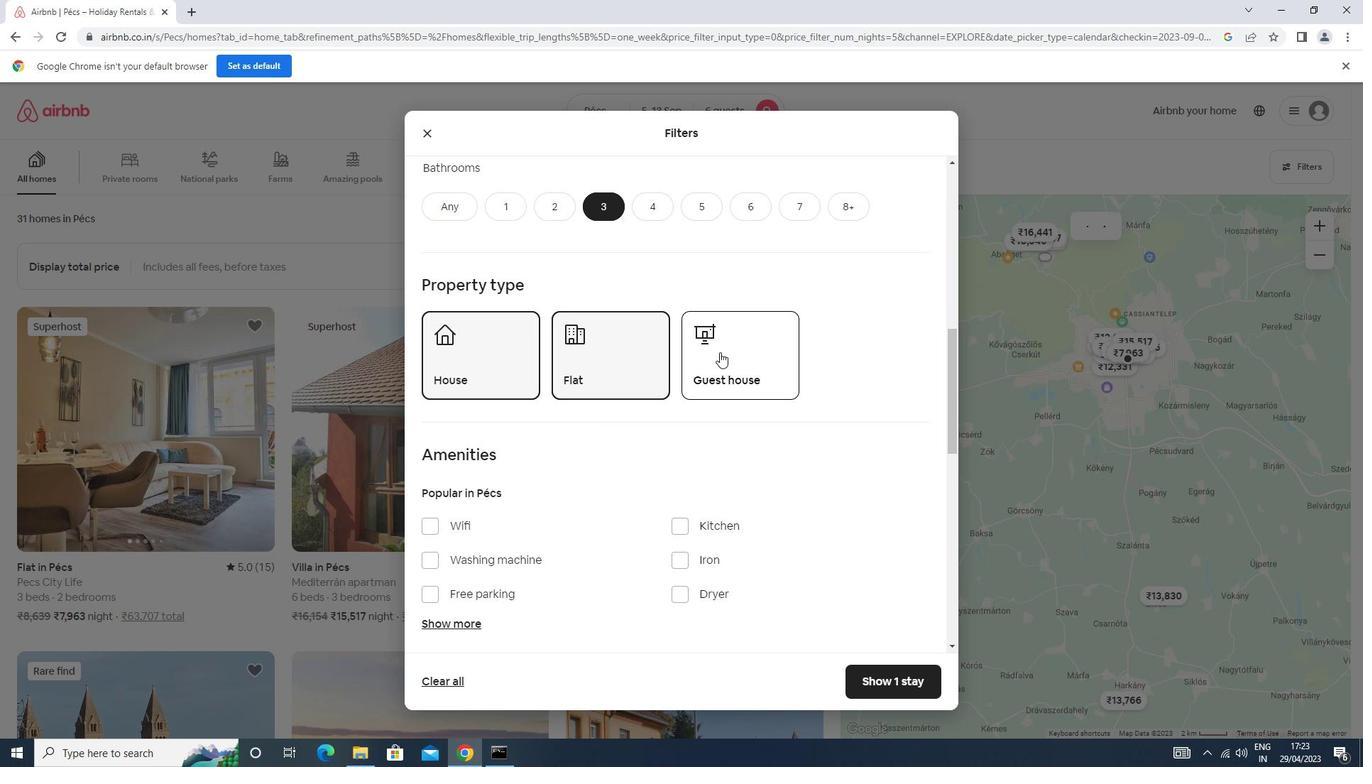 
Action: Mouse pressed left at (722, 352)
Screenshot: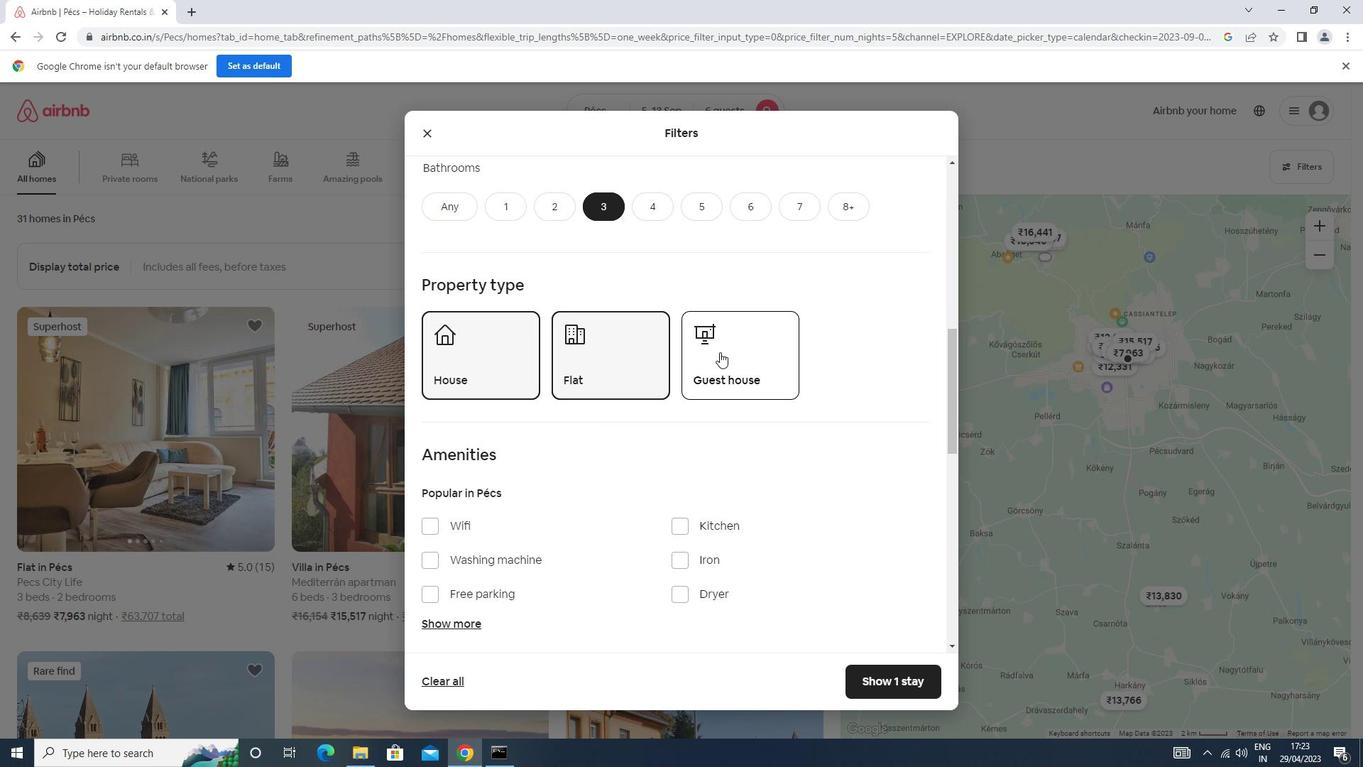 
Action: Mouse moved to (722, 347)
Screenshot: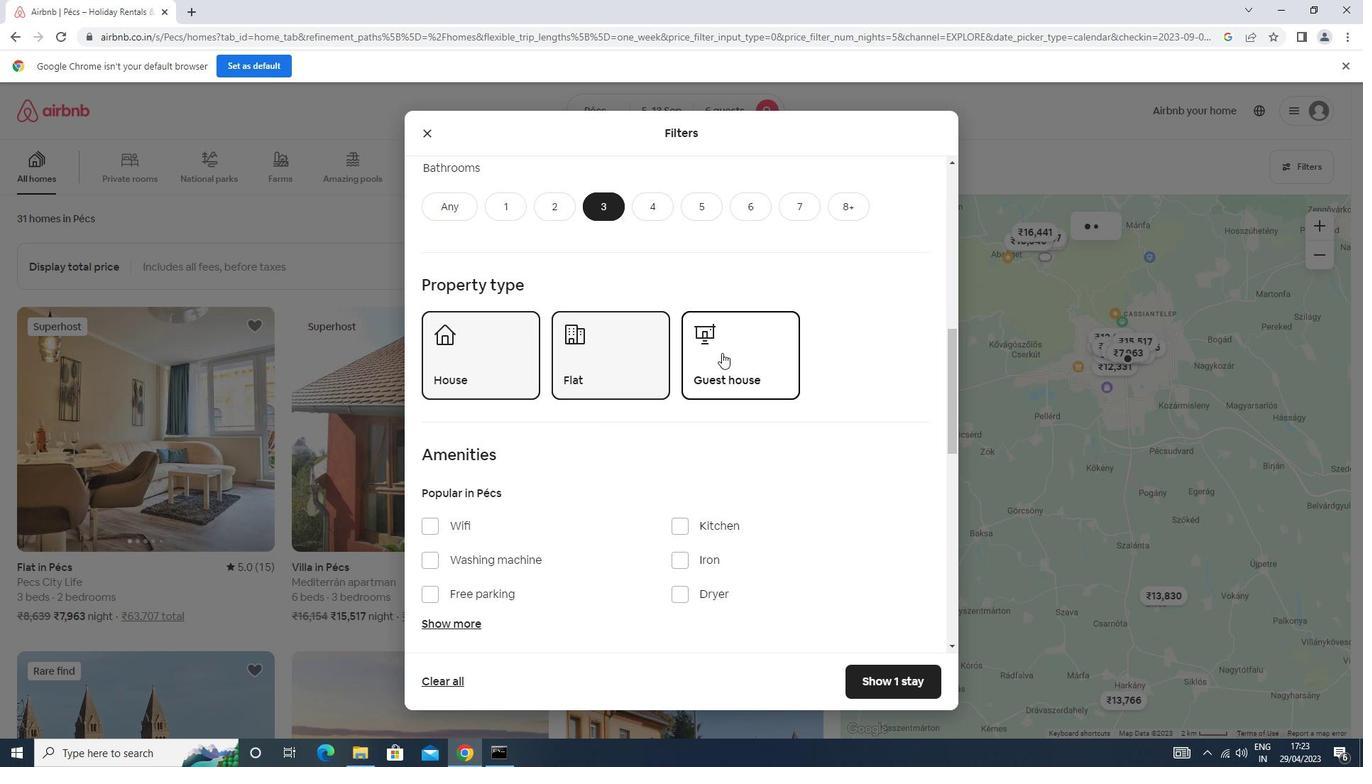 
Action: Mouse scrolled (722, 346) with delta (0, 0)
Screenshot: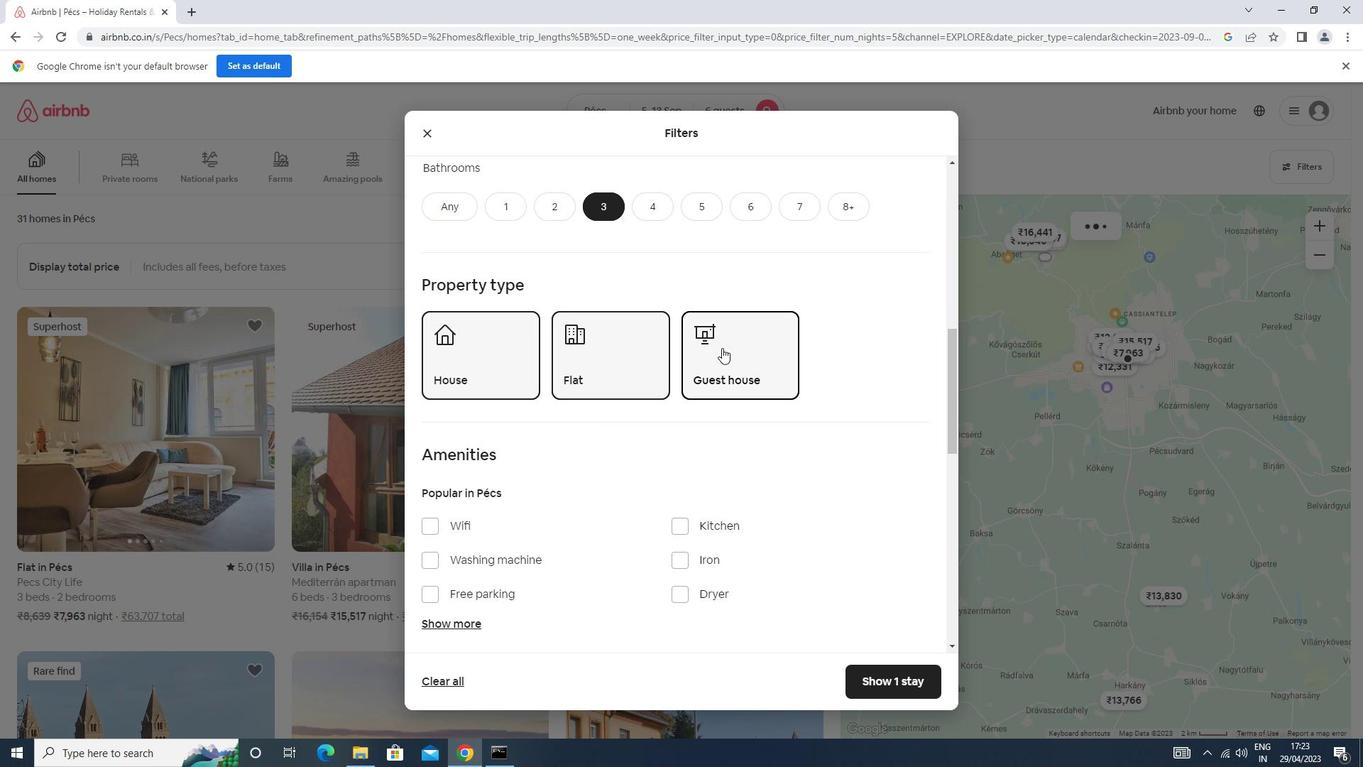 
Action: Mouse moved to (722, 347)
Screenshot: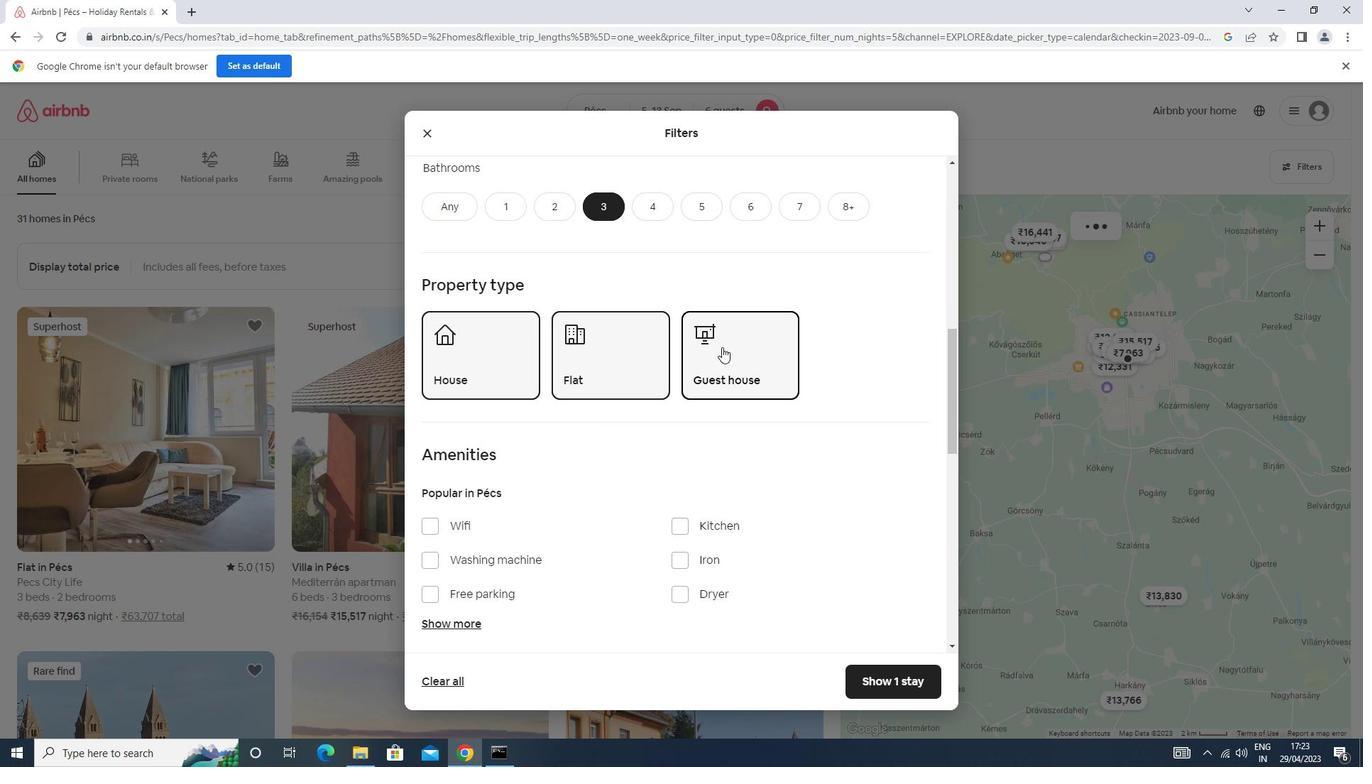 
Action: Mouse scrolled (722, 346) with delta (0, 0)
Screenshot: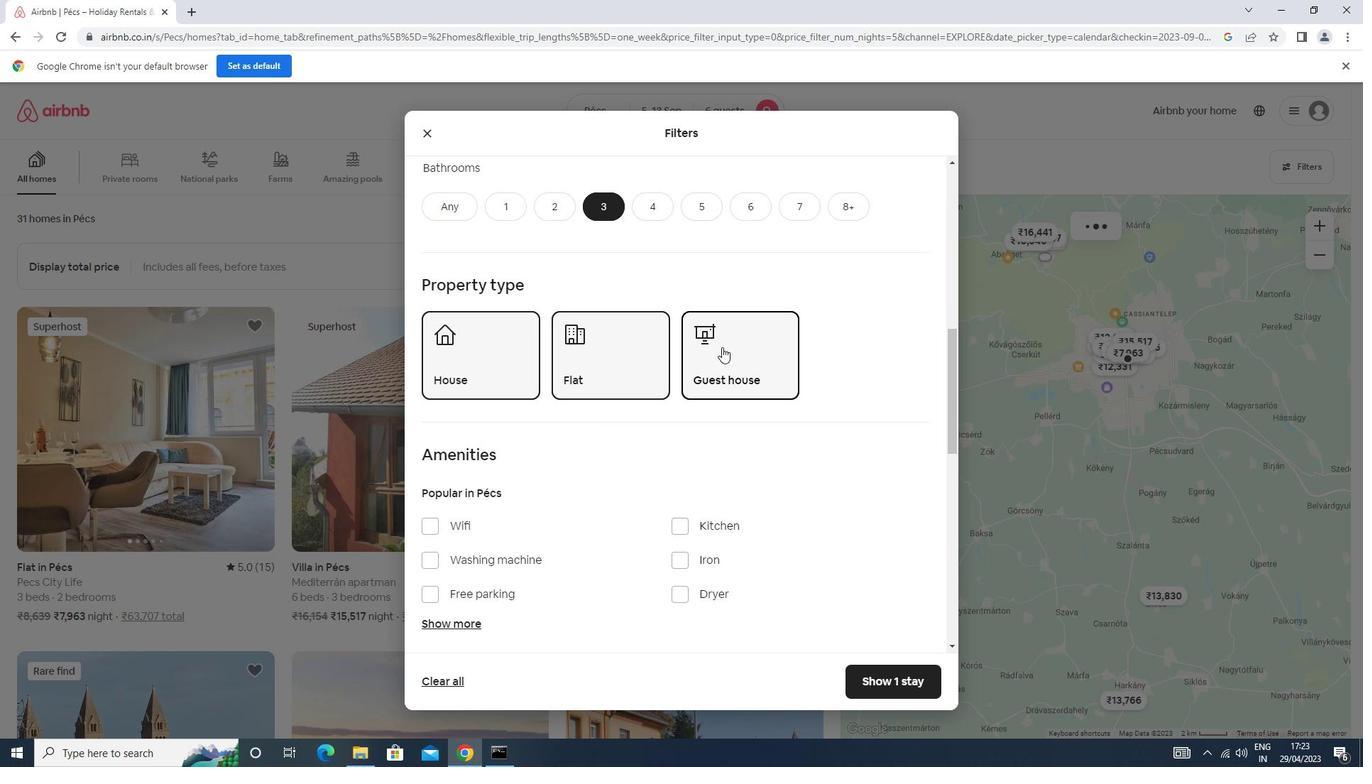 
Action: Mouse scrolled (722, 346) with delta (0, 0)
Screenshot: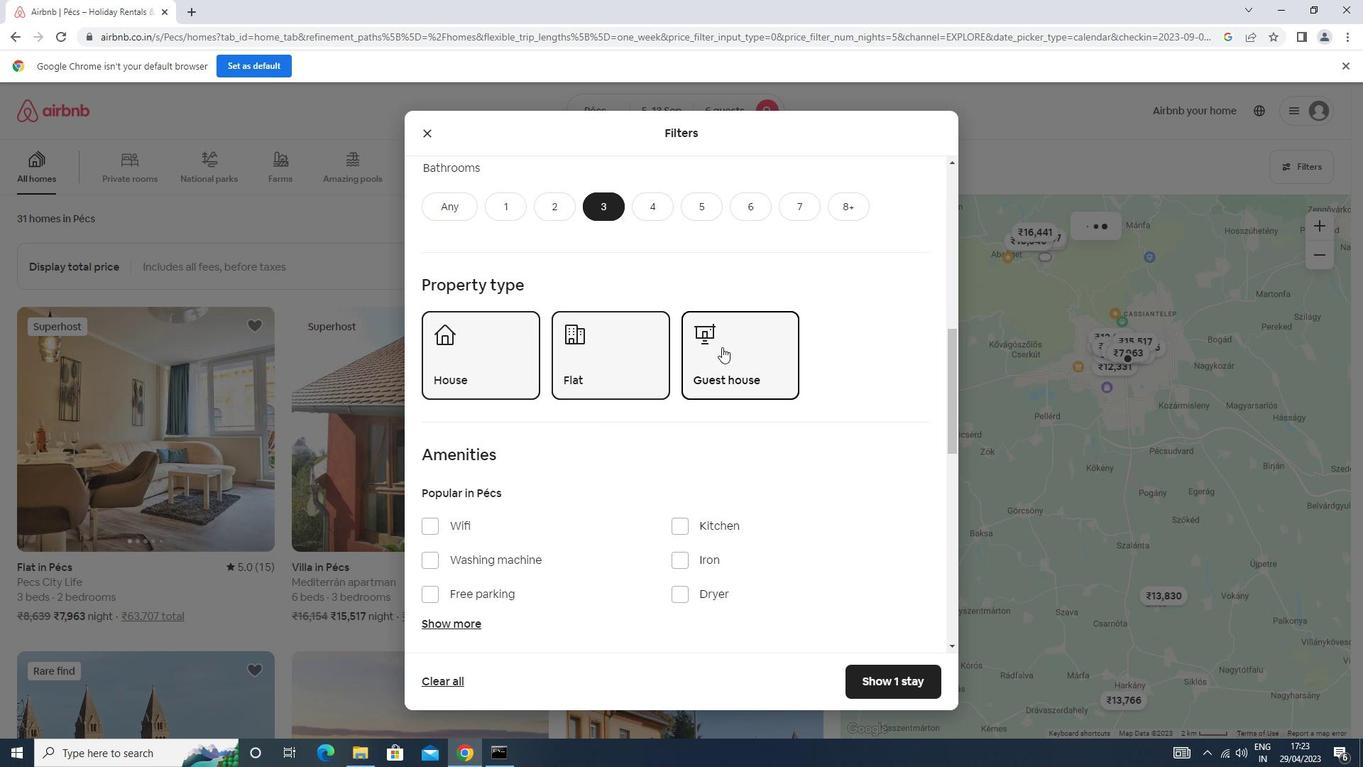 
Action: Mouse scrolled (722, 346) with delta (0, 0)
Screenshot: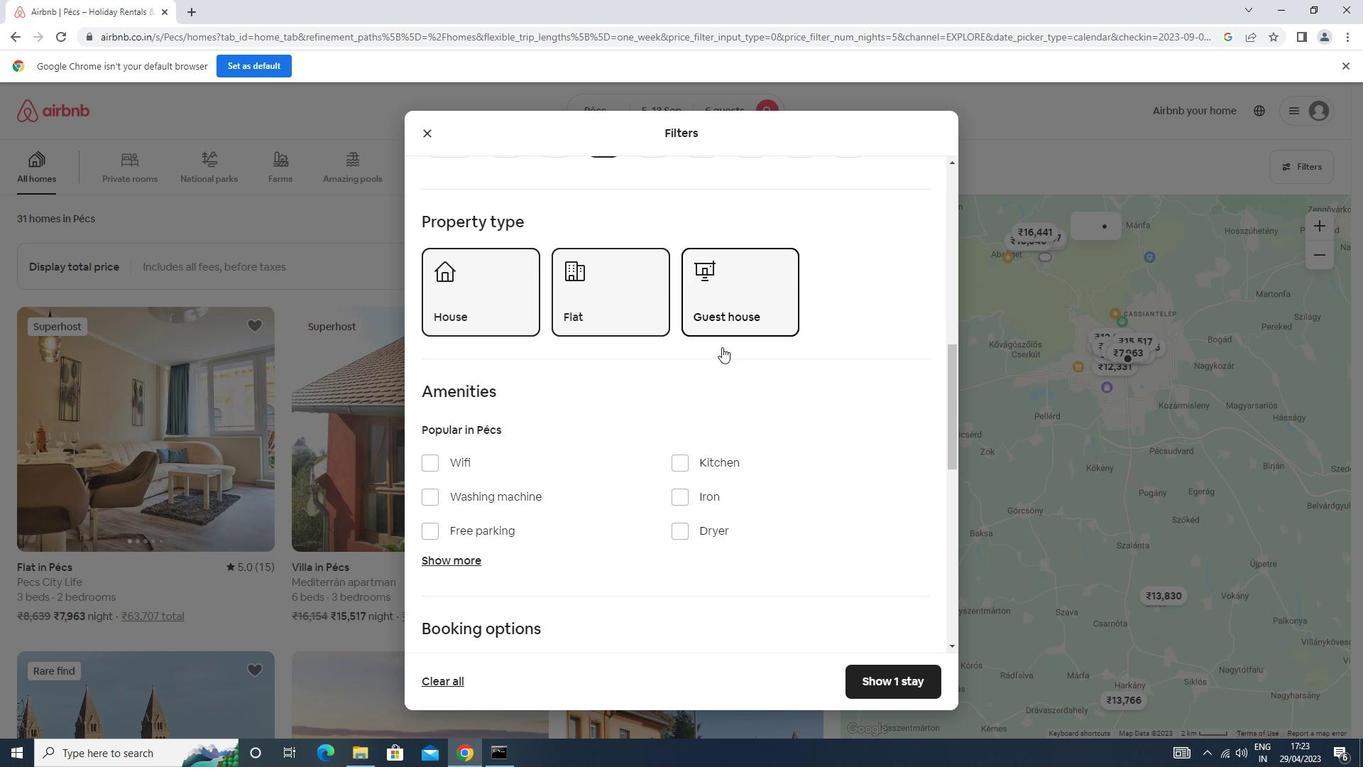 
Action: Mouse moved to (722, 347)
Screenshot: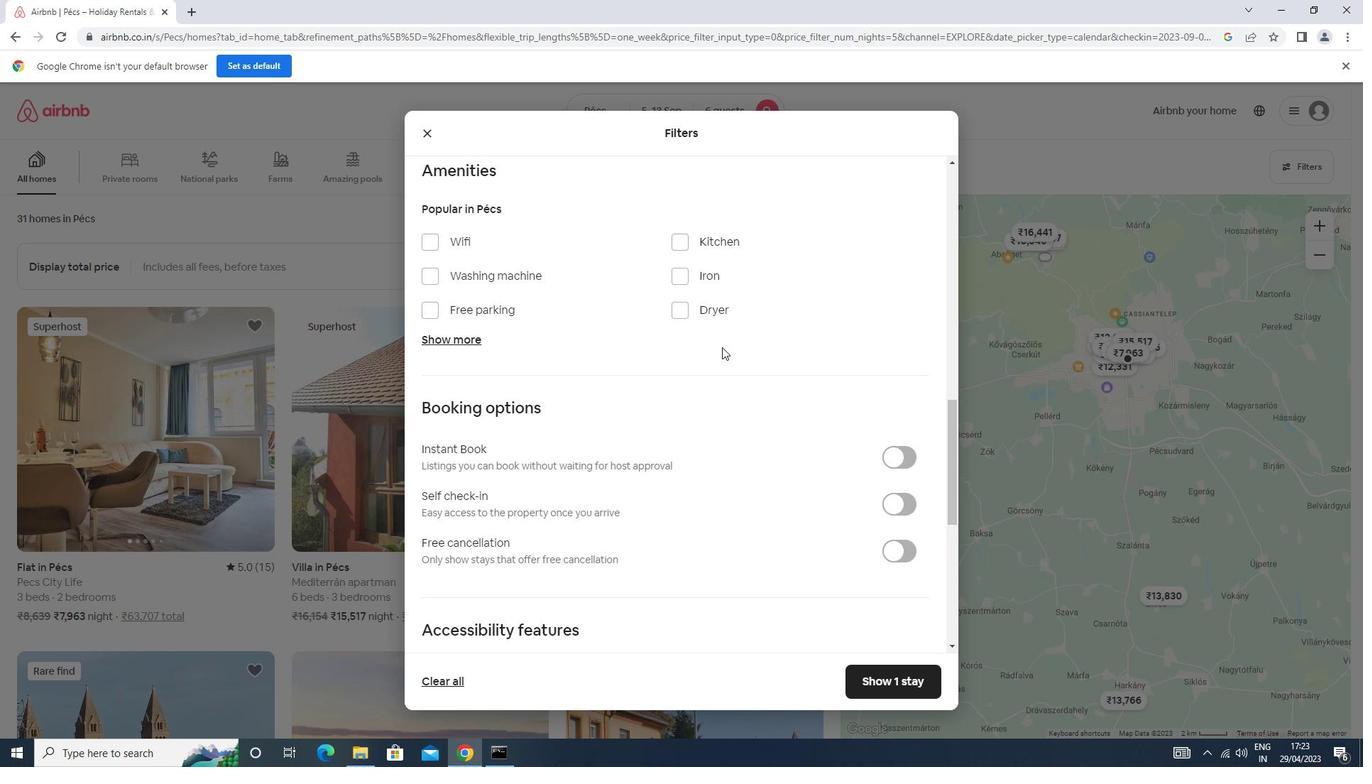 
Action: Mouse scrolled (722, 346) with delta (0, 0)
Screenshot: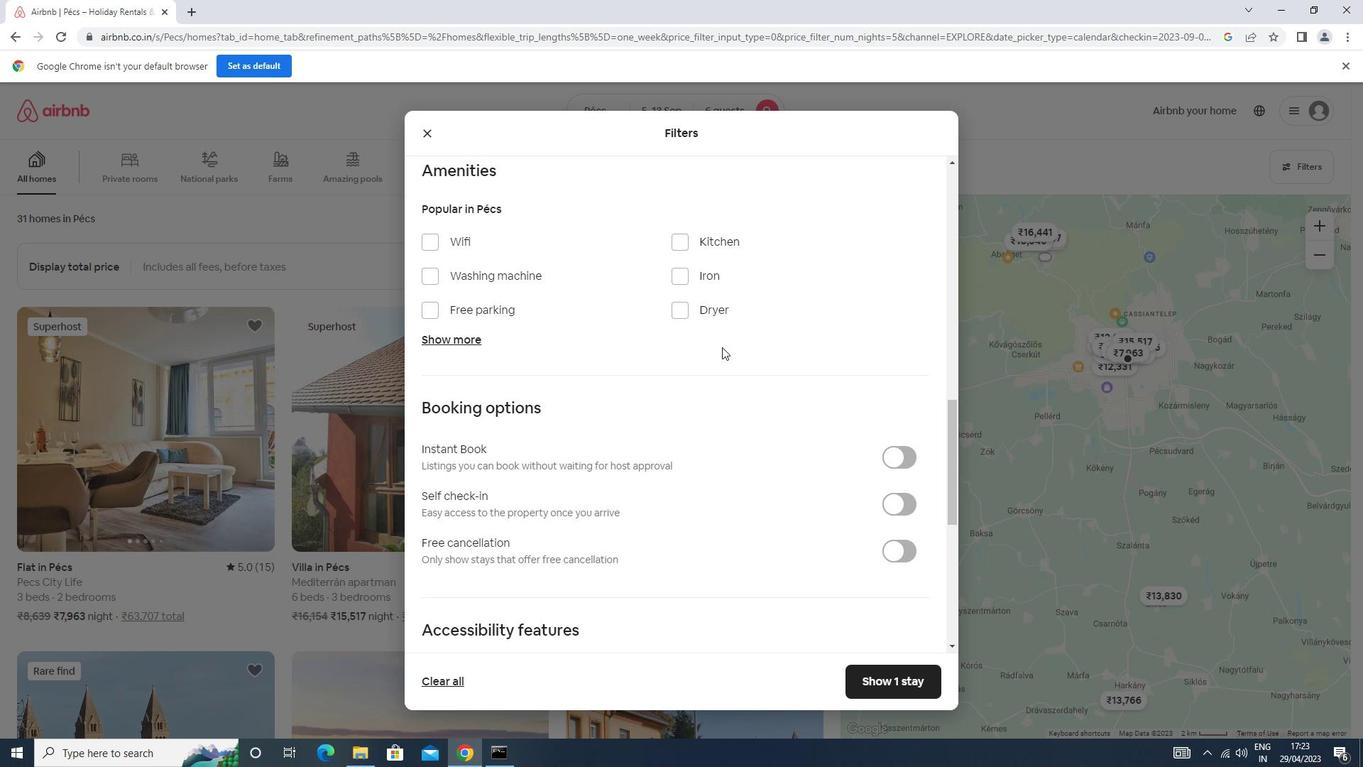 
Action: Mouse moved to (721, 347)
Screenshot: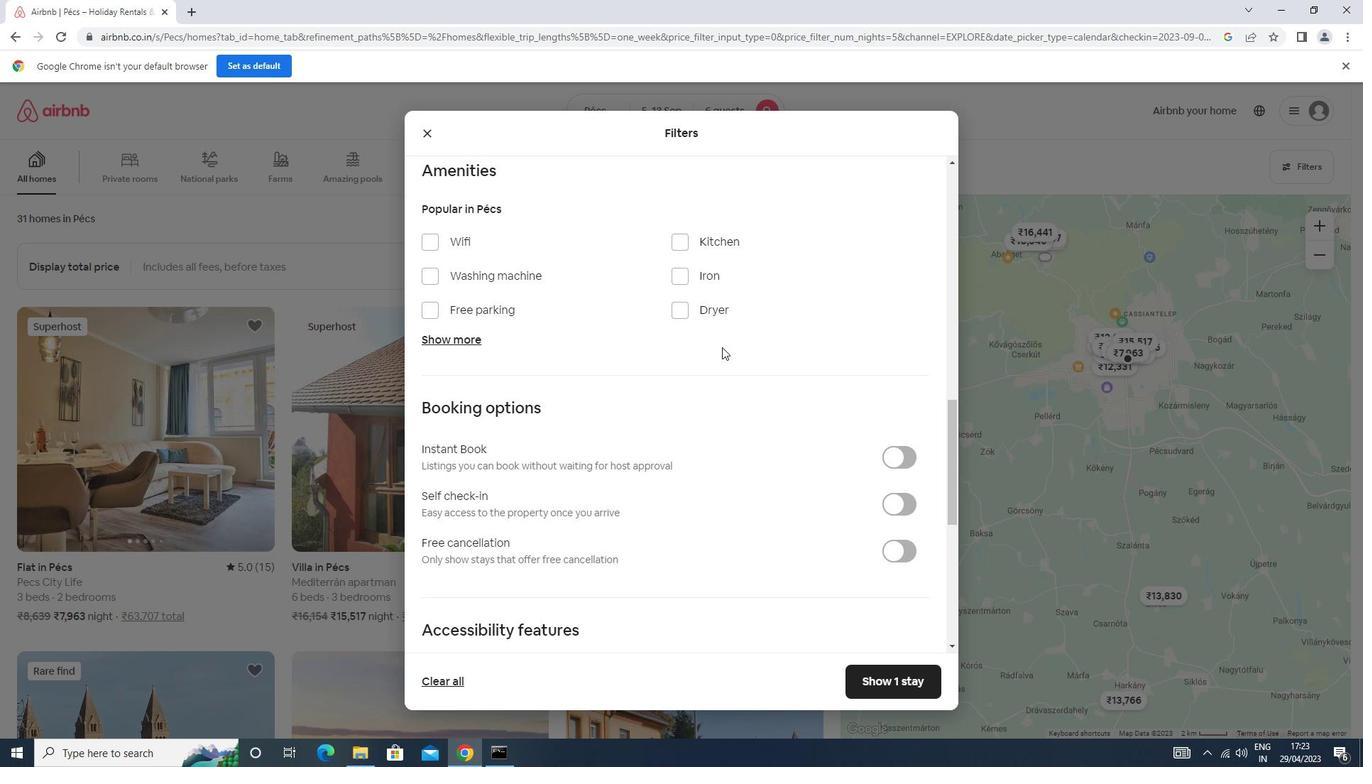 
Action: Mouse scrolled (721, 346) with delta (0, 0)
Screenshot: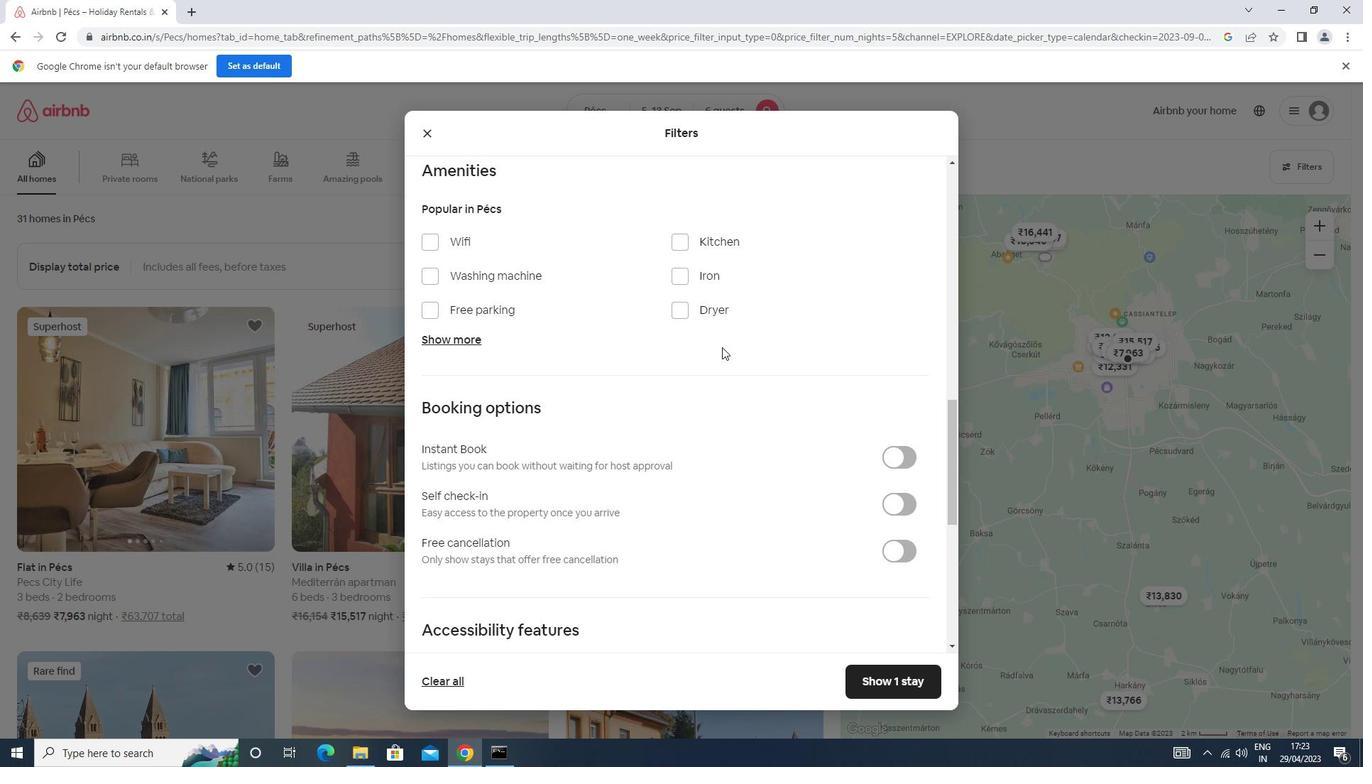 
Action: Mouse scrolled (721, 346) with delta (0, 0)
Screenshot: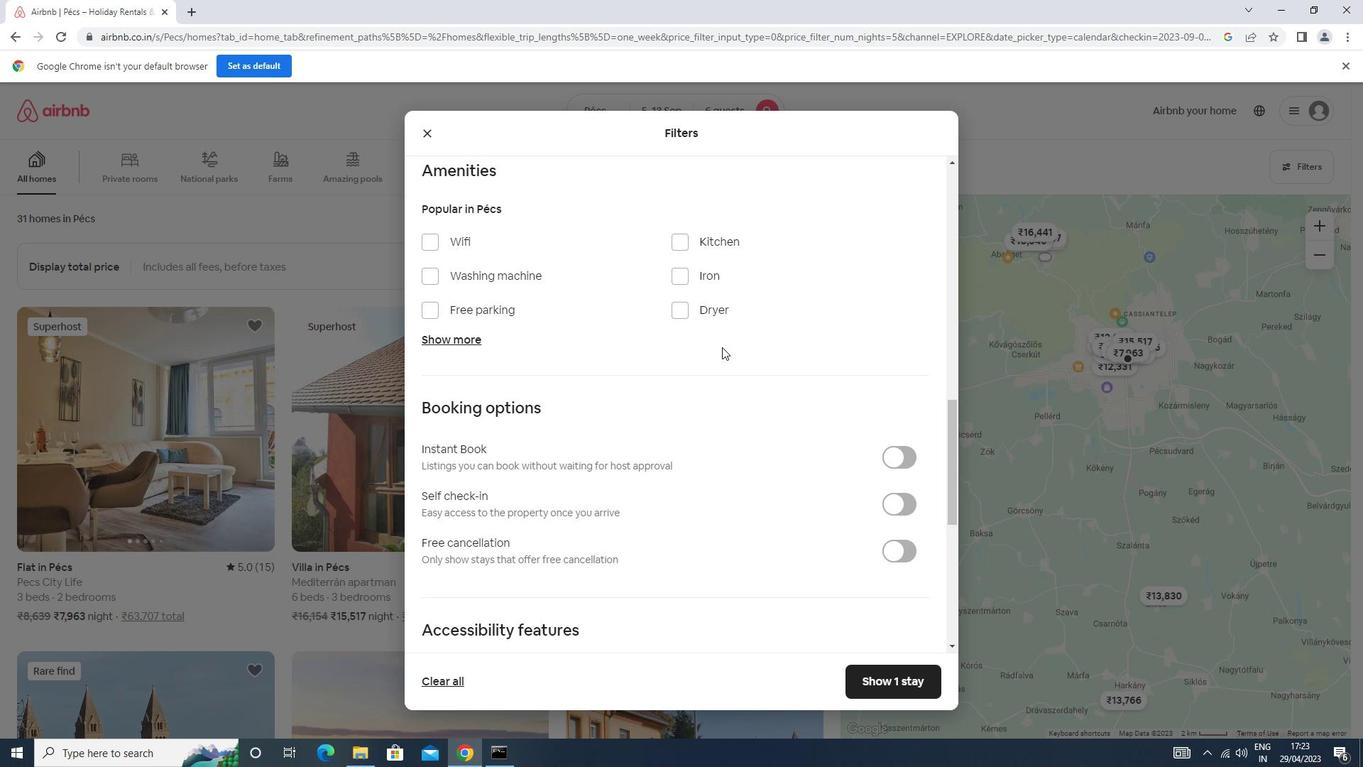 
Action: Mouse scrolled (721, 346) with delta (0, 0)
Screenshot: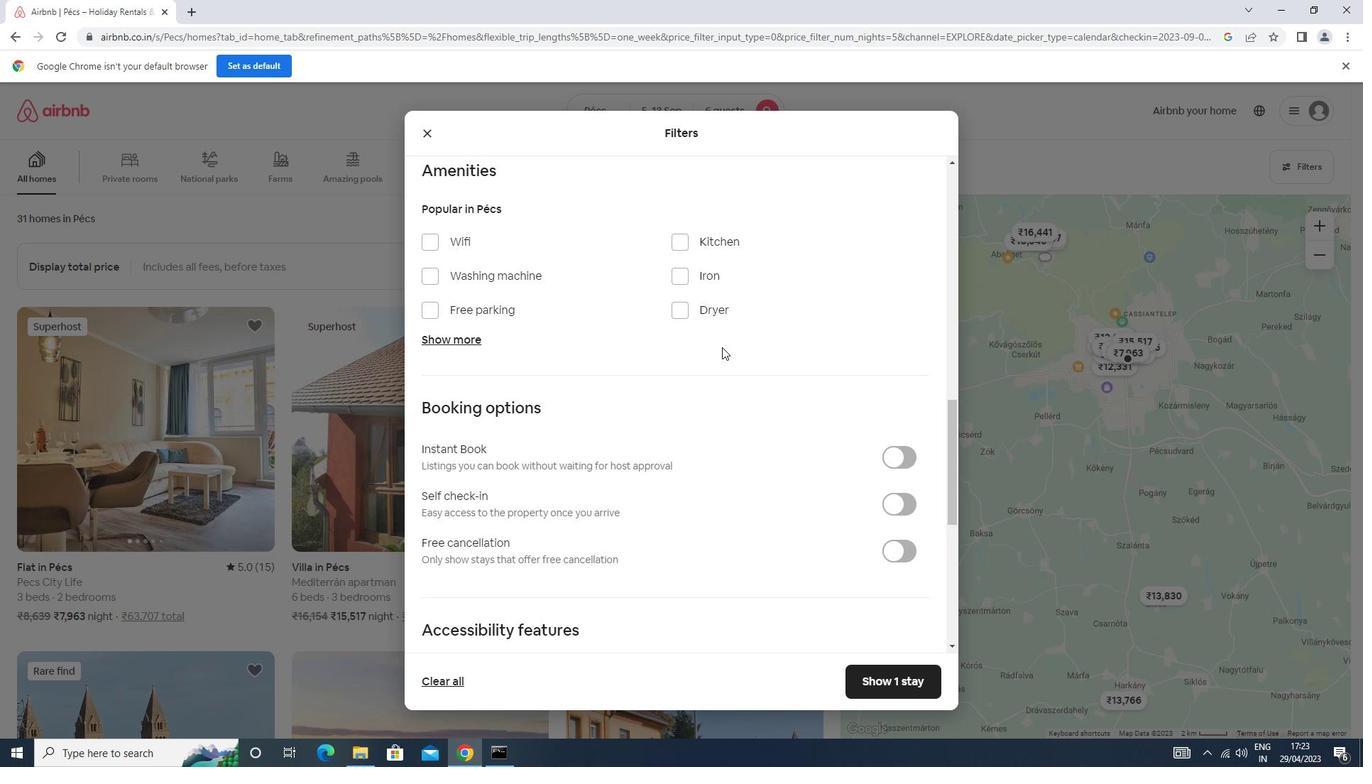 
Action: Mouse moved to (894, 219)
Screenshot: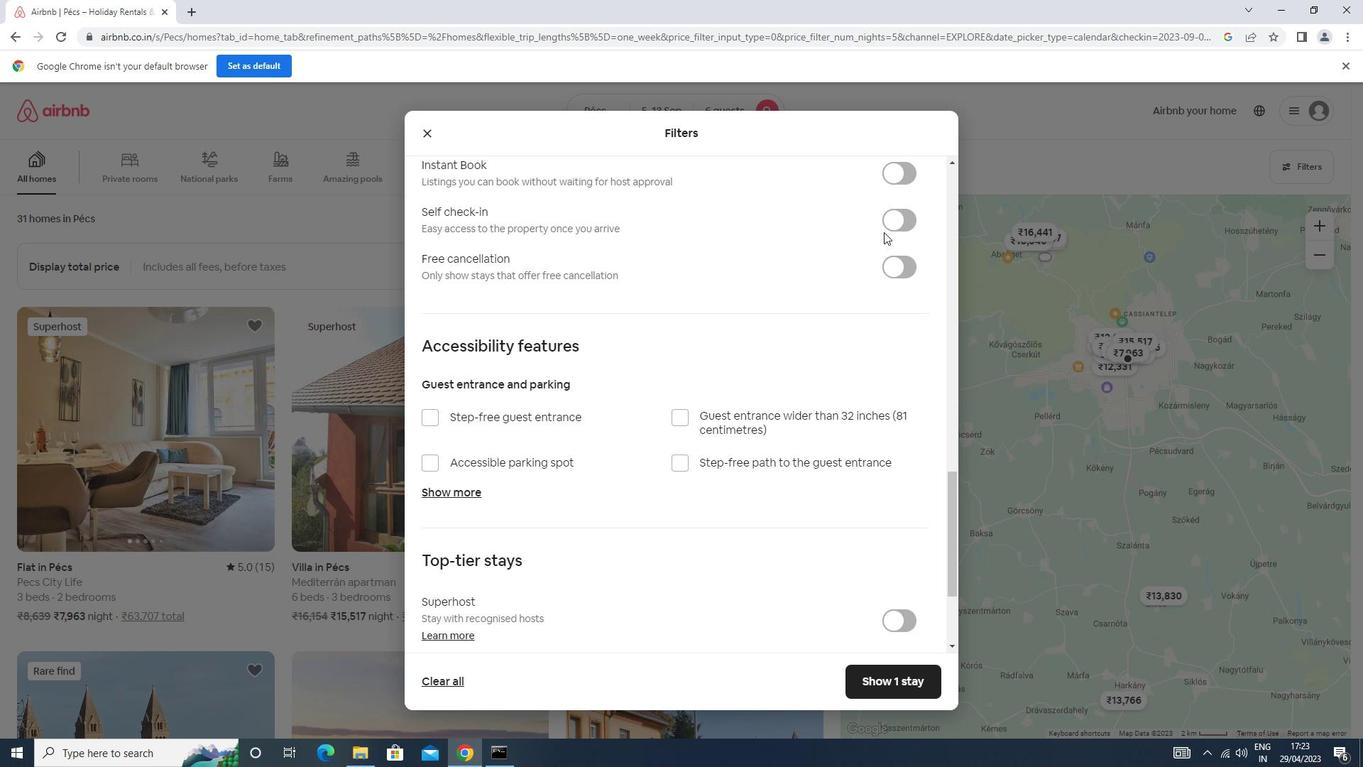 
Action: Mouse pressed left at (894, 219)
Screenshot: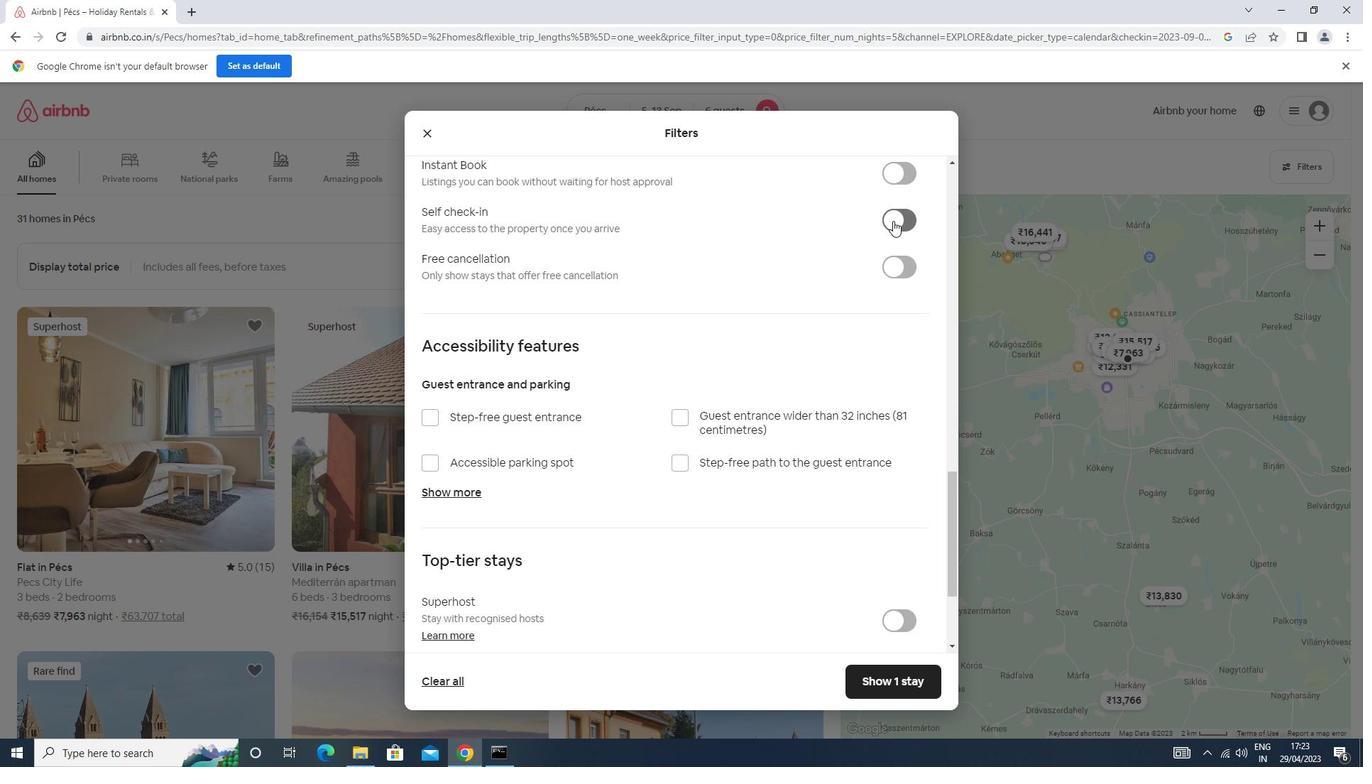 
Action: Mouse moved to (893, 218)
Screenshot: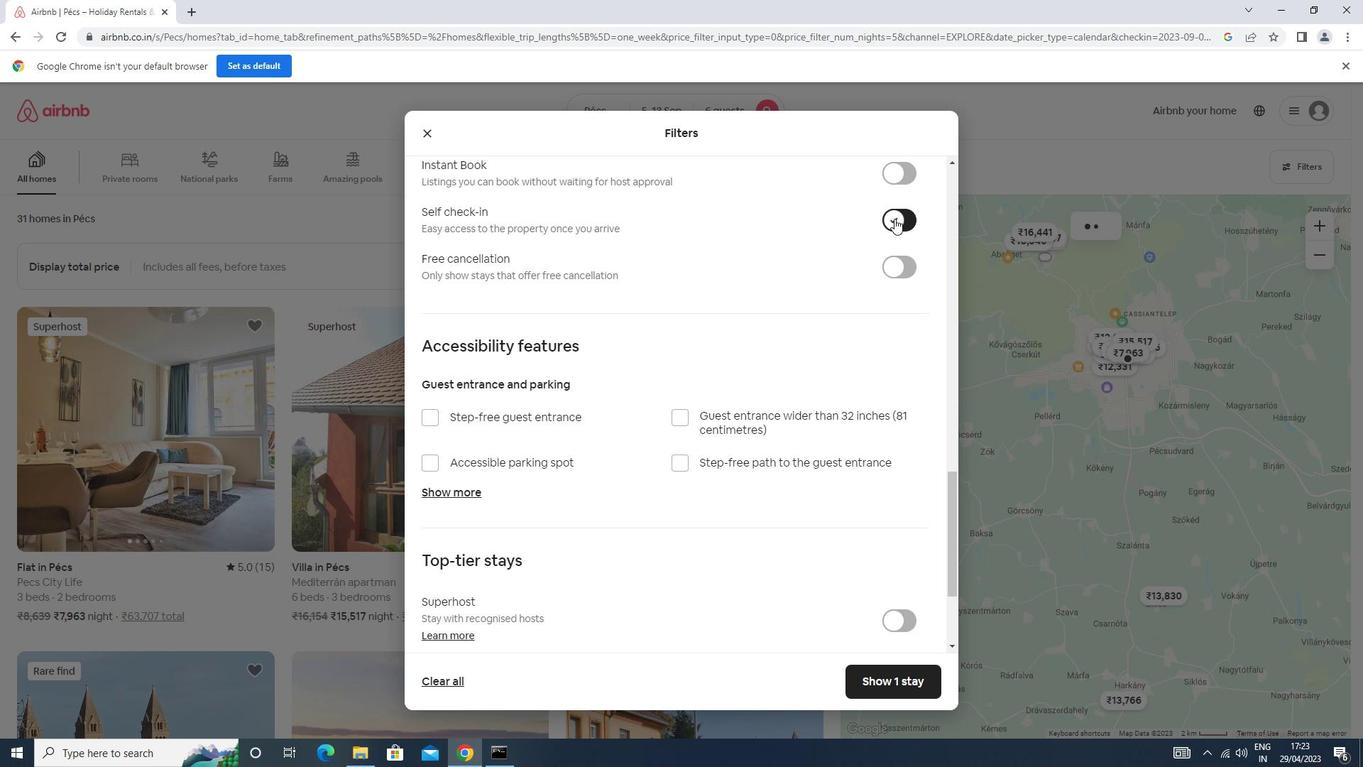 
Action: Mouse scrolled (893, 218) with delta (0, 0)
Screenshot: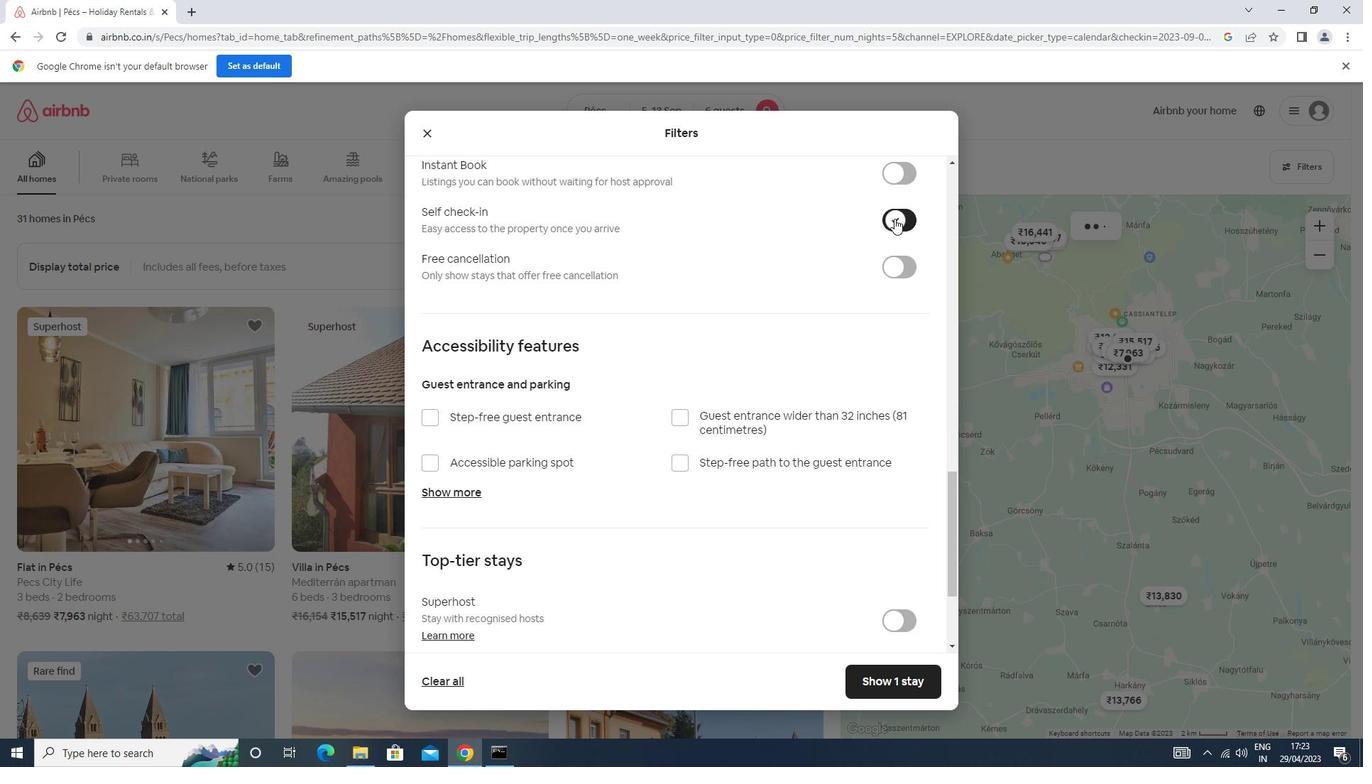 
Action: Mouse moved to (892, 218)
Screenshot: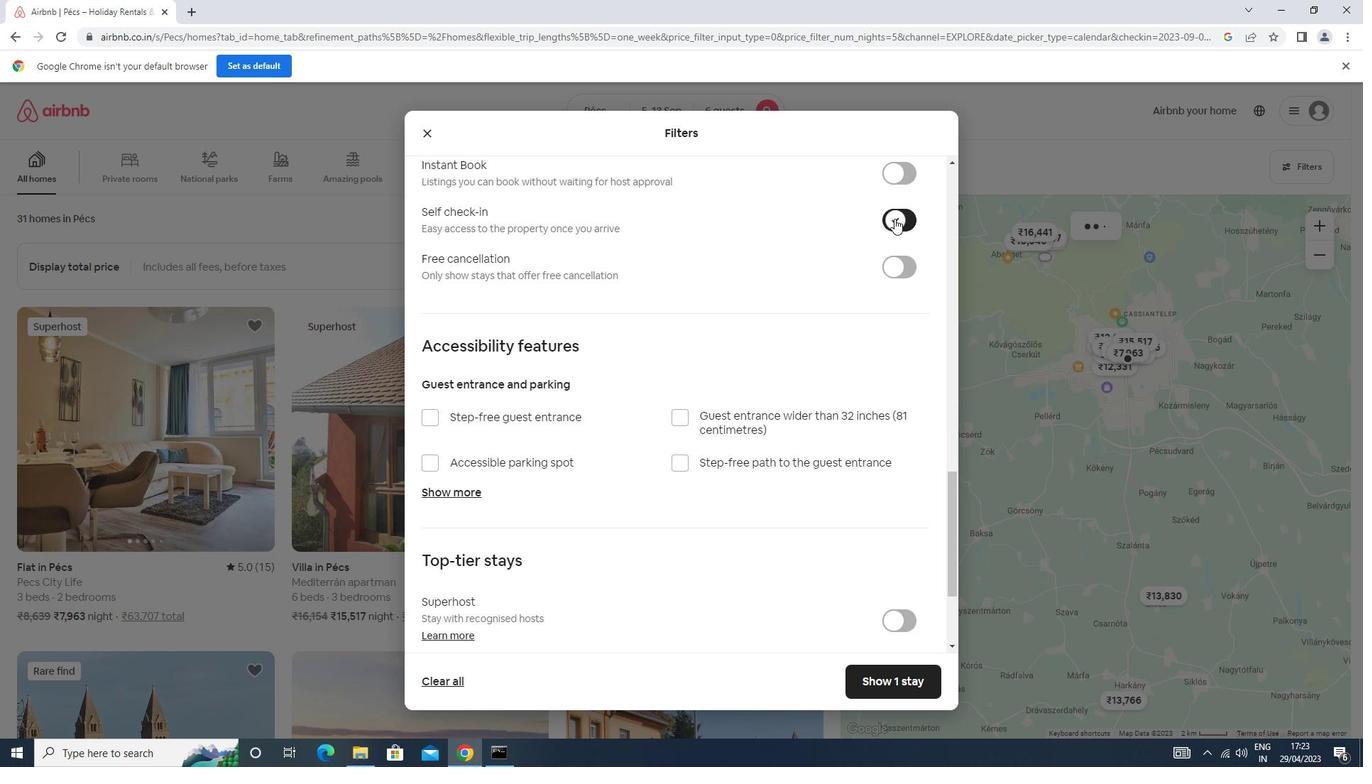
Action: Mouse scrolled (892, 218) with delta (0, 0)
Screenshot: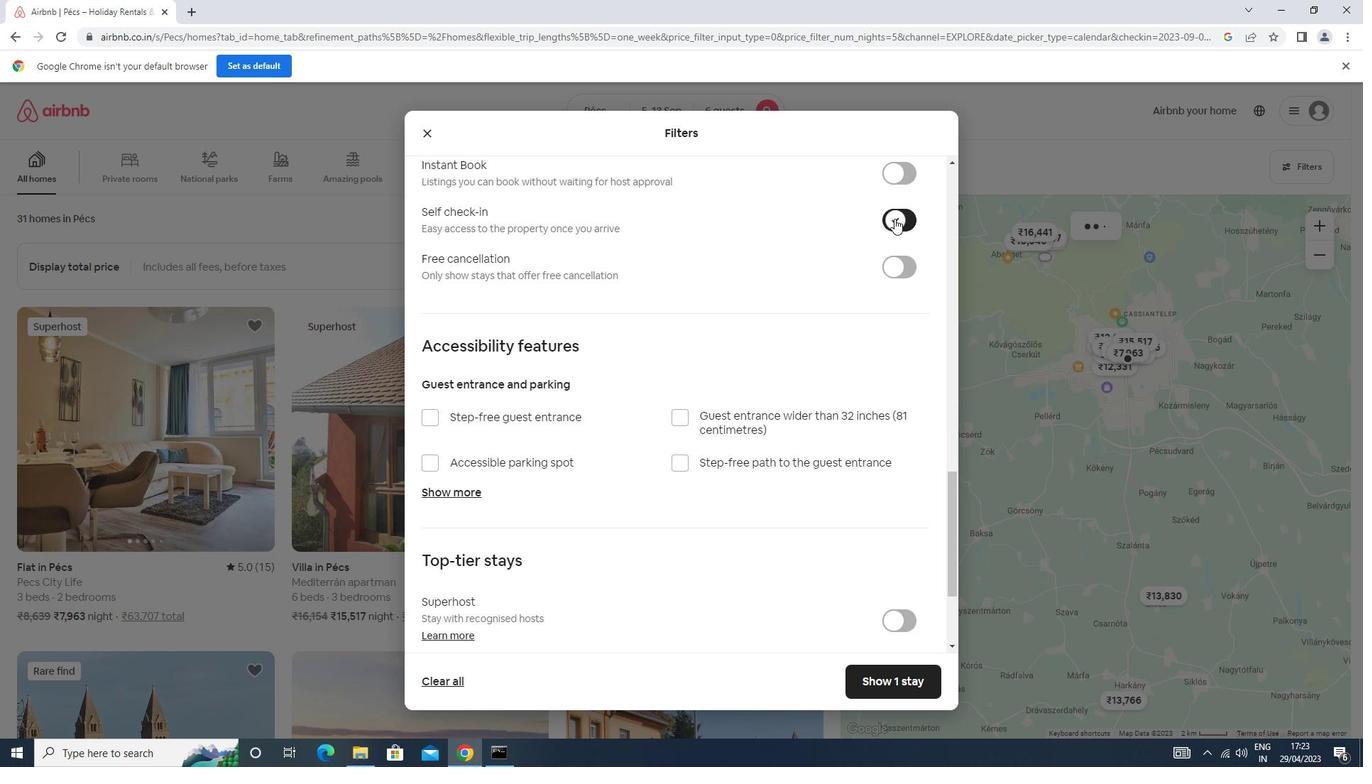 
Action: Mouse moved to (892, 218)
Screenshot: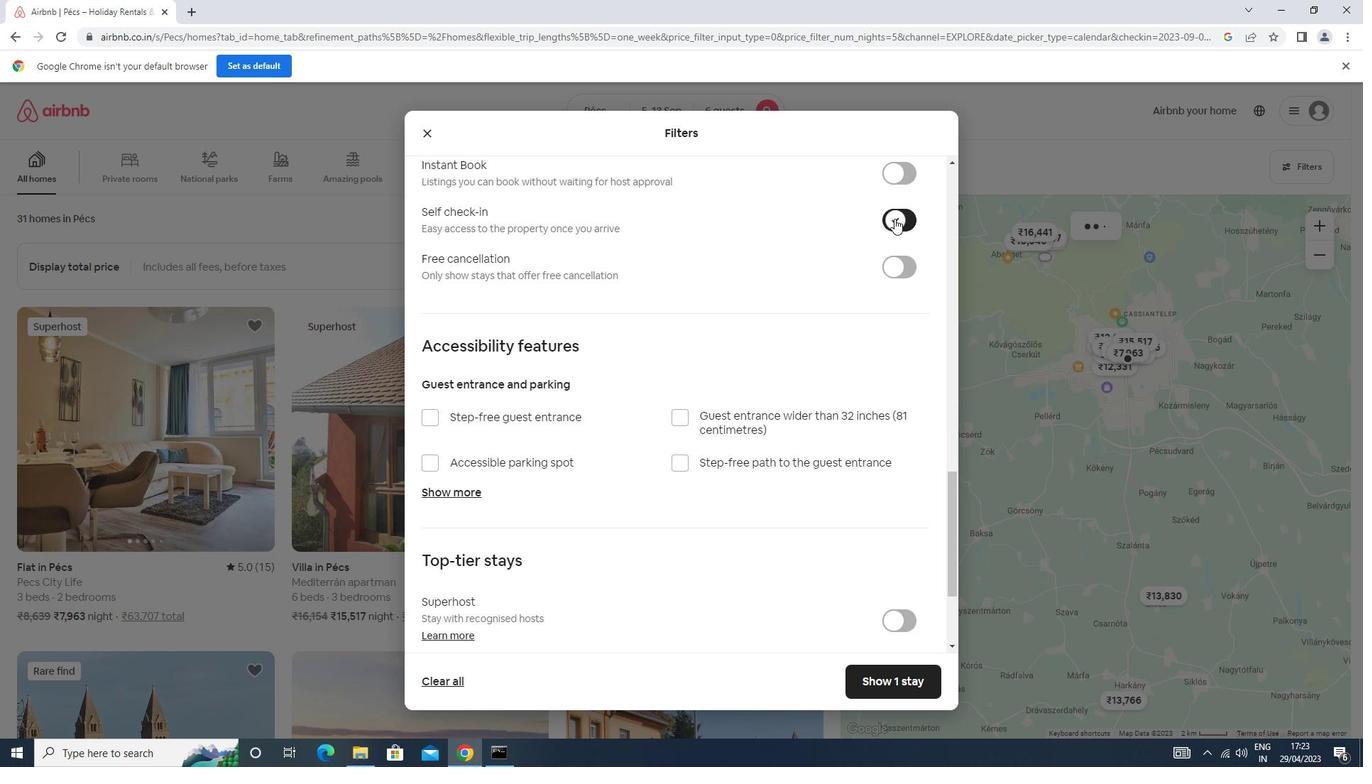 
Action: Mouse scrolled (892, 218) with delta (0, 0)
Screenshot: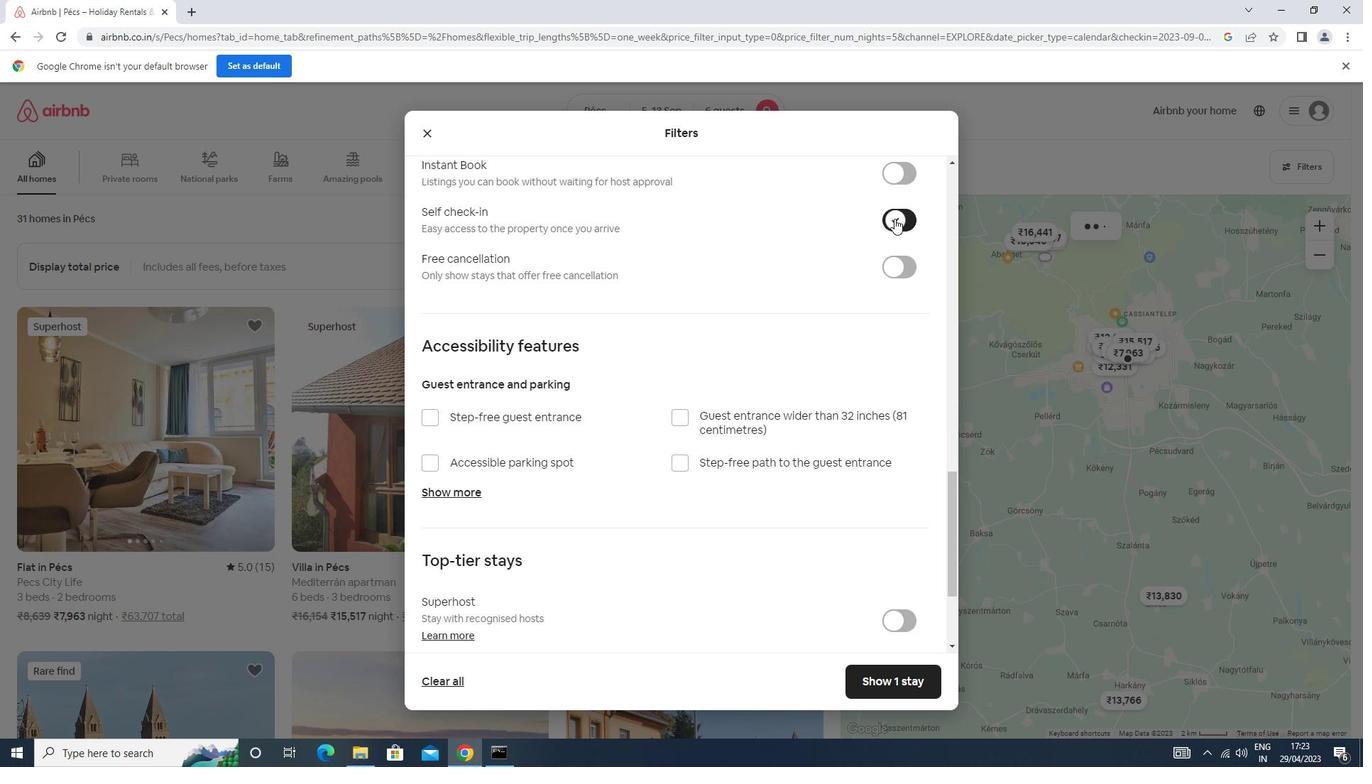 
Action: Mouse scrolled (892, 218) with delta (0, 0)
Screenshot: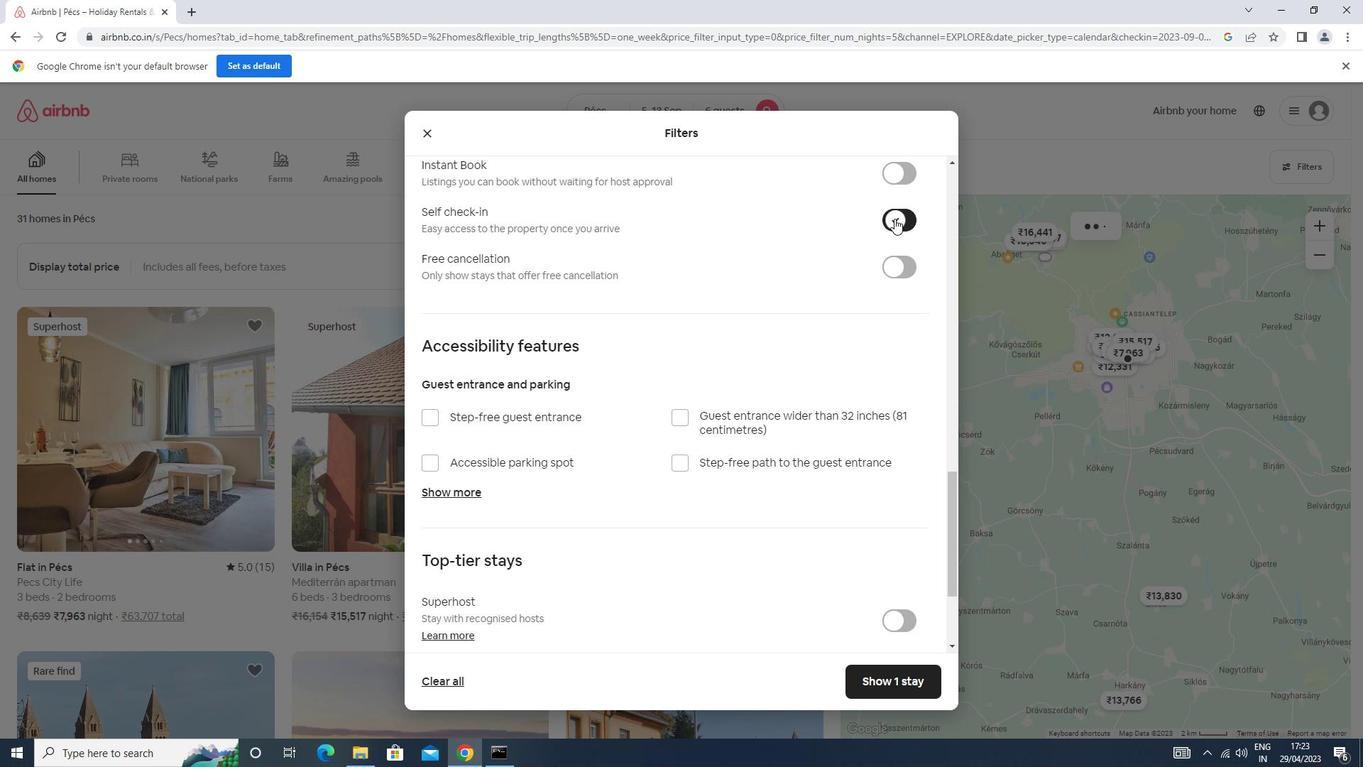 
Action: Mouse scrolled (892, 218) with delta (0, 0)
Screenshot: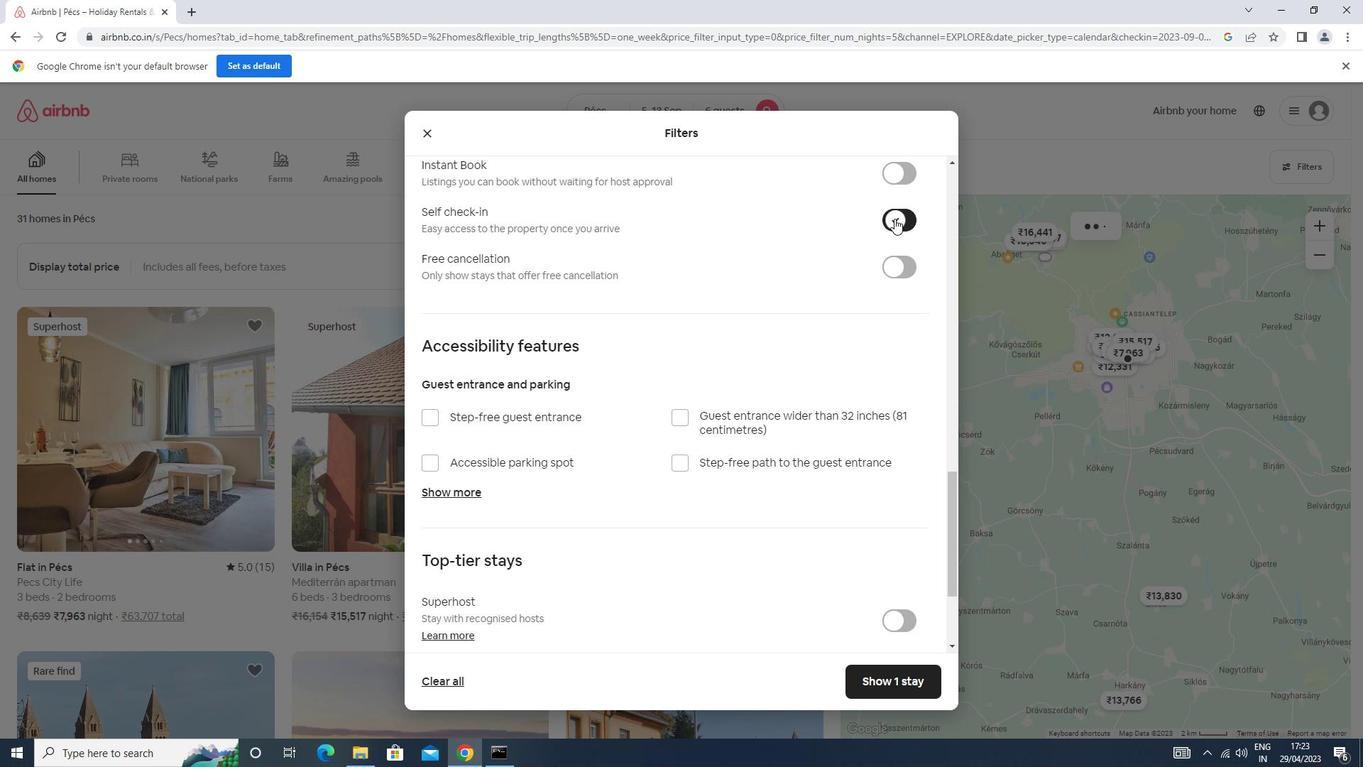 
Action: Mouse scrolled (892, 218) with delta (0, 0)
Screenshot: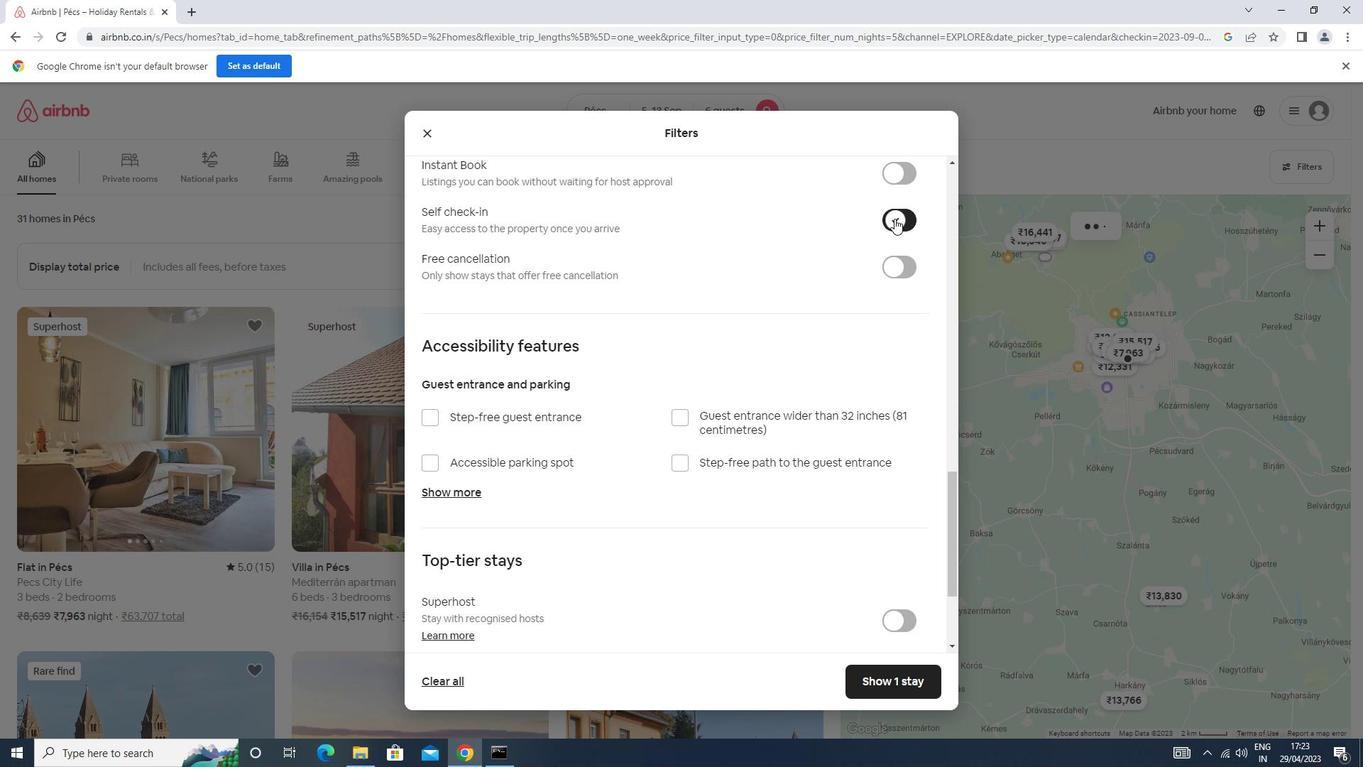 
Action: Mouse scrolled (892, 218) with delta (0, 0)
Screenshot: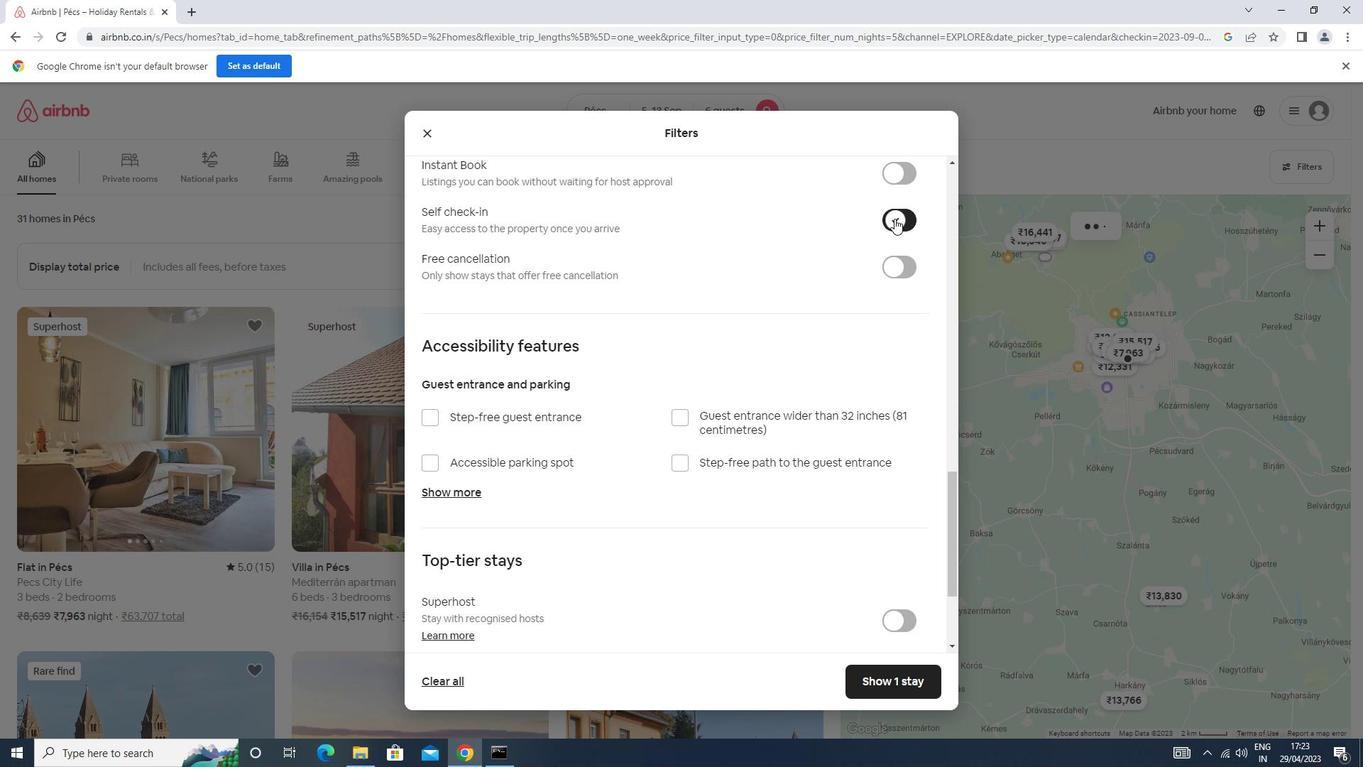 
Action: Mouse moved to (432, 578)
Screenshot: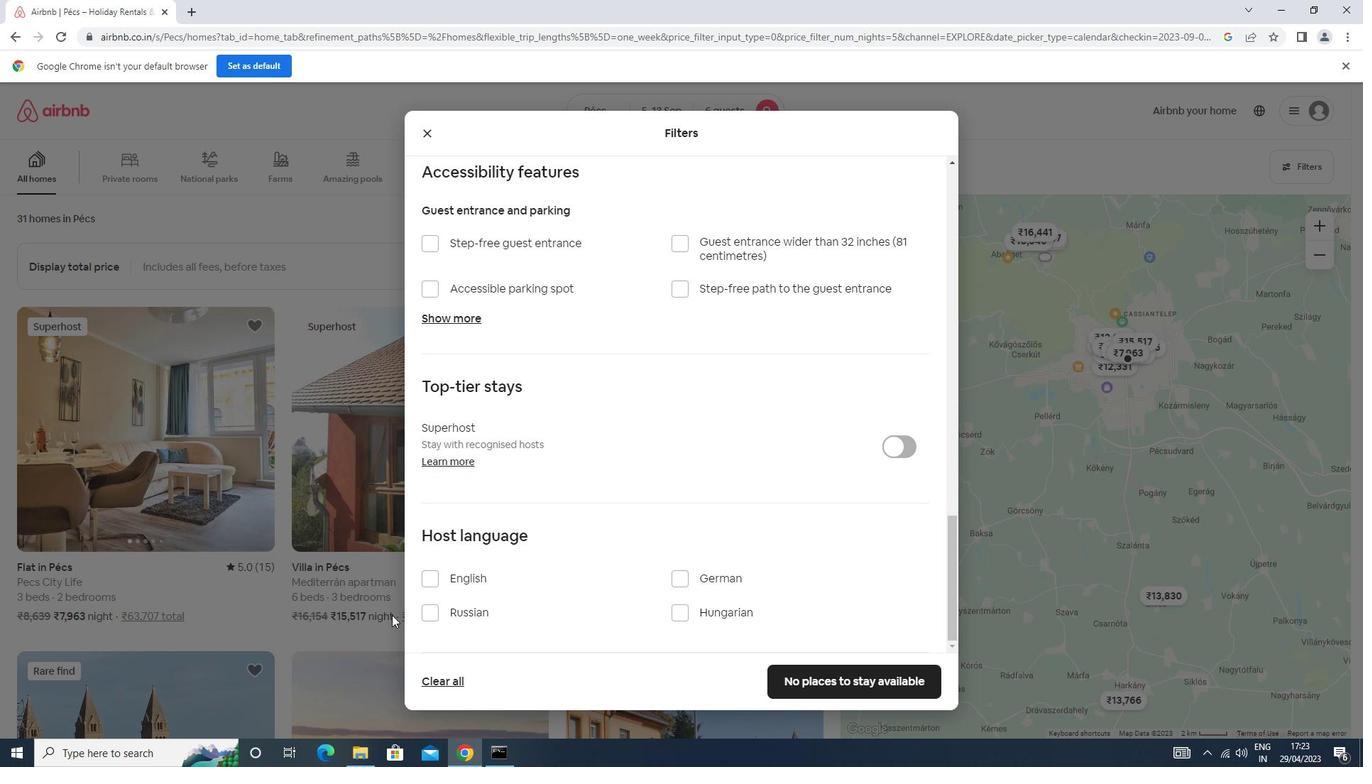 
Action: Mouse pressed left at (432, 578)
Screenshot: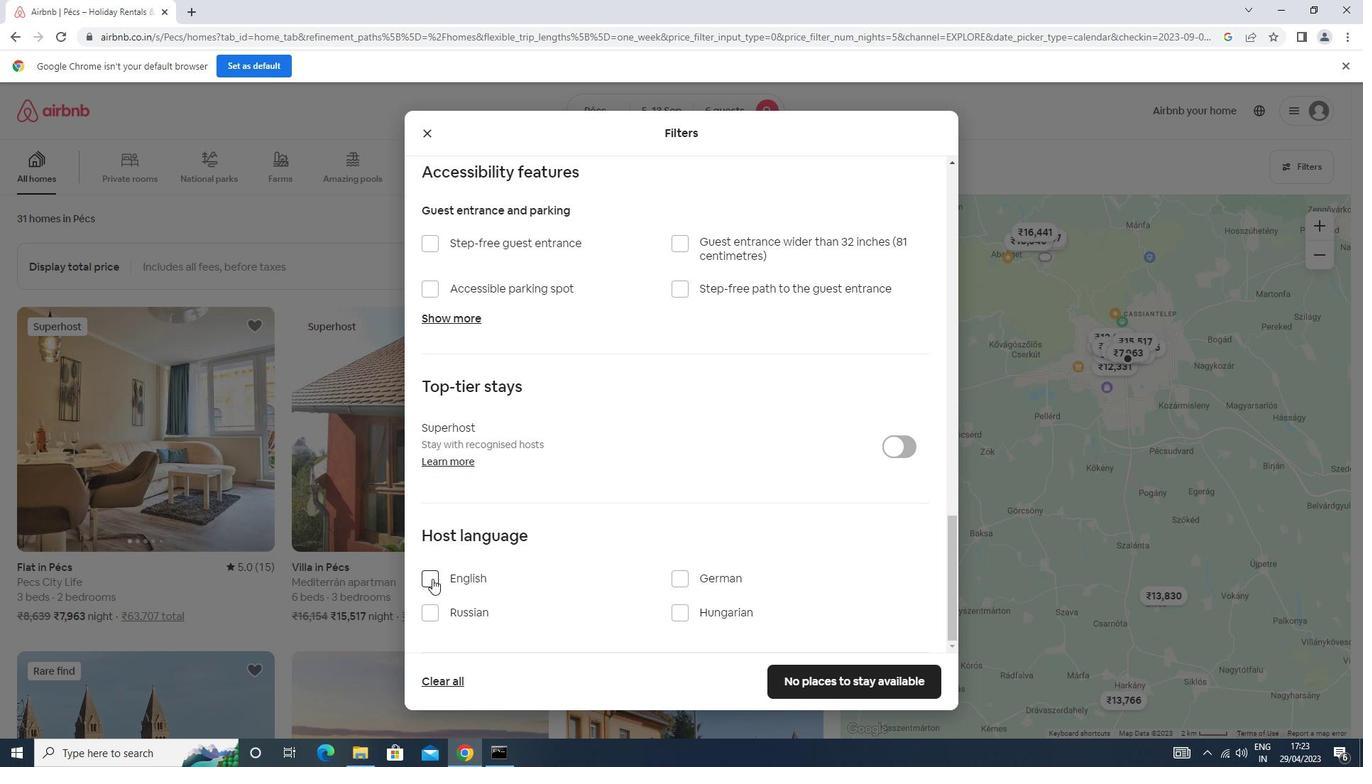 
Action: Mouse moved to (832, 678)
Screenshot: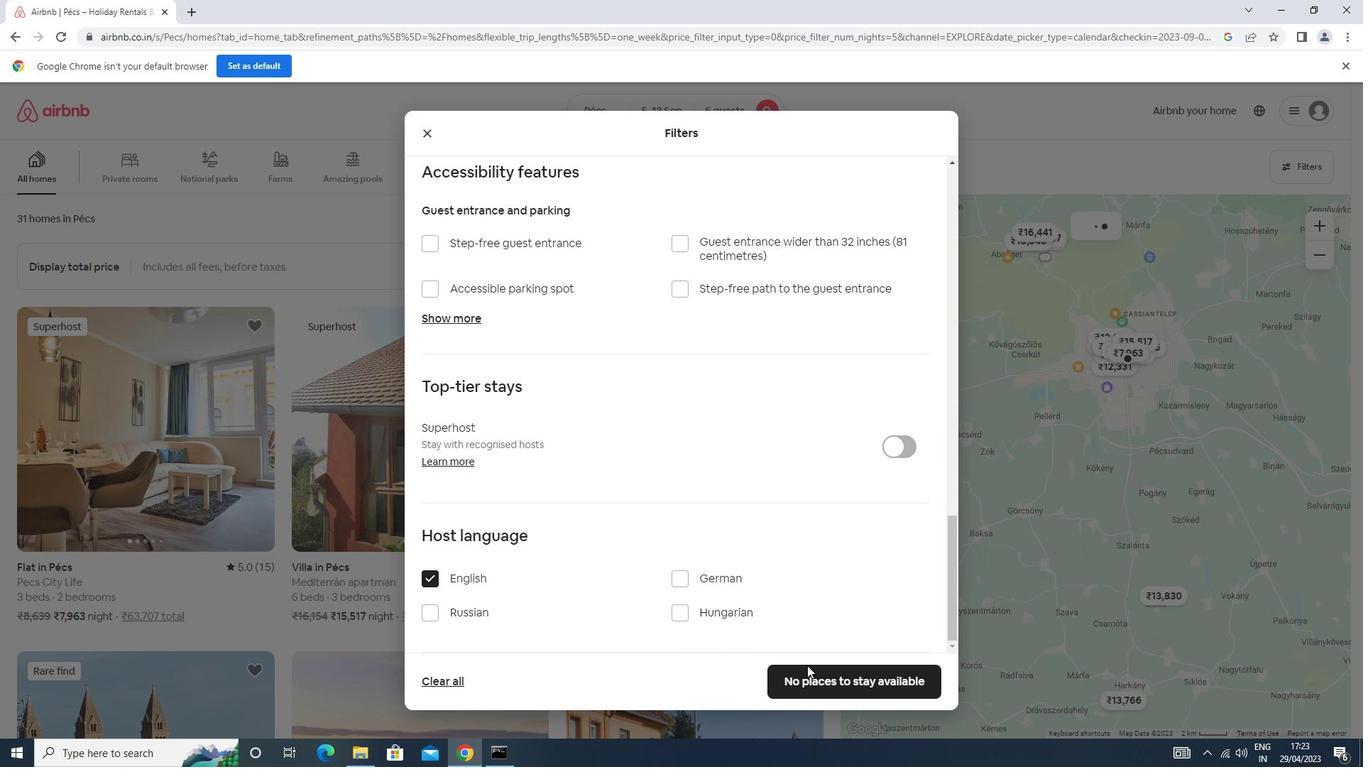 
Action: Mouse pressed left at (832, 678)
Screenshot: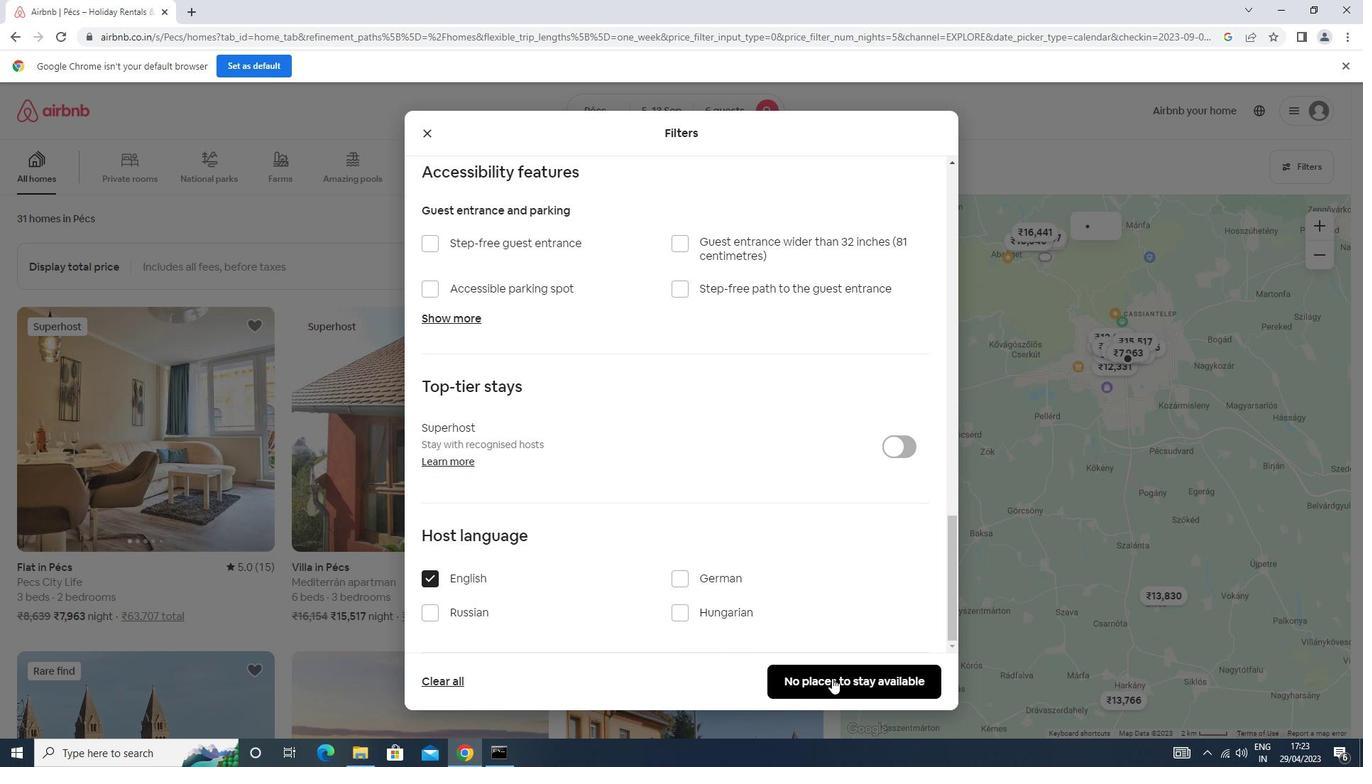 
Action: Mouse moved to (830, 677)
Screenshot: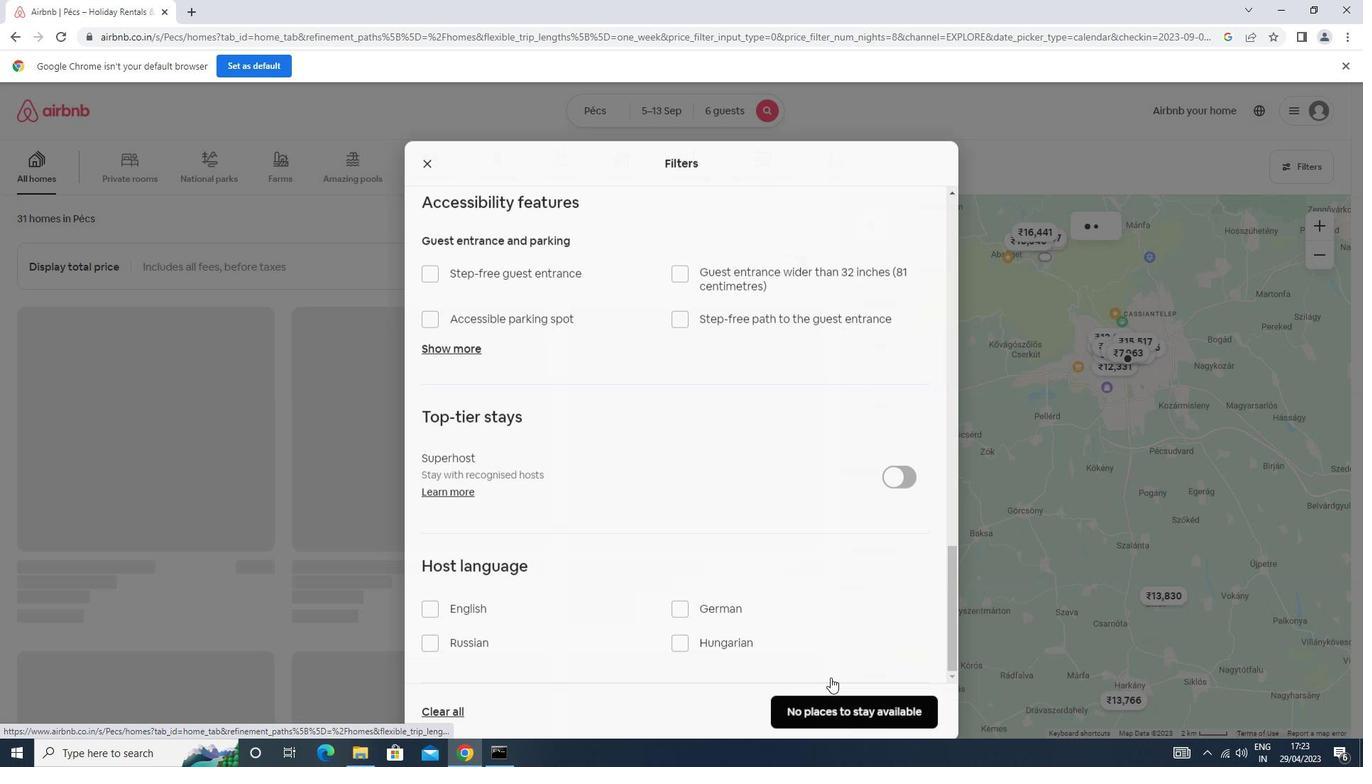 
